 Task: Look for space in 'Afak, Iraq from 2nd June, 2023 to 9th June, 2023 for 5 adults in price range Rs.7000 to Rs.13000. Place can be shared room with 2 bedrooms having 5 beds and 2 bathrooms. Property type can be house, flat, guest house. Amenities needed are: wifi, washing machine. Booking option can be shelf check-in. Required host language is English.
Action: Mouse moved to (540, 107)
Screenshot: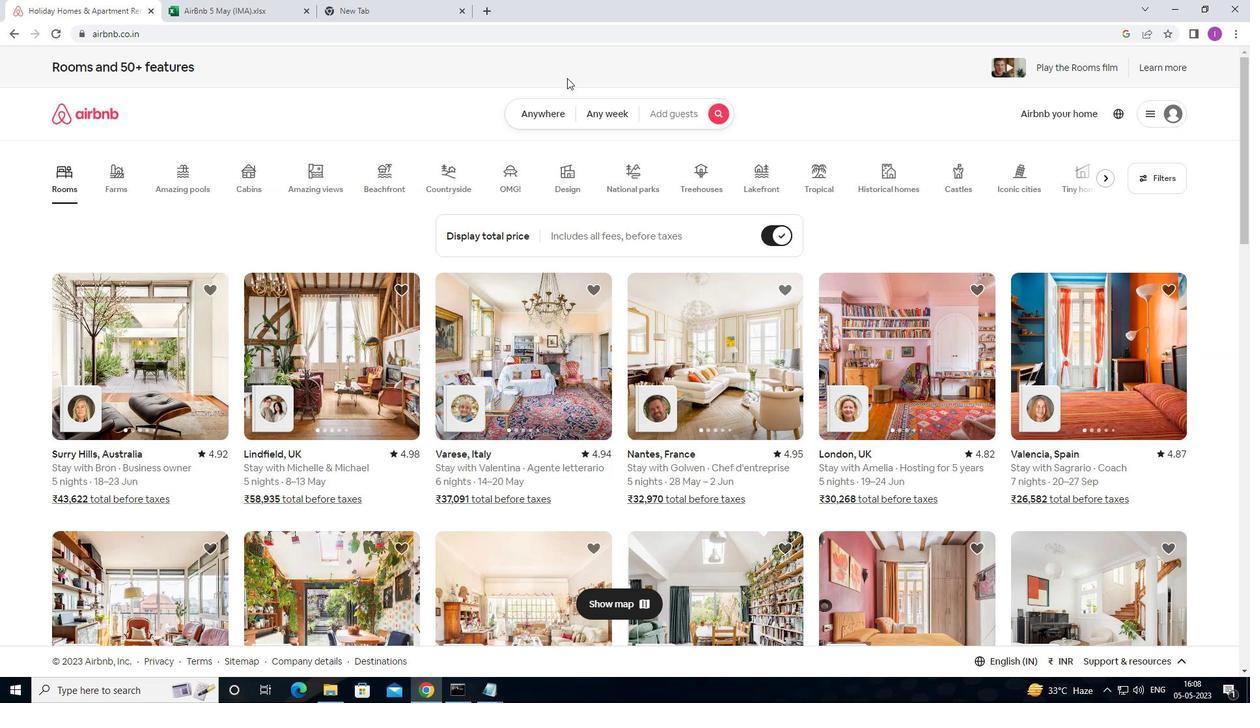 
Action: Mouse pressed left at (540, 107)
Screenshot: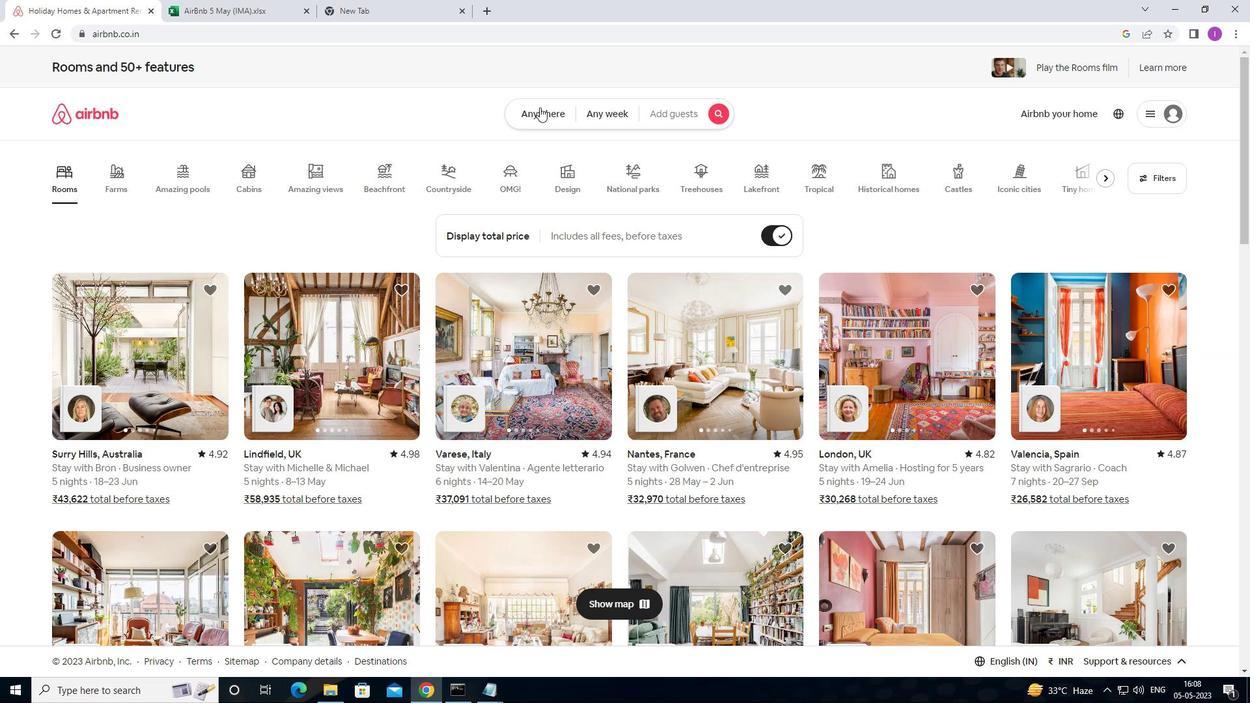 
Action: Mouse moved to (419, 174)
Screenshot: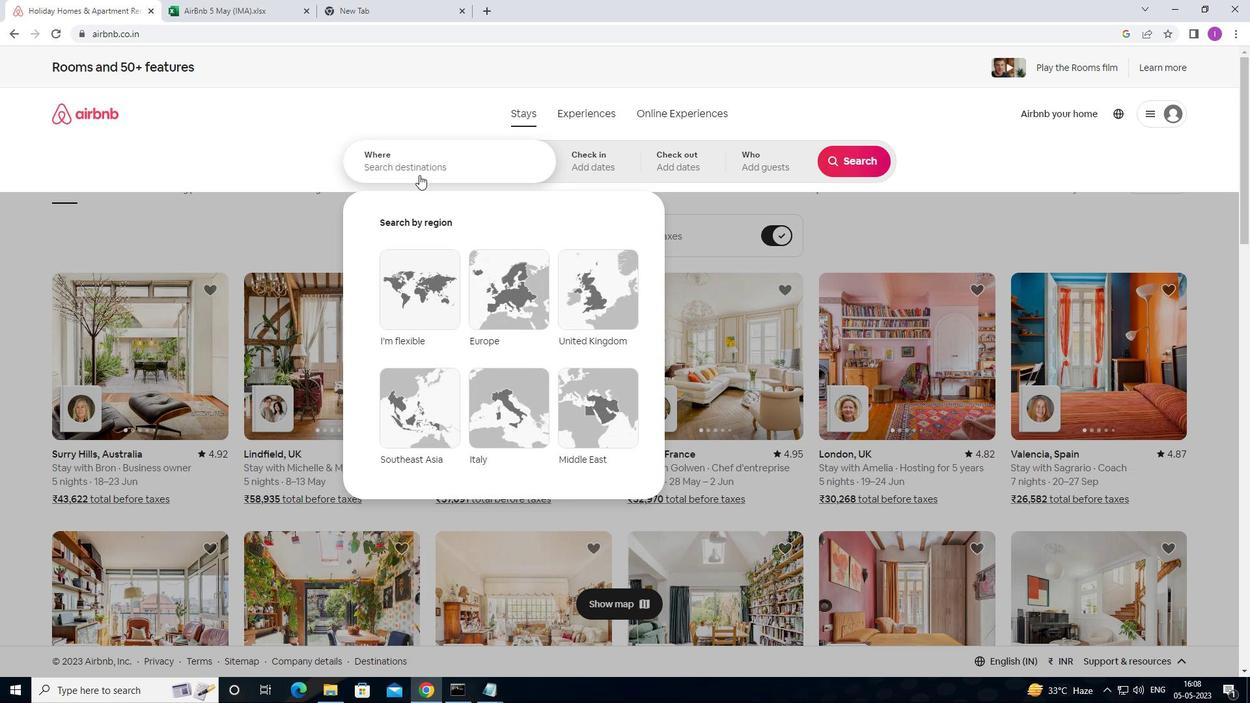 
Action: Mouse pressed left at (419, 174)
Screenshot: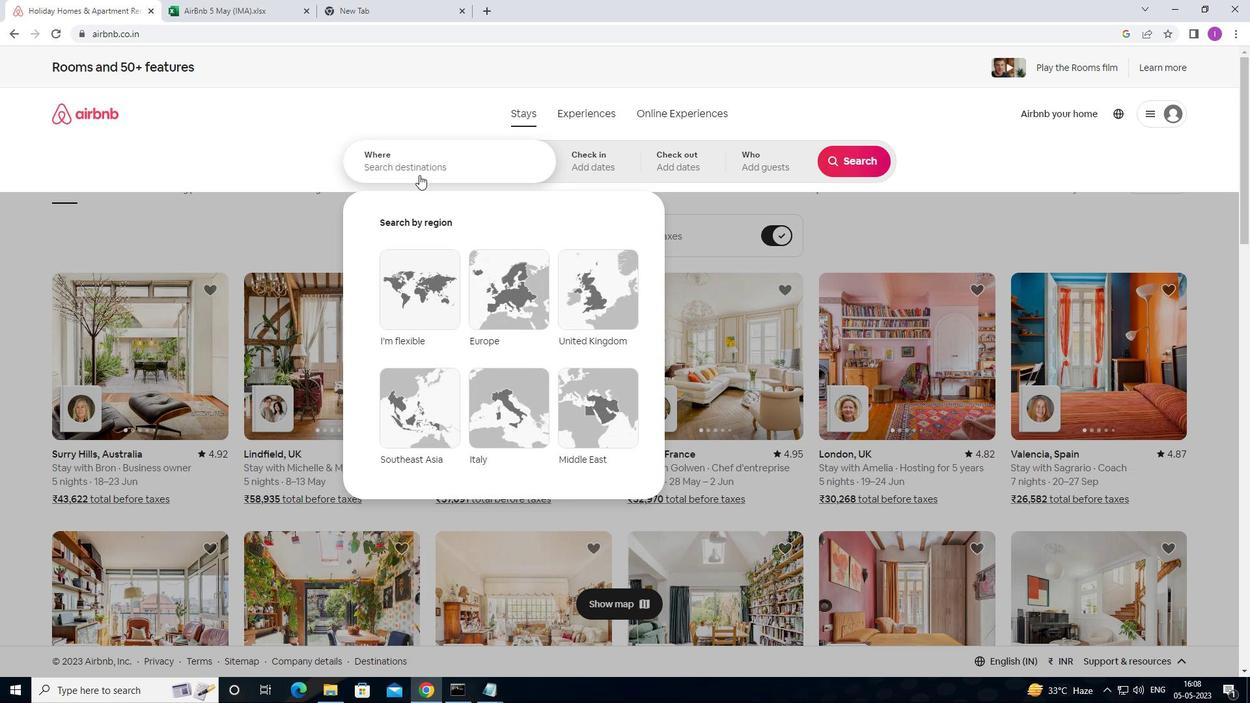 
Action: Mouse moved to (839, 31)
Screenshot: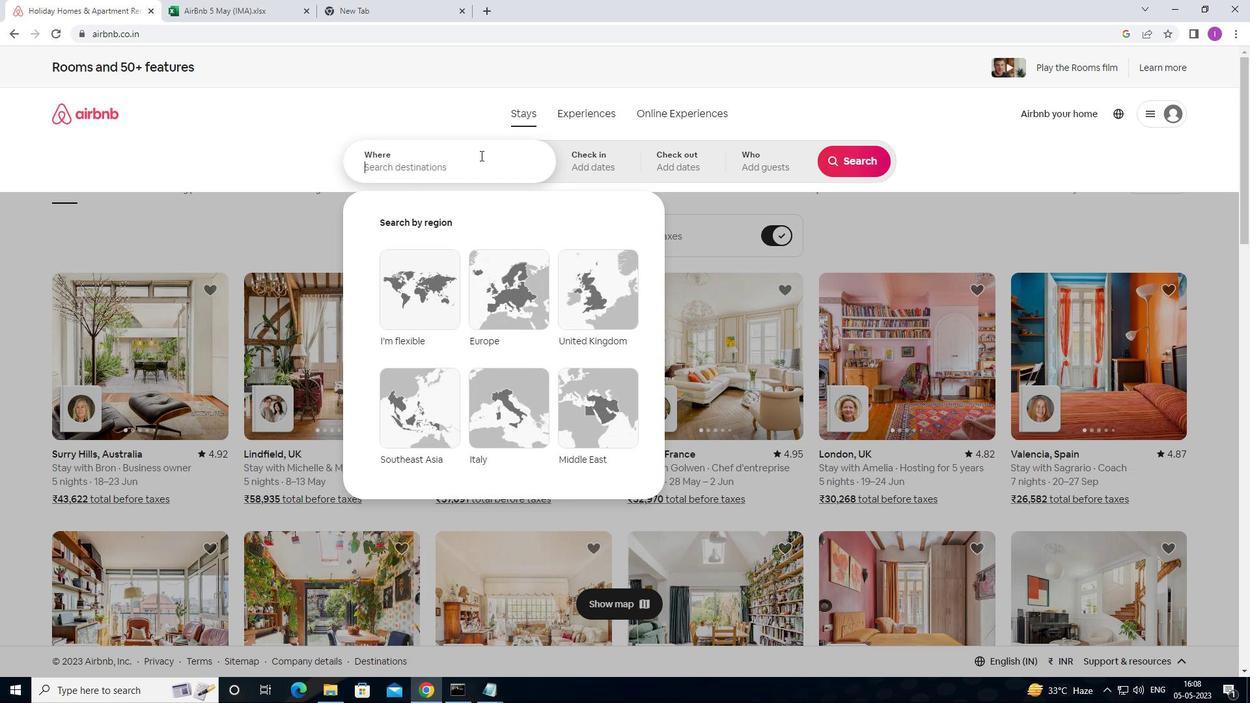 
Action: Key pressed <Key.shift>AFAK,<Key.shift><Key.shift><Key.shift><Key.shift><Key.shift><Key.shift><Key.shift><Key.shift>IRAQ
Screenshot: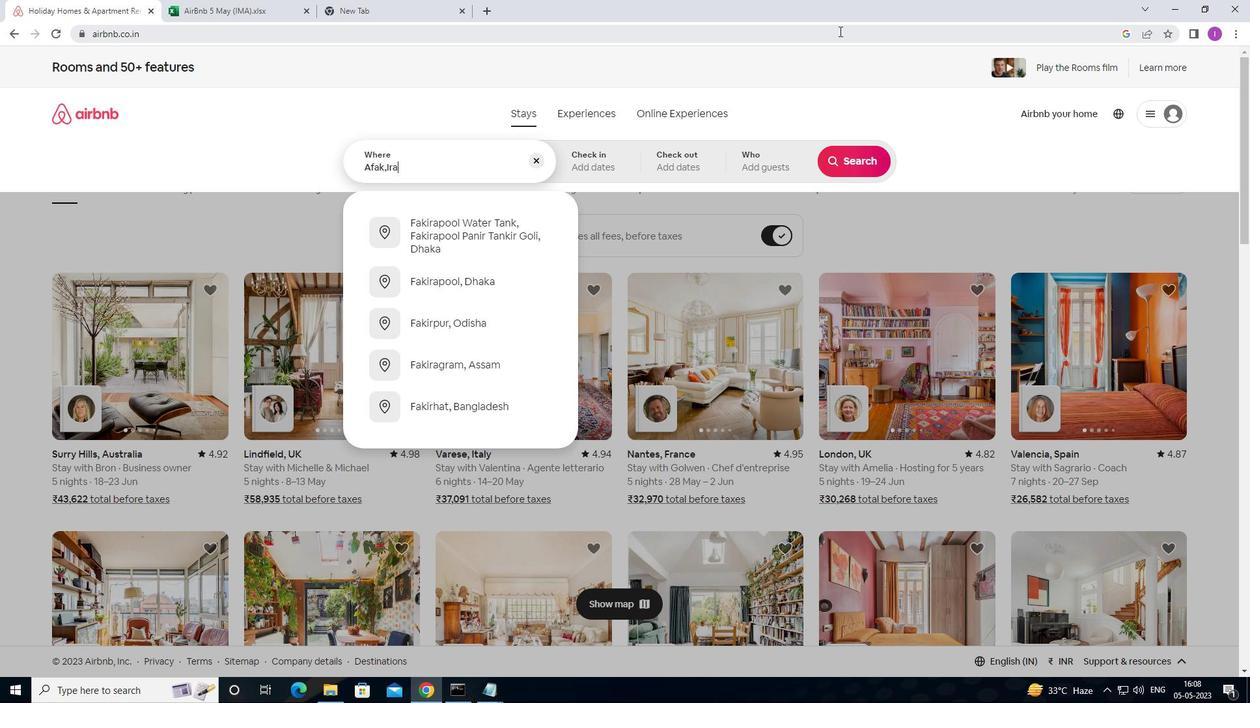 
Action: Mouse moved to (525, 214)
Screenshot: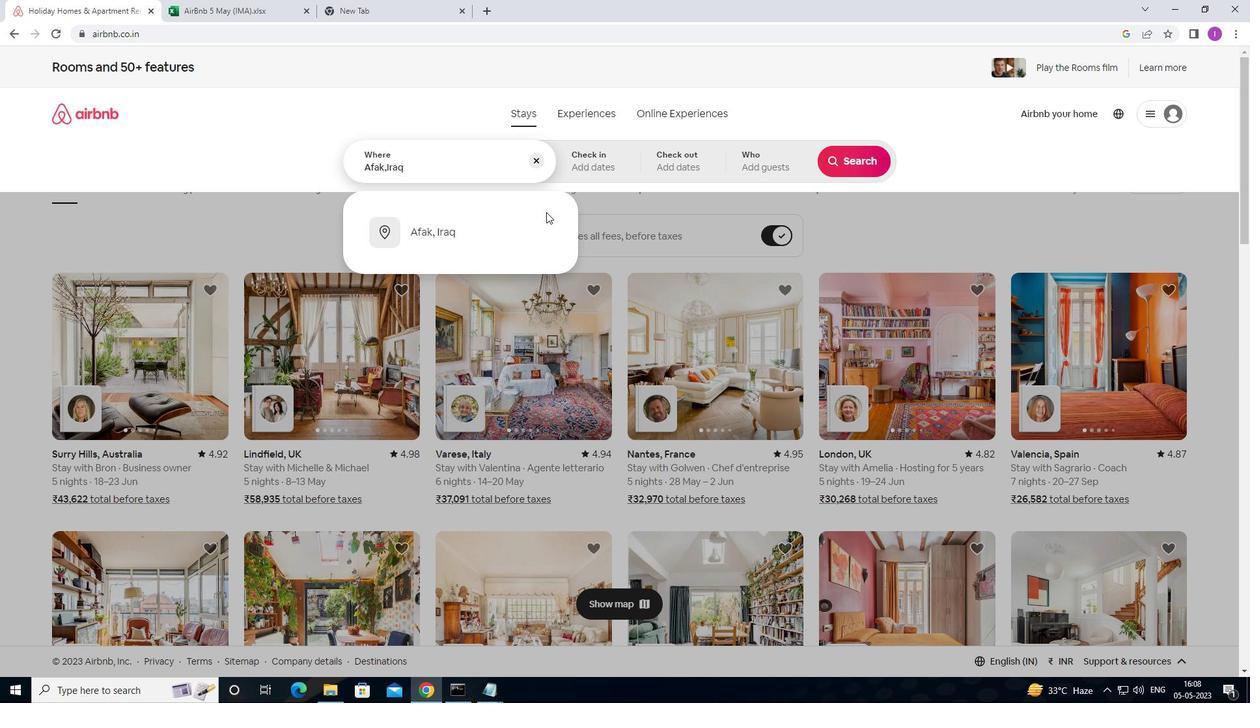 
Action: Mouse pressed left at (525, 214)
Screenshot: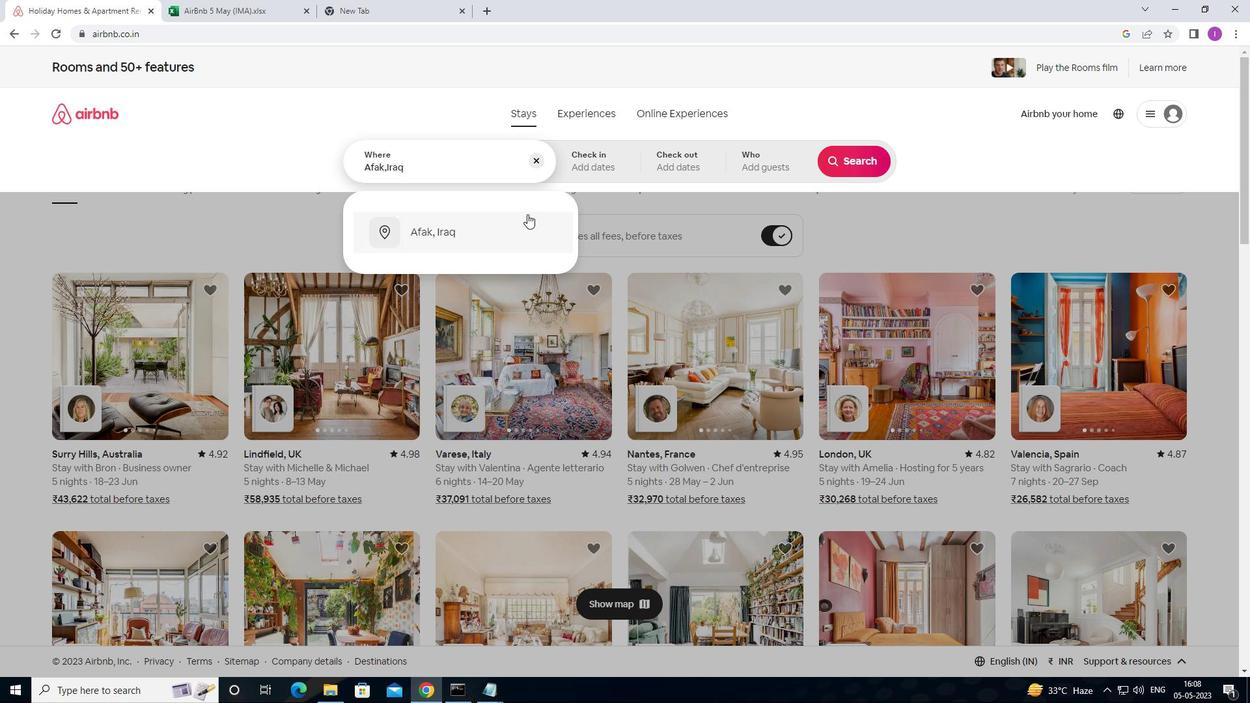 
Action: Mouse moved to (807, 322)
Screenshot: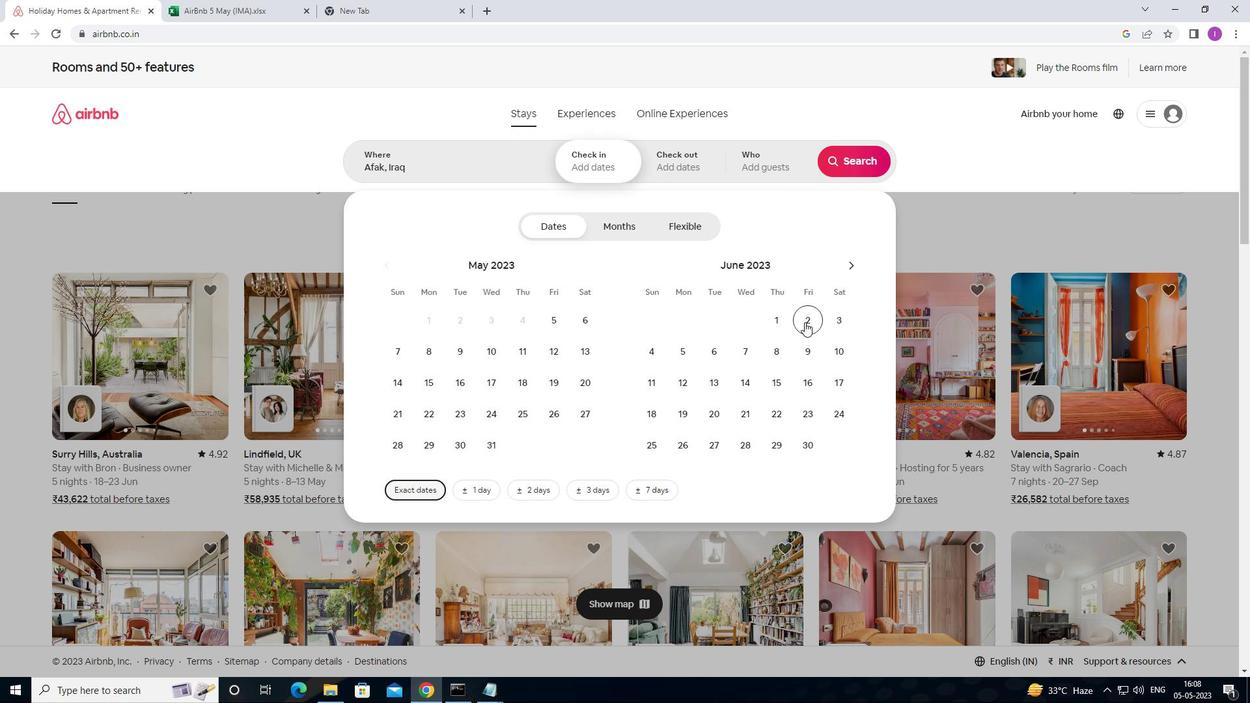 
Action: Mouse pressed left at (807, 322)
Screenshot: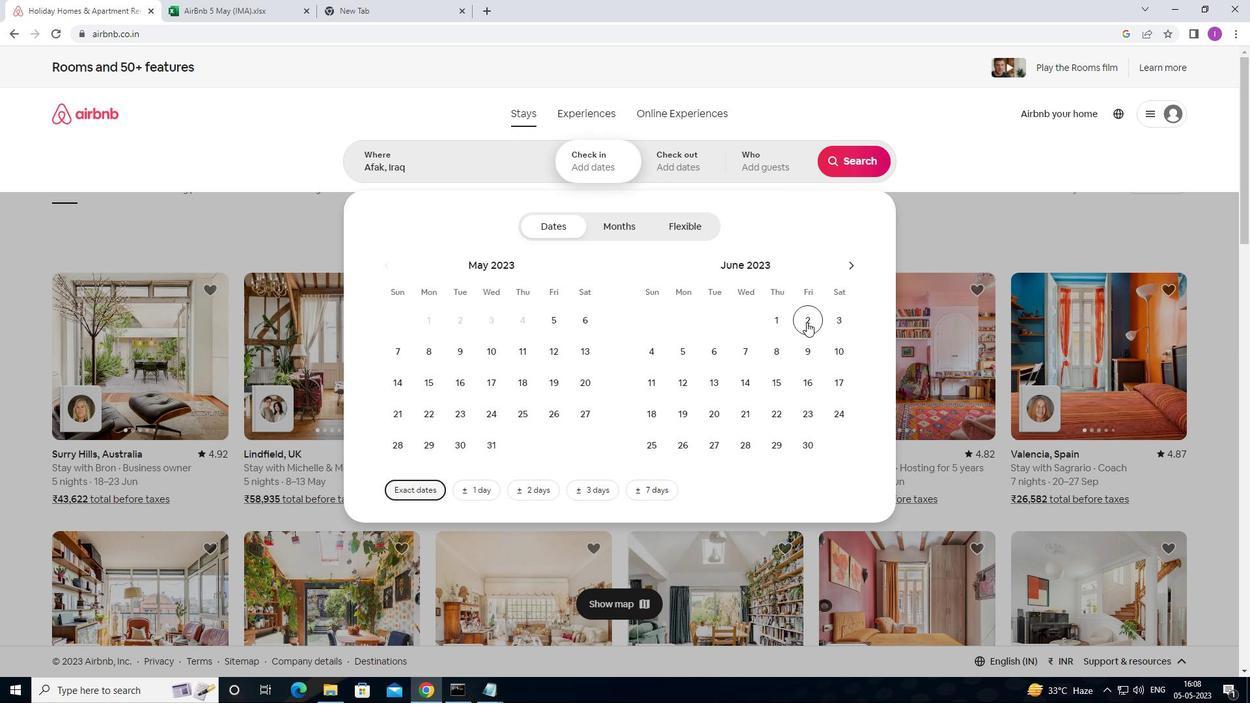 
Action: Mouse moved to (802, 347)
Screenshot: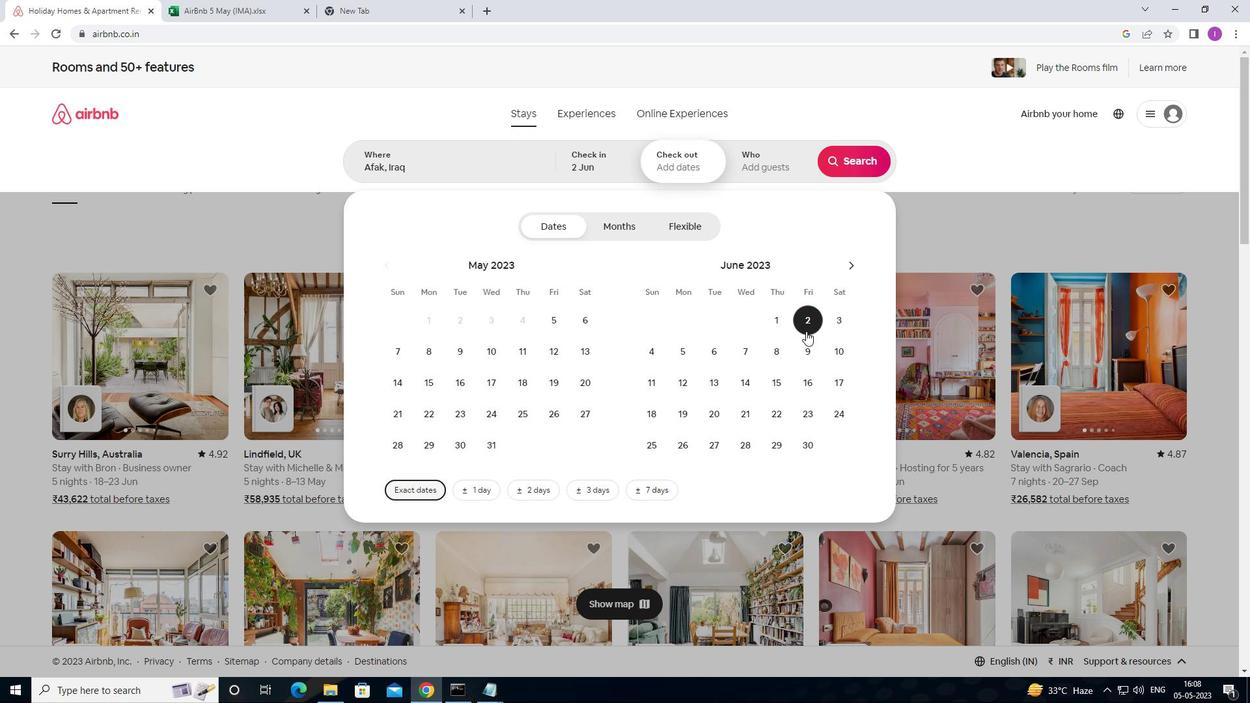 
Action: Mouse pressed left at (802, 347)
Screenshot: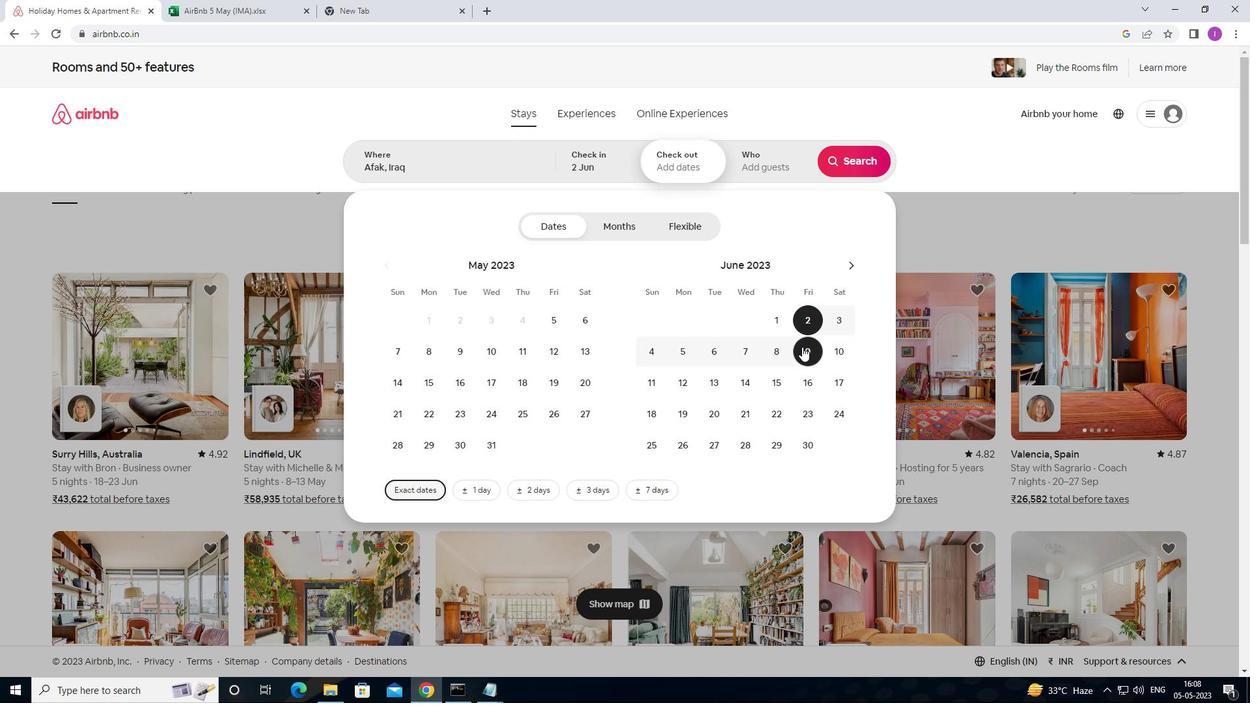 
Action: Mouse moved to (771, 163)
Screenshot: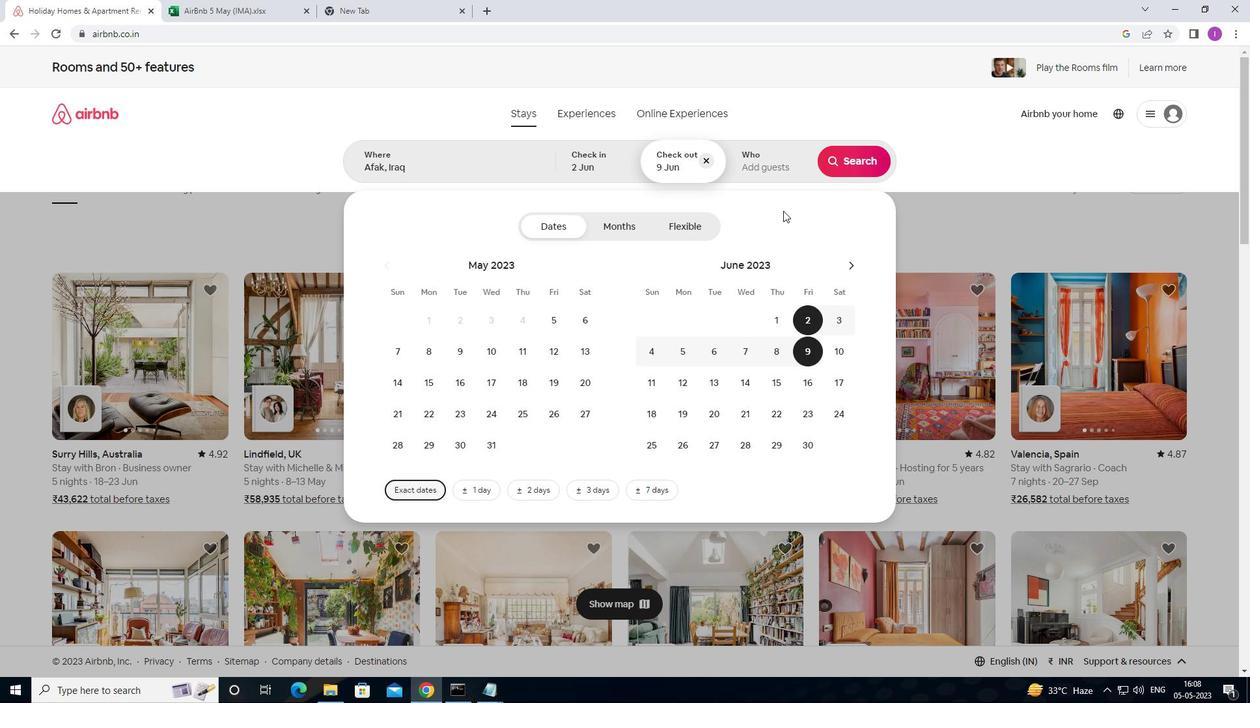 
Action: Mouse pressed left at (771, 163)
Screenshot: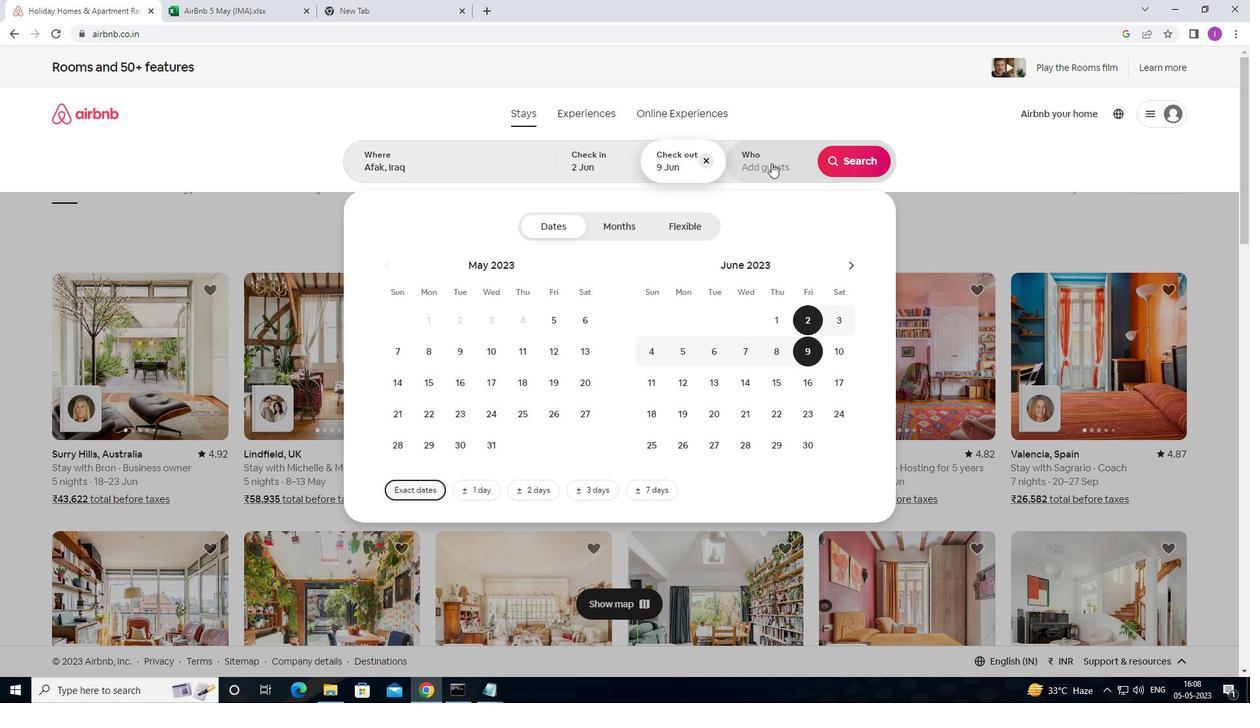 
Action: Mouse moved to (862, 234)
Screenshot: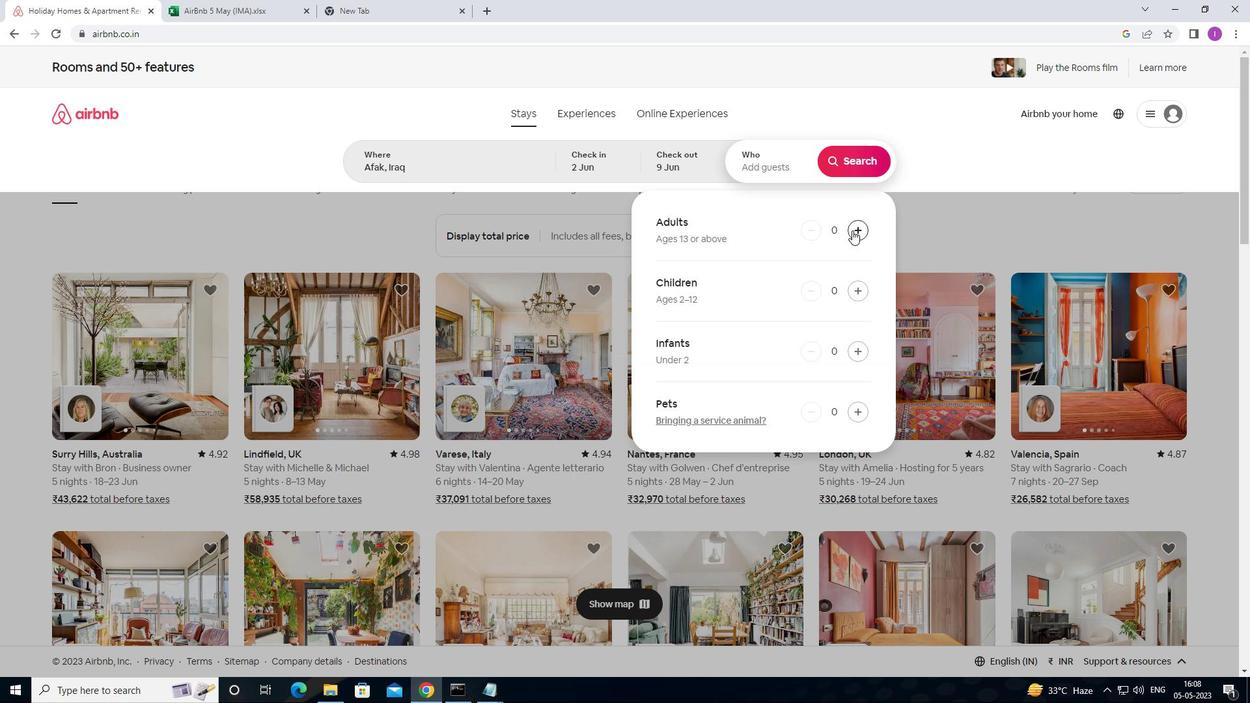 
Action: Mouse pressed left at (862, 234)
Screenshot: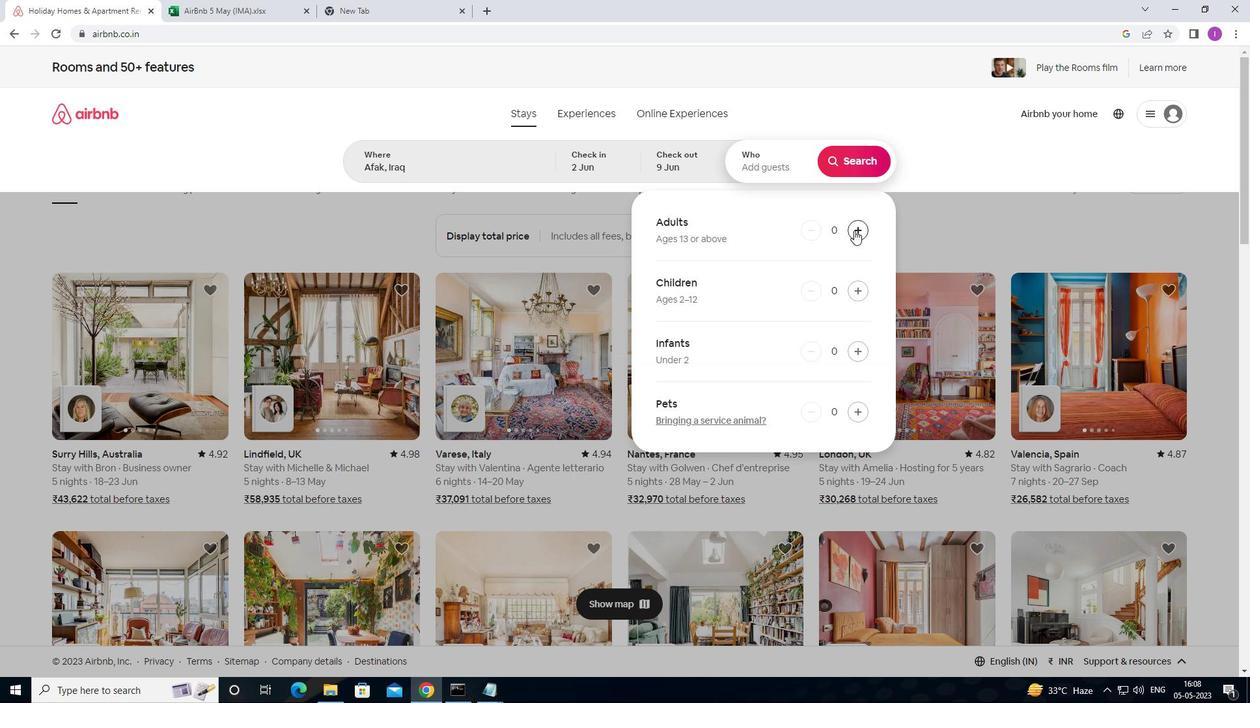 
Action: Mouse moved to (863, 234)
Screenshot: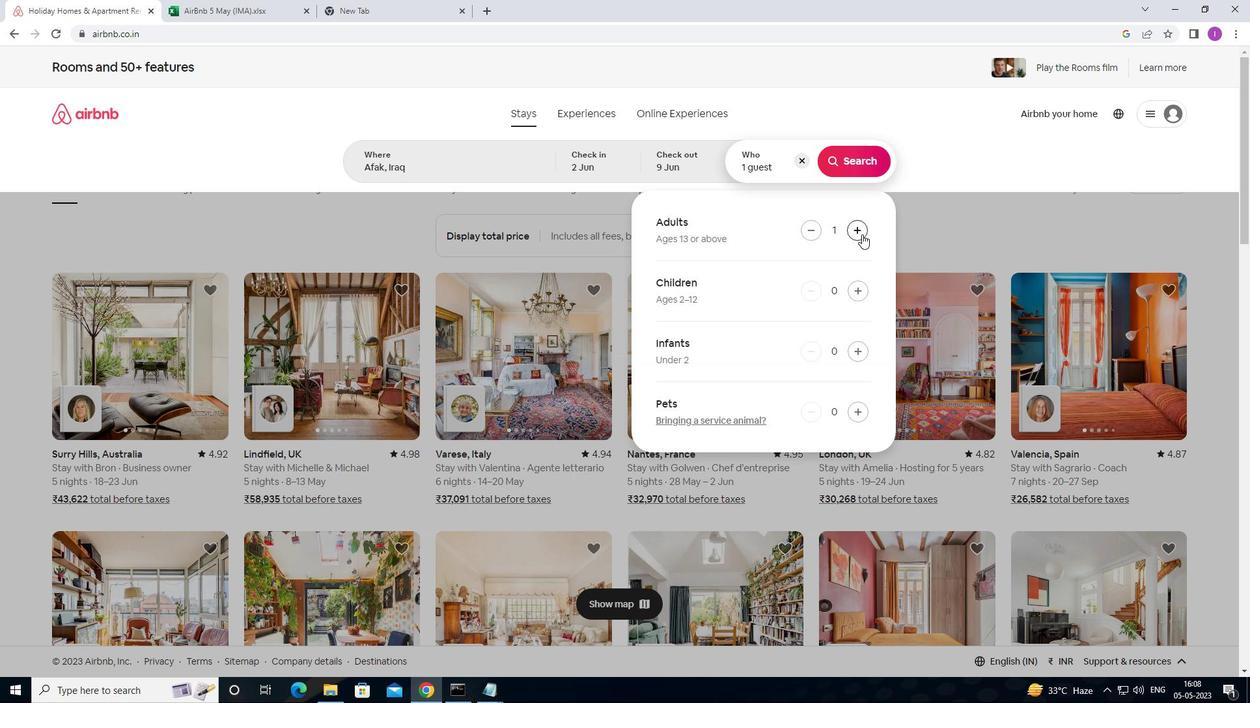 
Action: Mouse pressed left at (863, 234)
Screenshot: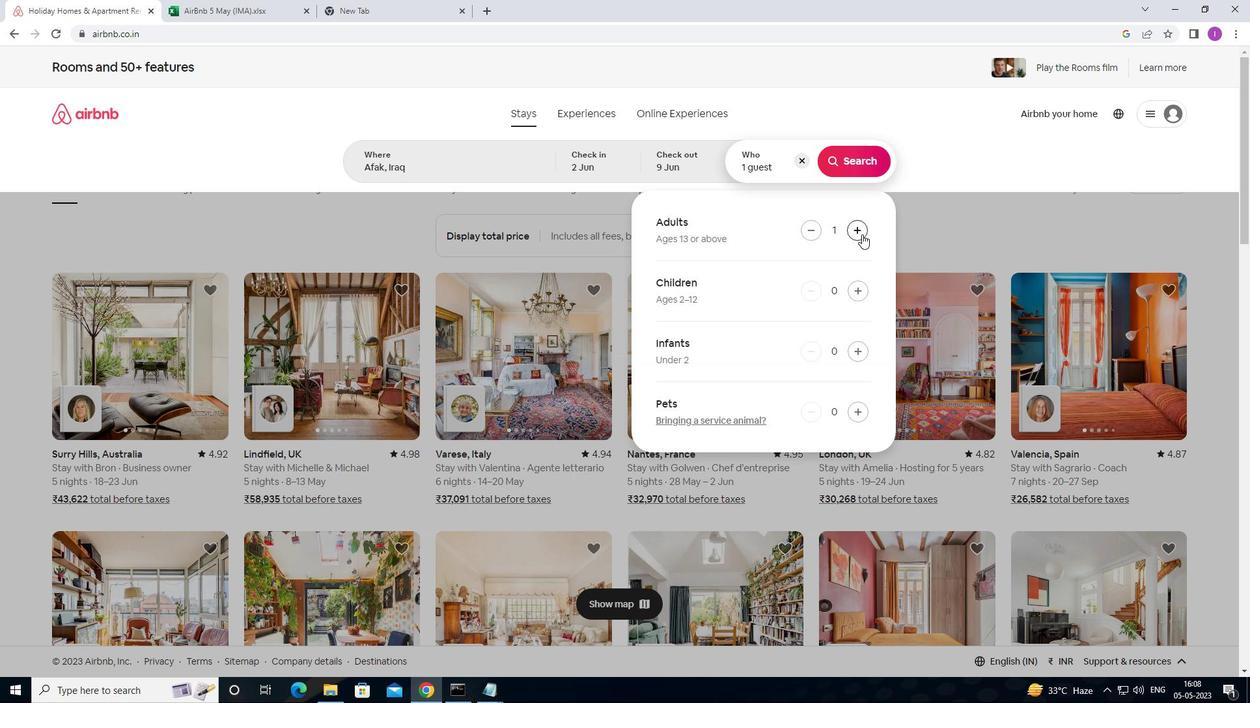 
Action: Mouse moved to (867, 231)
Screenshot: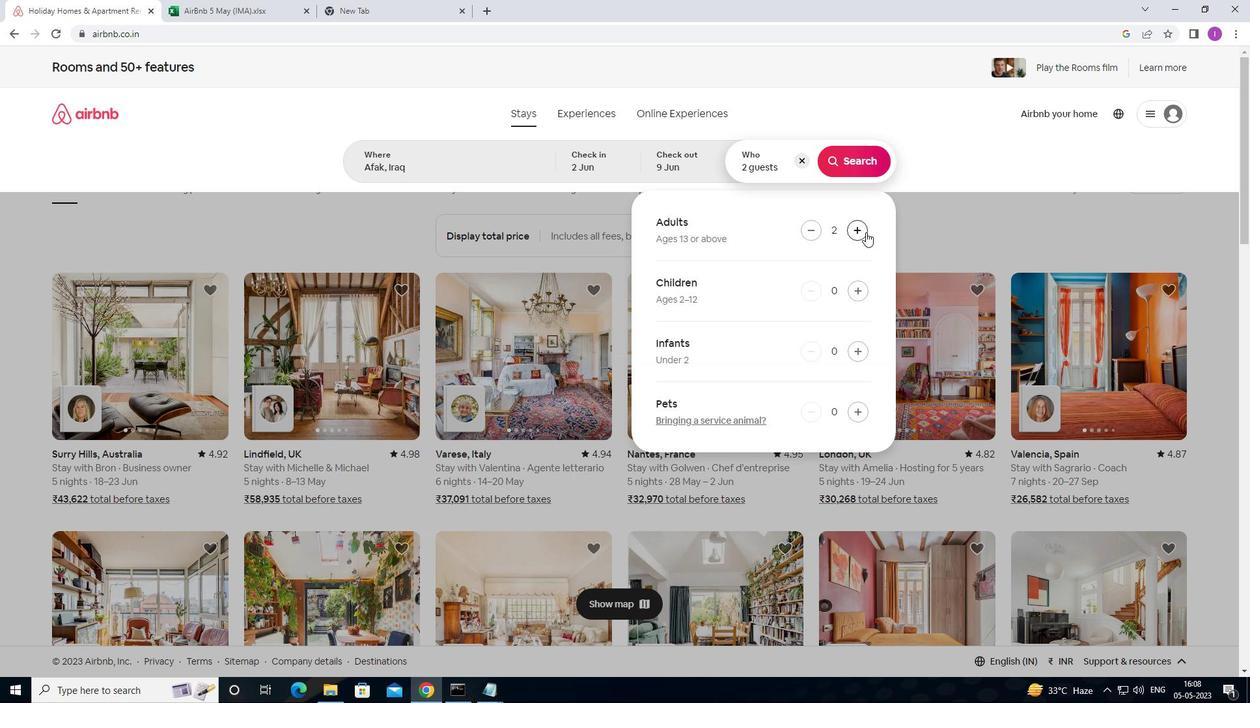 
Action: Mouse pressed left at (867, 231)
Screenshot: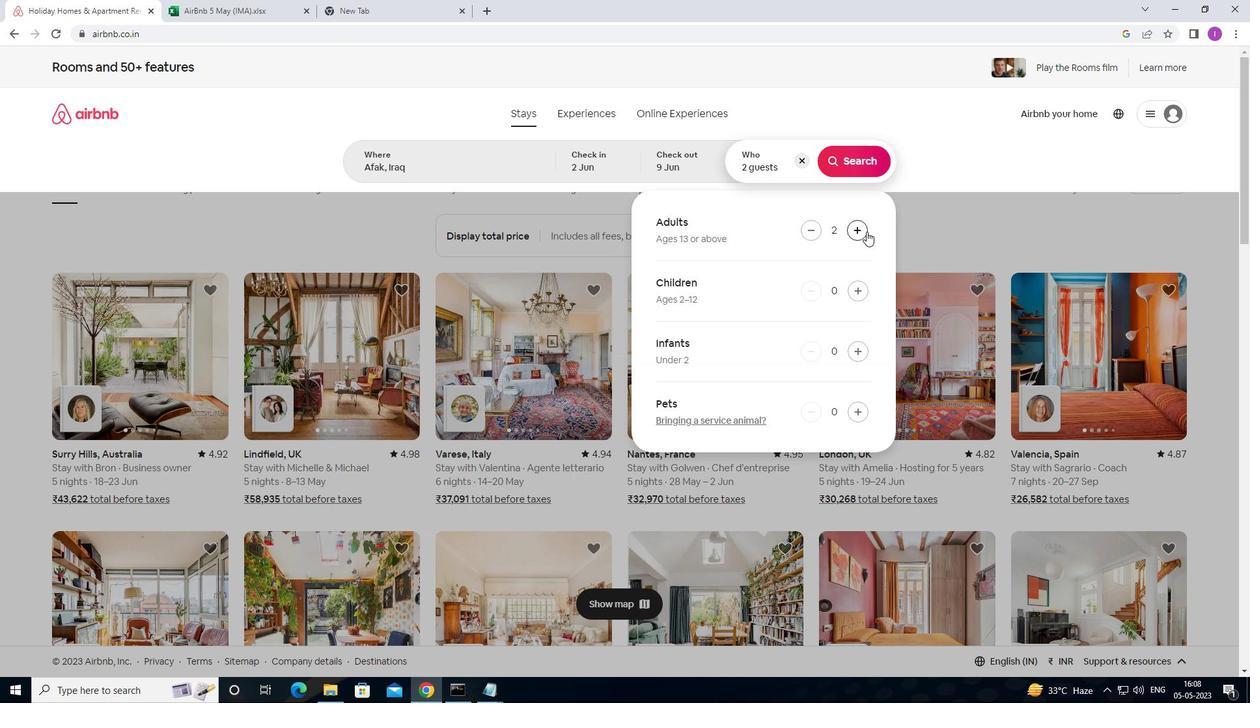 
Action: Mouse moved to (869, 230)
Screenshot: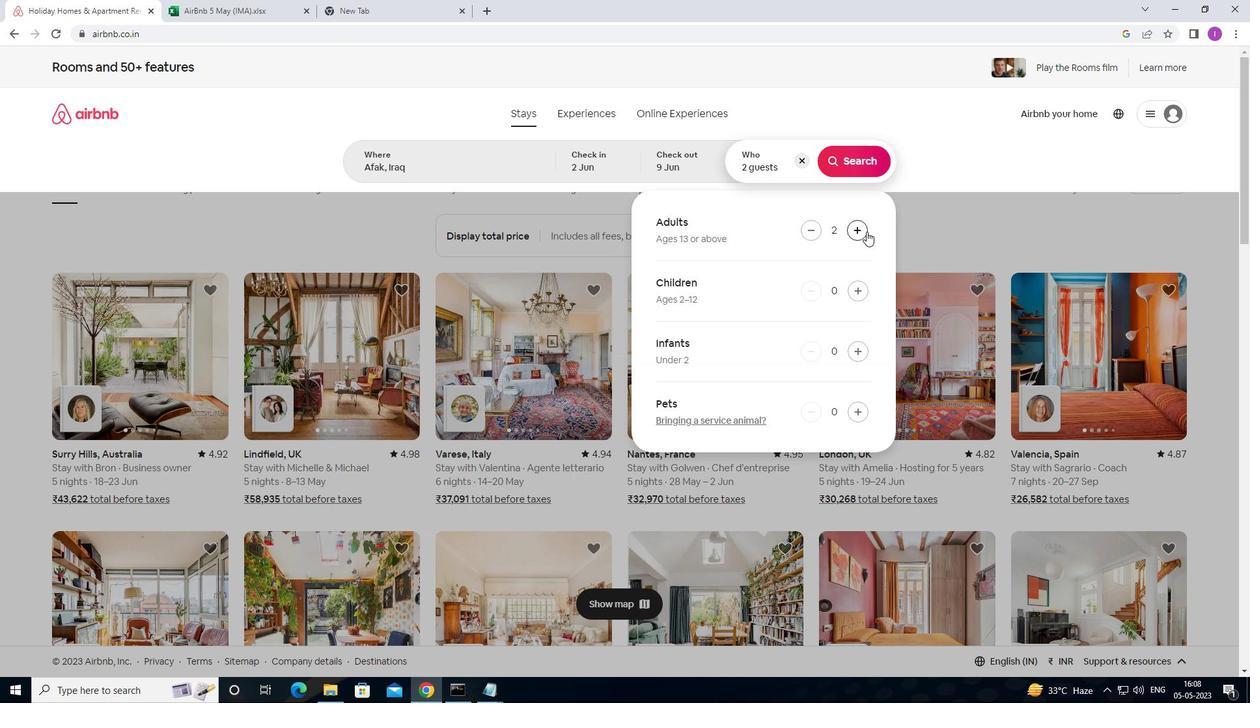 
Action: Mouse pressed left at (869, 230)
Screenshot: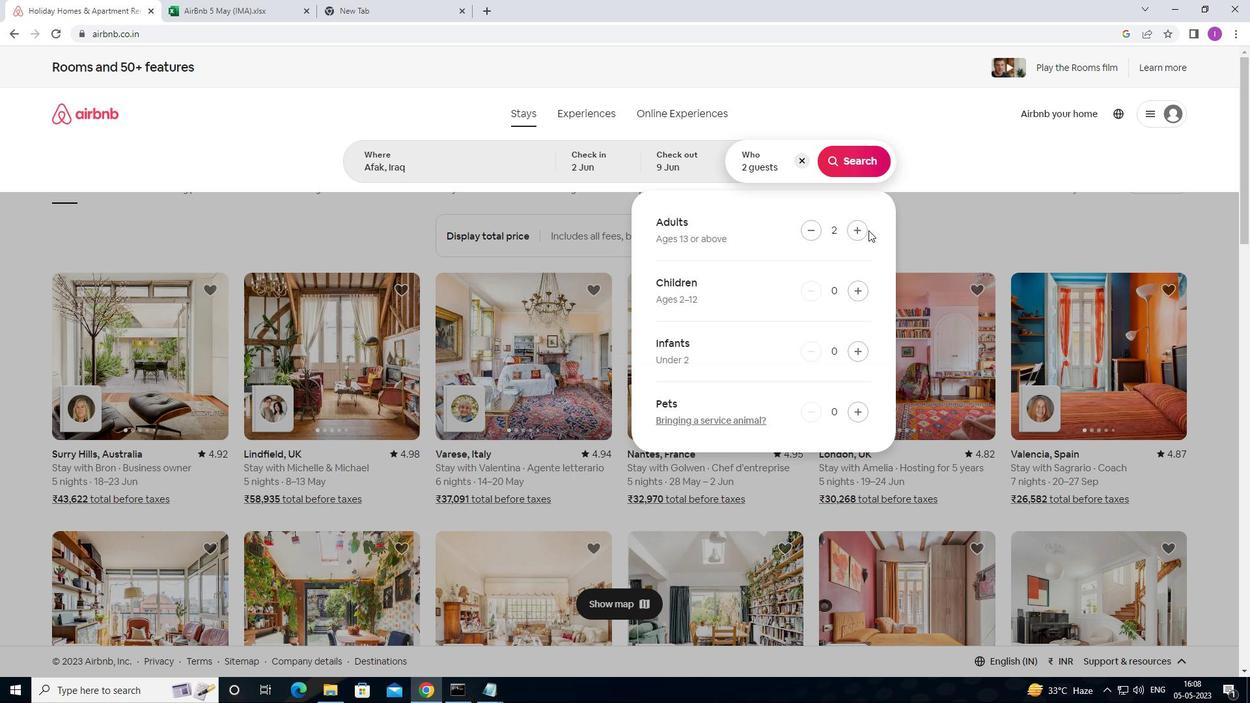 
Action: Mouse pressed left at (869, 230)
Screenshot: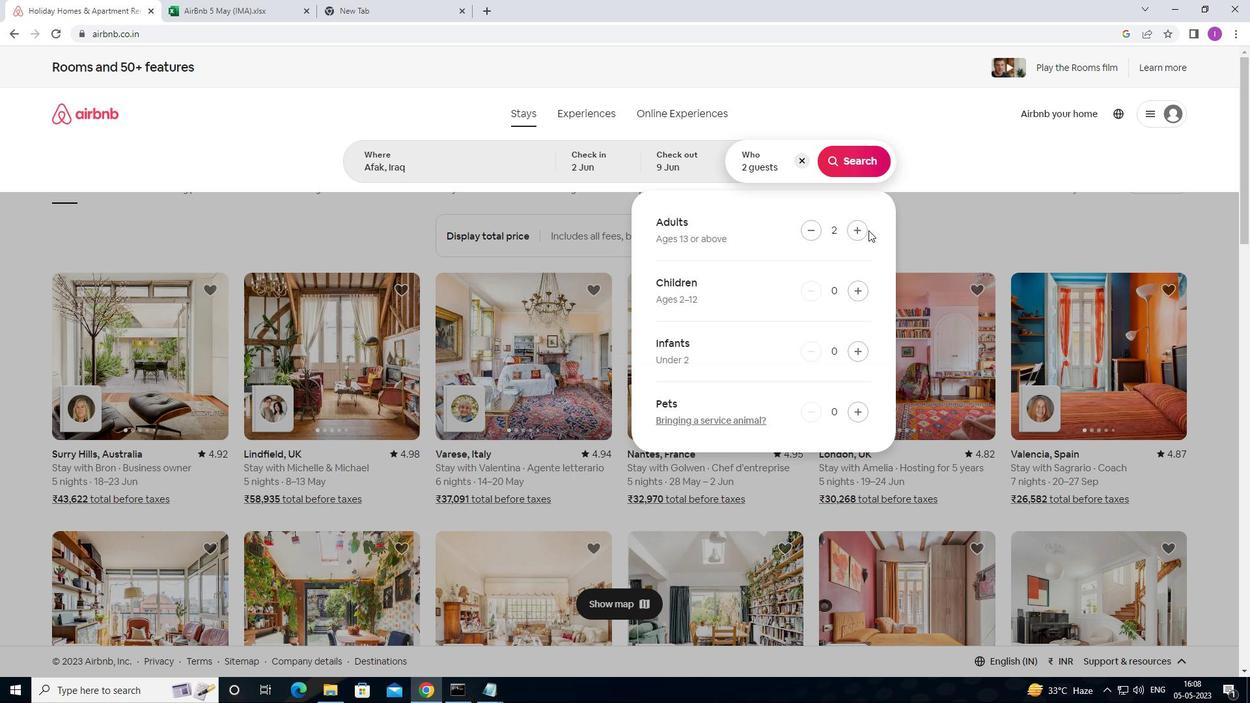 
Action: Mouse moved to (861, 226)
Screenshot: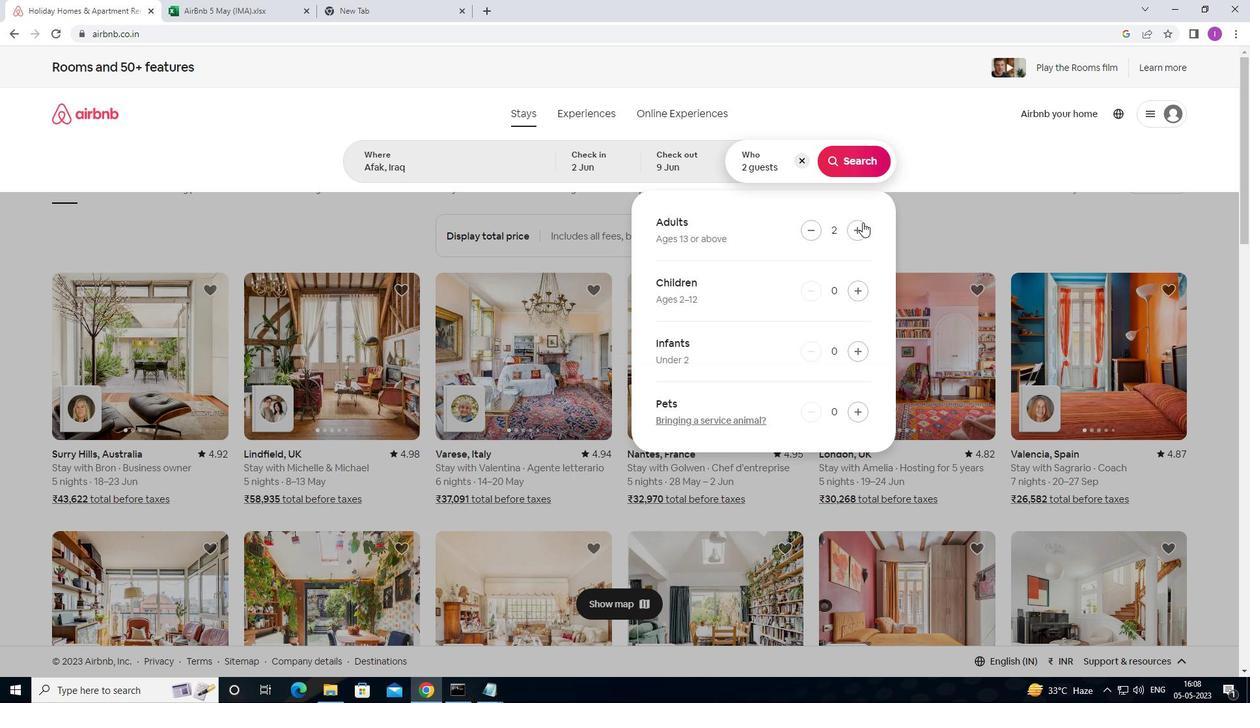 
Action: Mouse pressed left at (861, 226)
Screenshot: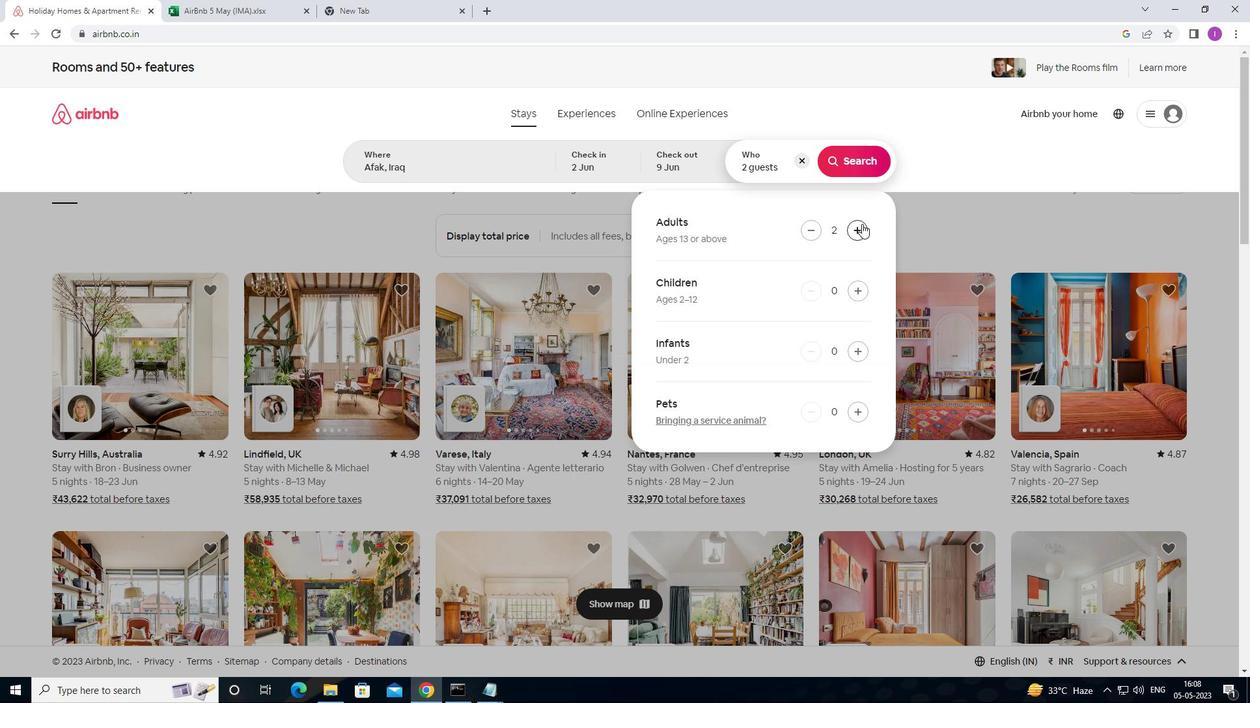 
Action: Mouse pressed left at (861, 226)
Screenshot: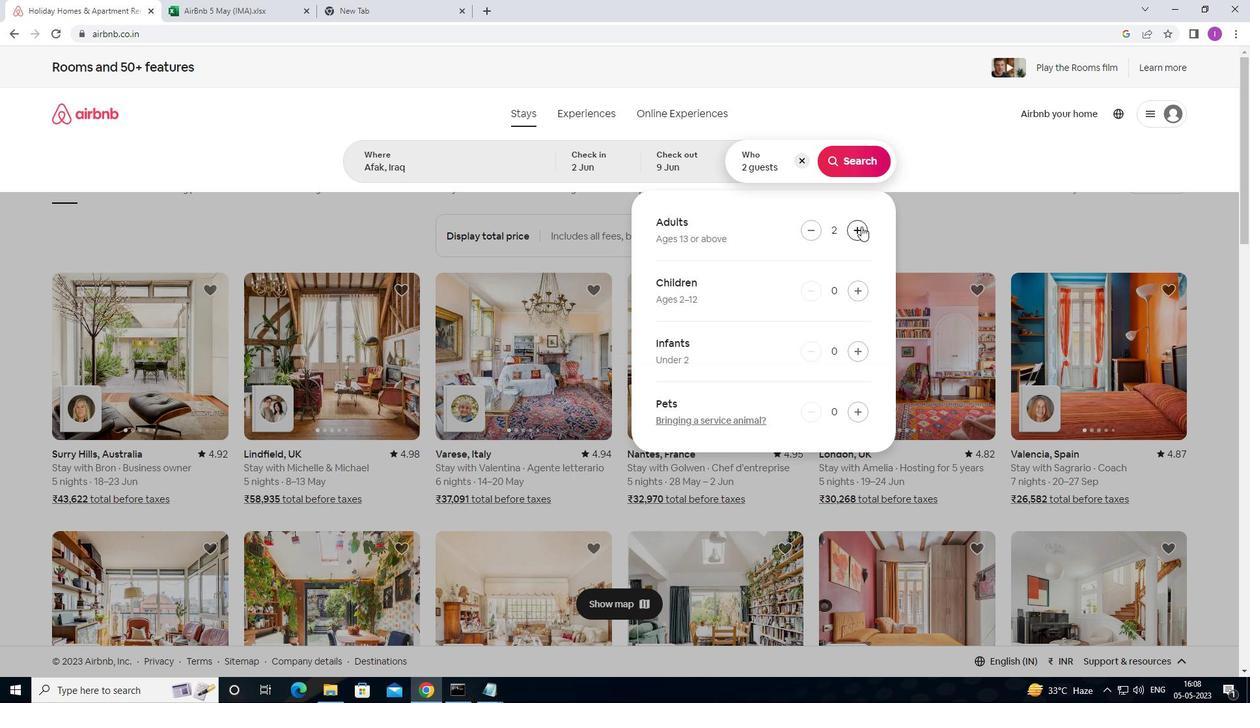 
Action: Mouse pressed left at (861, 226)
Screenshot: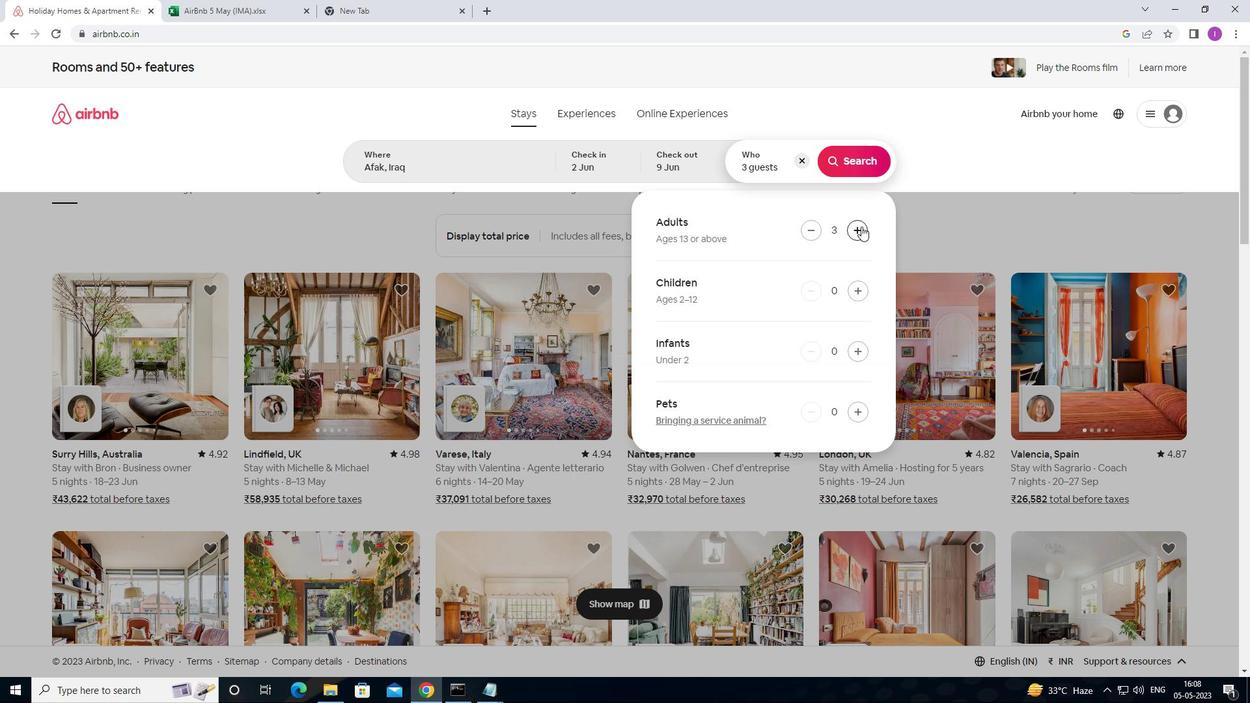 
Action: Mouse moved to (861, 170)
Screenshot: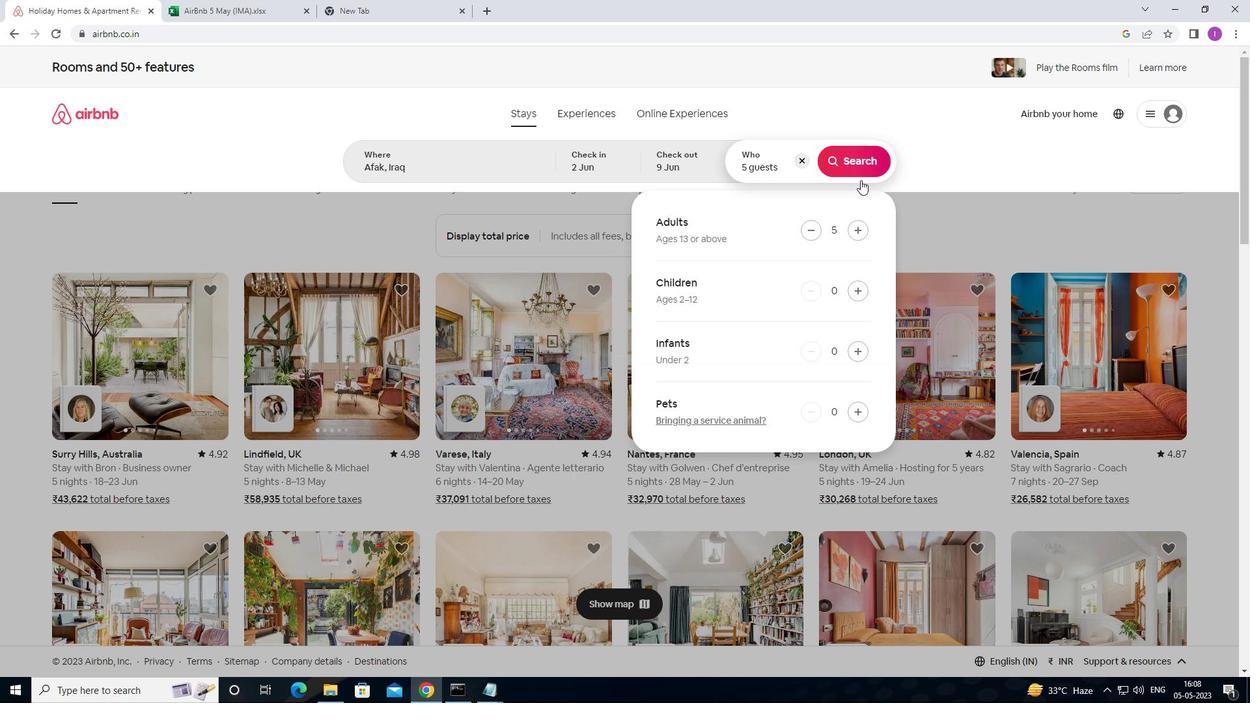 
Action: Mouse pressed left at (861, 170)
Screenshot: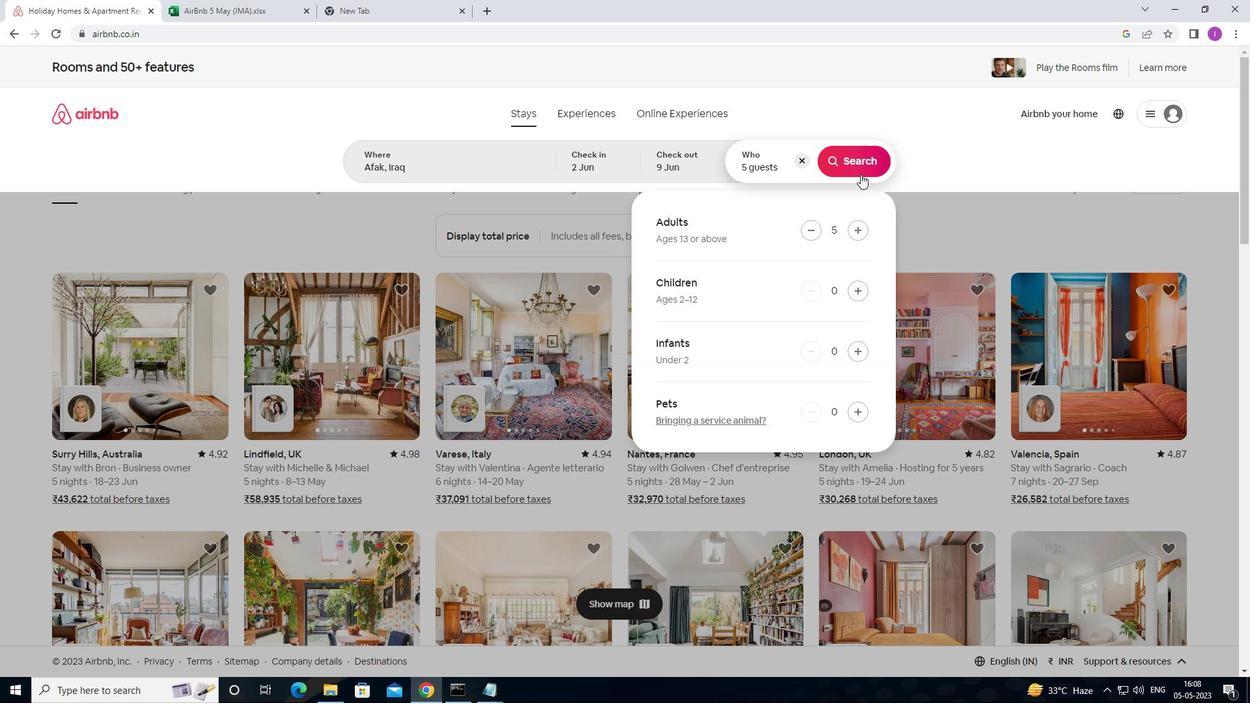 
Action: Mouse moved to (1208, 119)
Screenshot: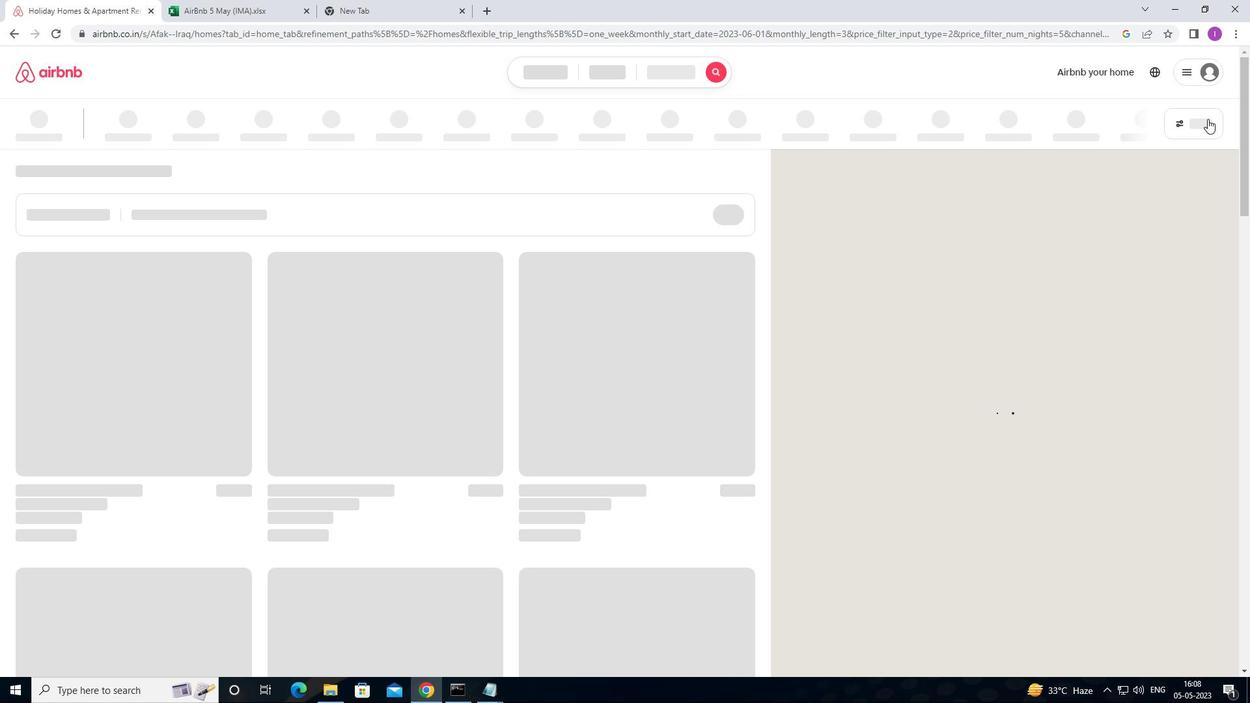 
Action: Mouse pressed left at (1208, 119)
Screenshot: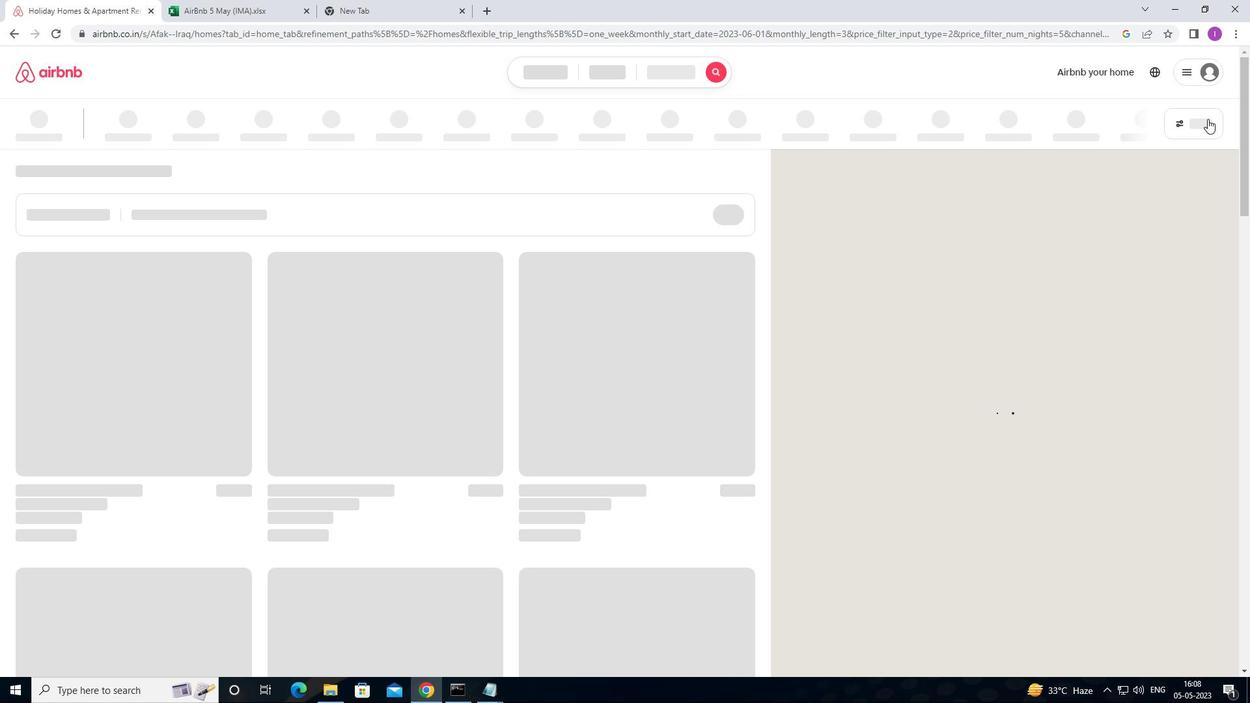 
Action: Mouse moved to (1177, 132)
Screenshot: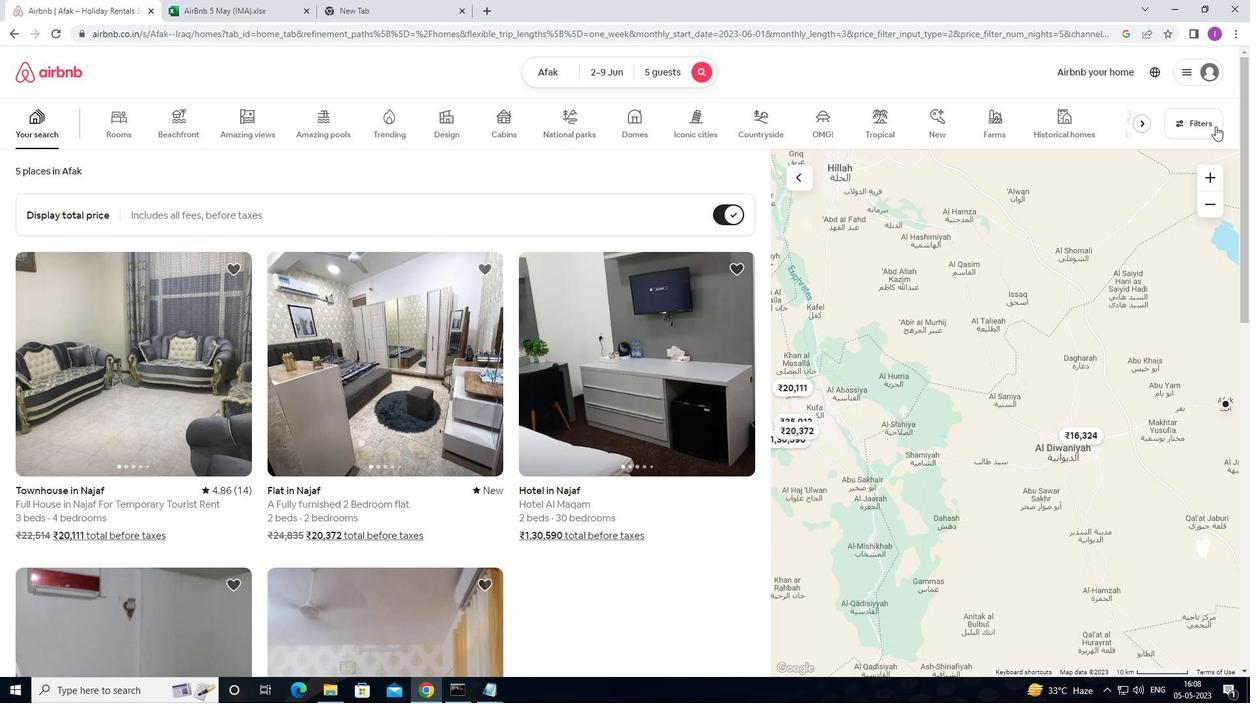 
Action: Mouse pressed left at (1177, 132)
Screenshot: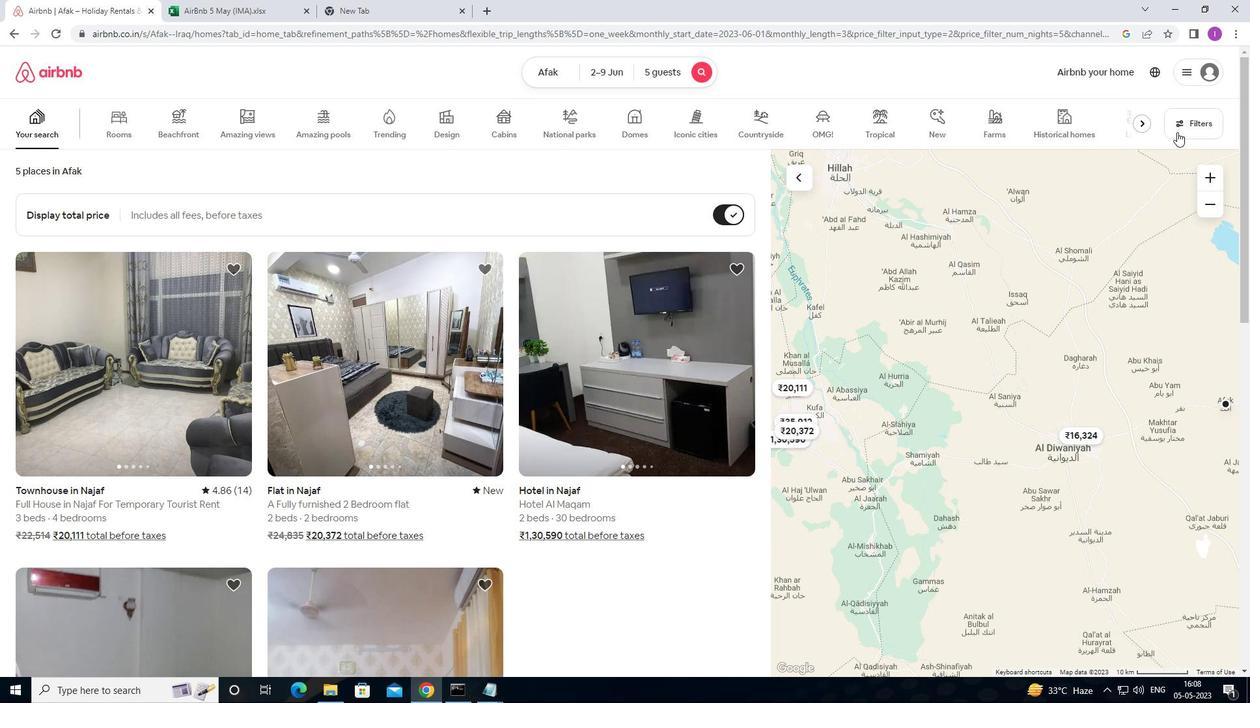 
Action: Mouse moved to (465, 441)
Screenshot: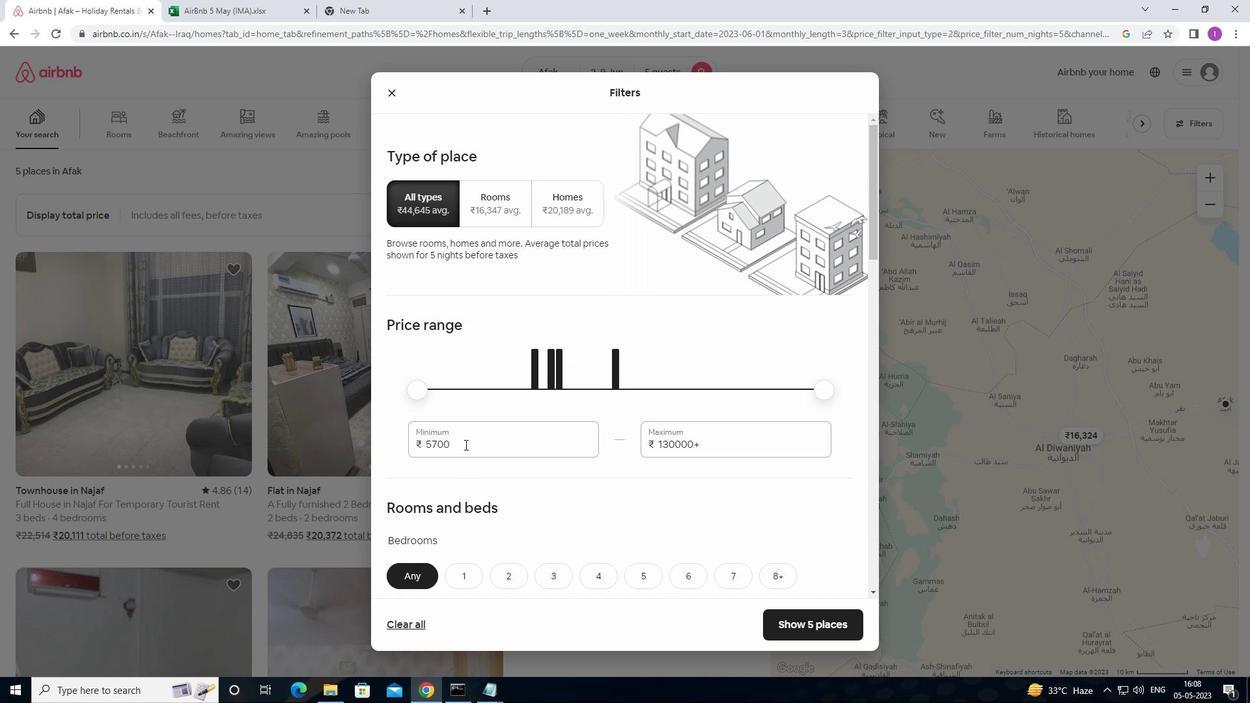 
Action: Mouse pressed left at (465, 441)
Screenshot: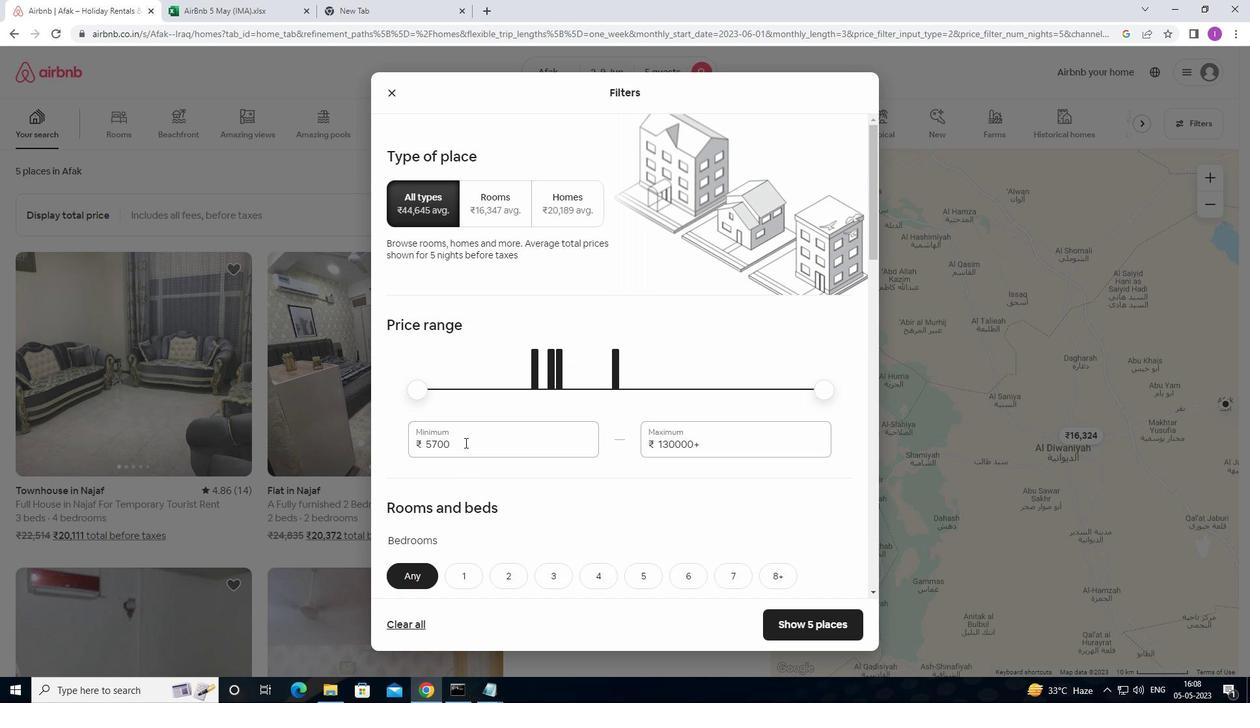 
Action: Mouse moved to (420, 448)
Screenshot: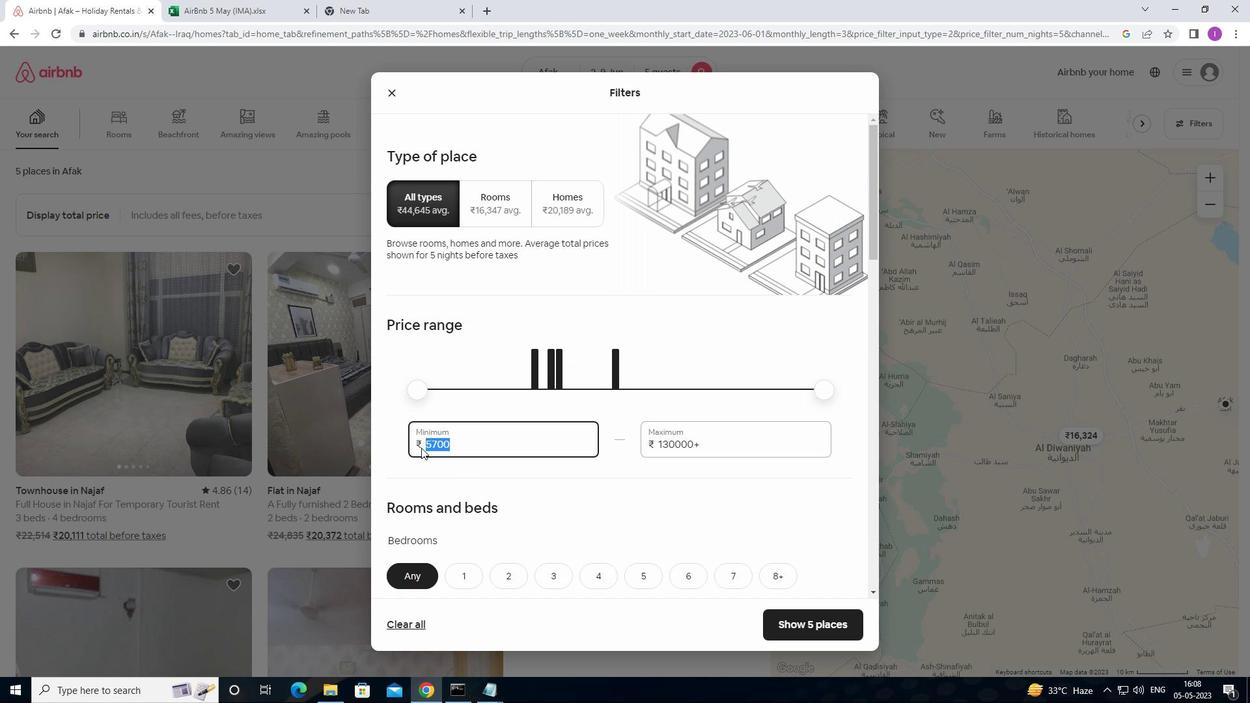 
Action: Key pressed 7
Screenshot: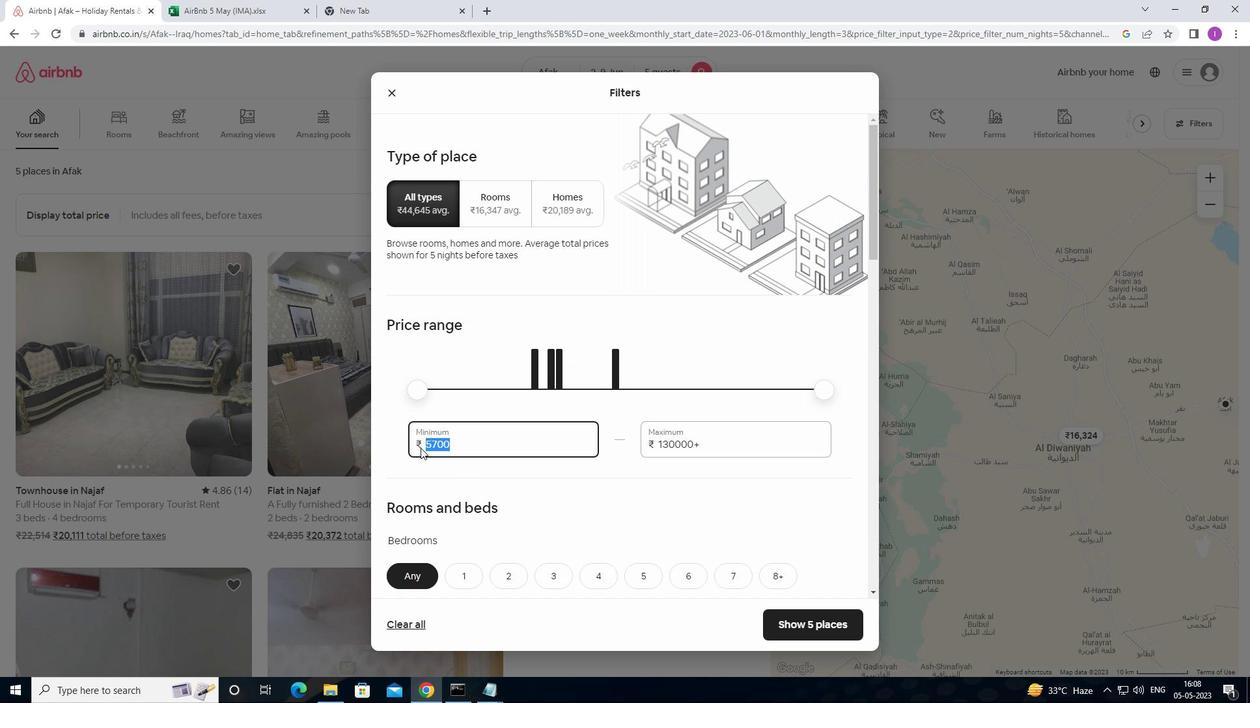 
Action: Mouse moved to (421, 447)
Screenshot: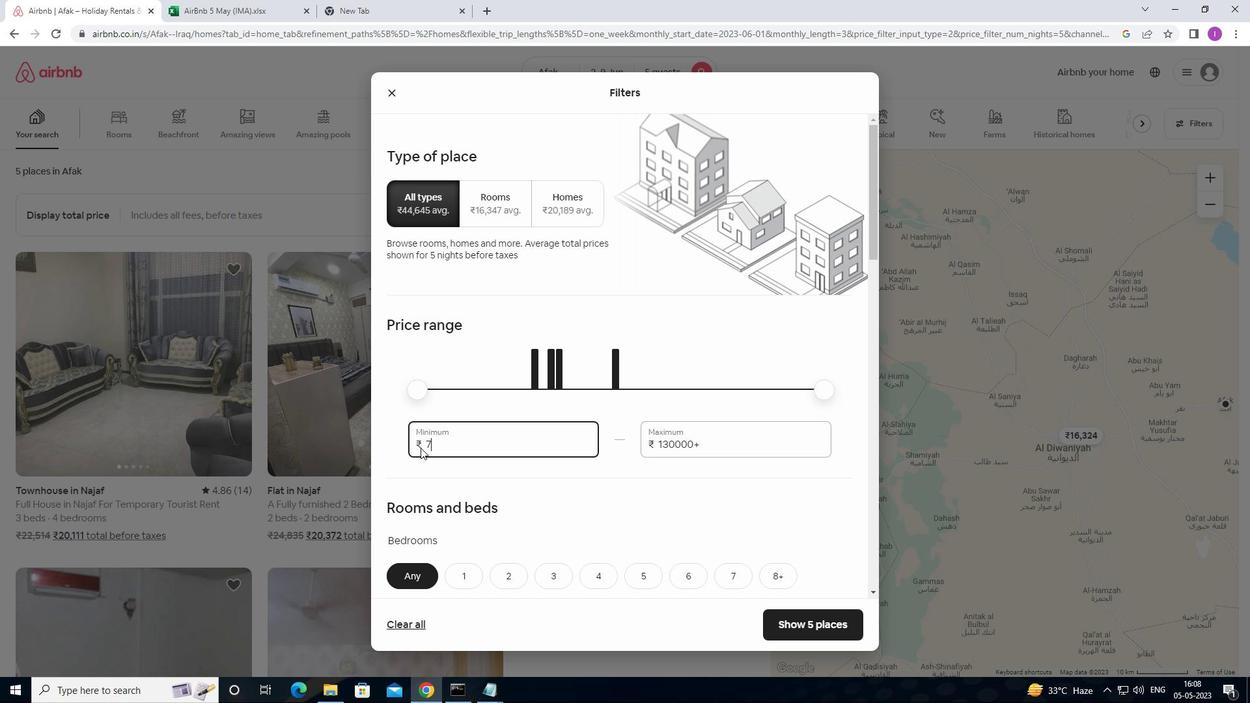 
Action: Key pressed 0
Screenshot: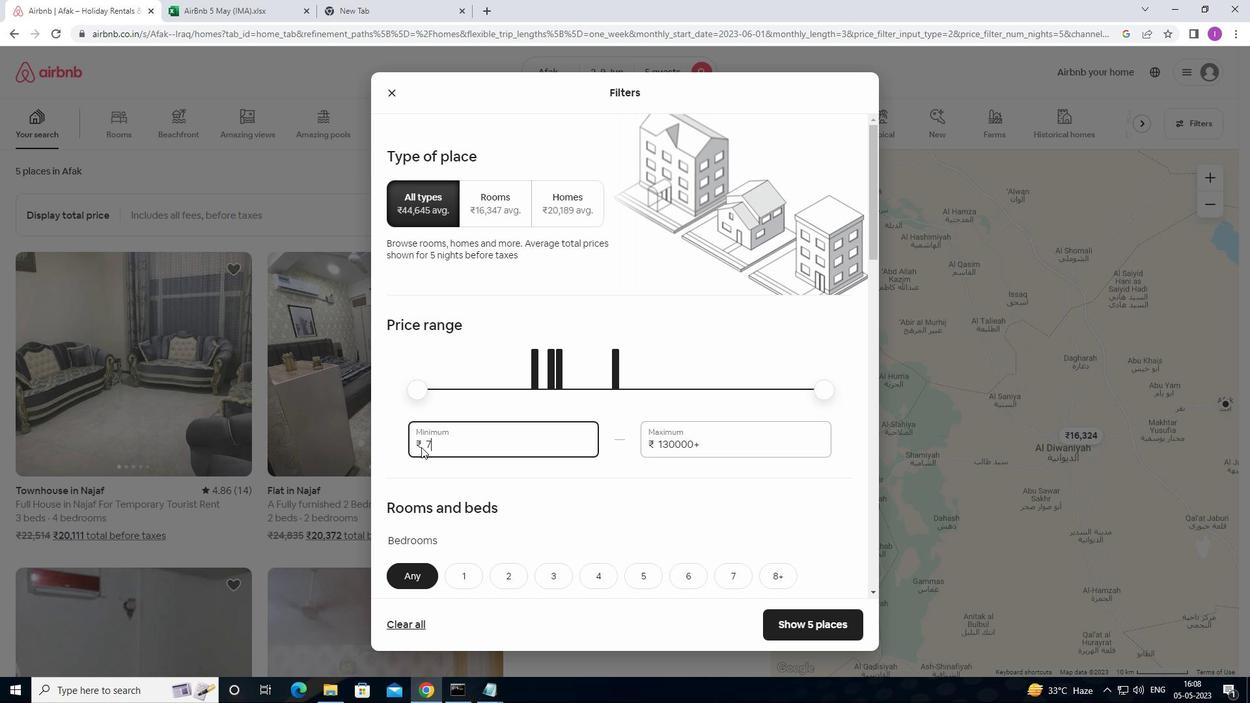 
Action: Mouse moved to (422, 444)
Screenshot: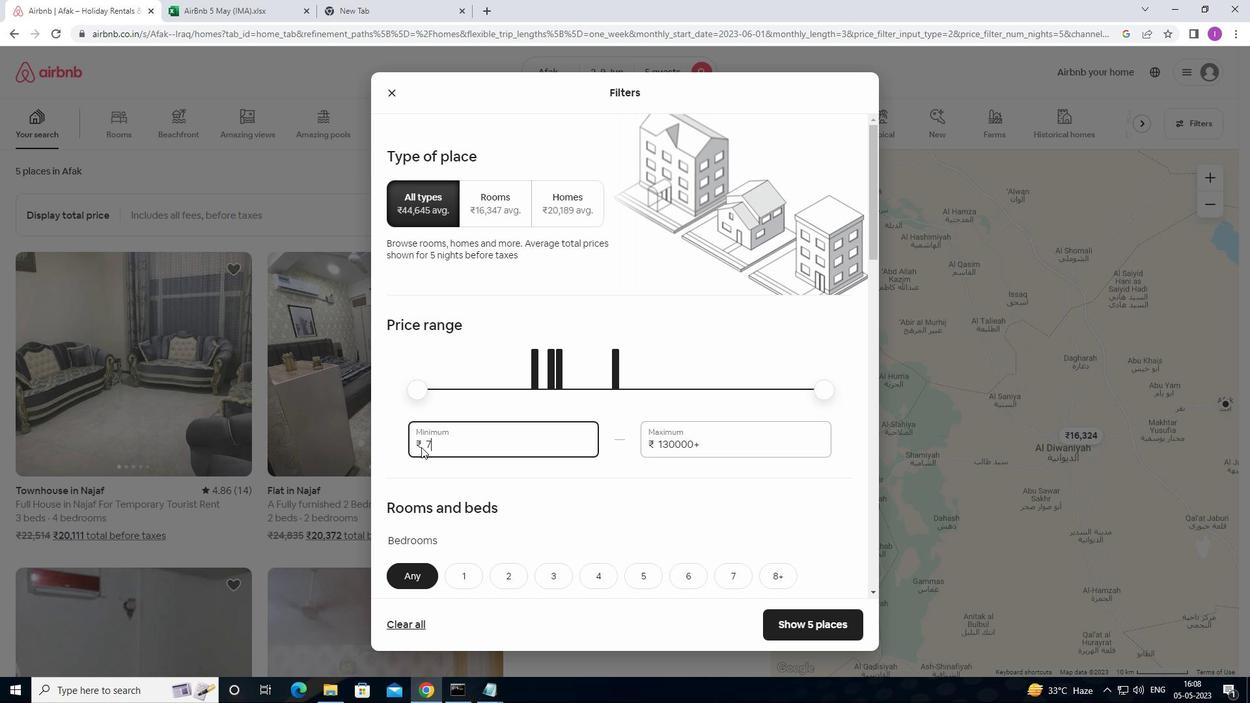 
Action: Key pressed 0
Screenshot: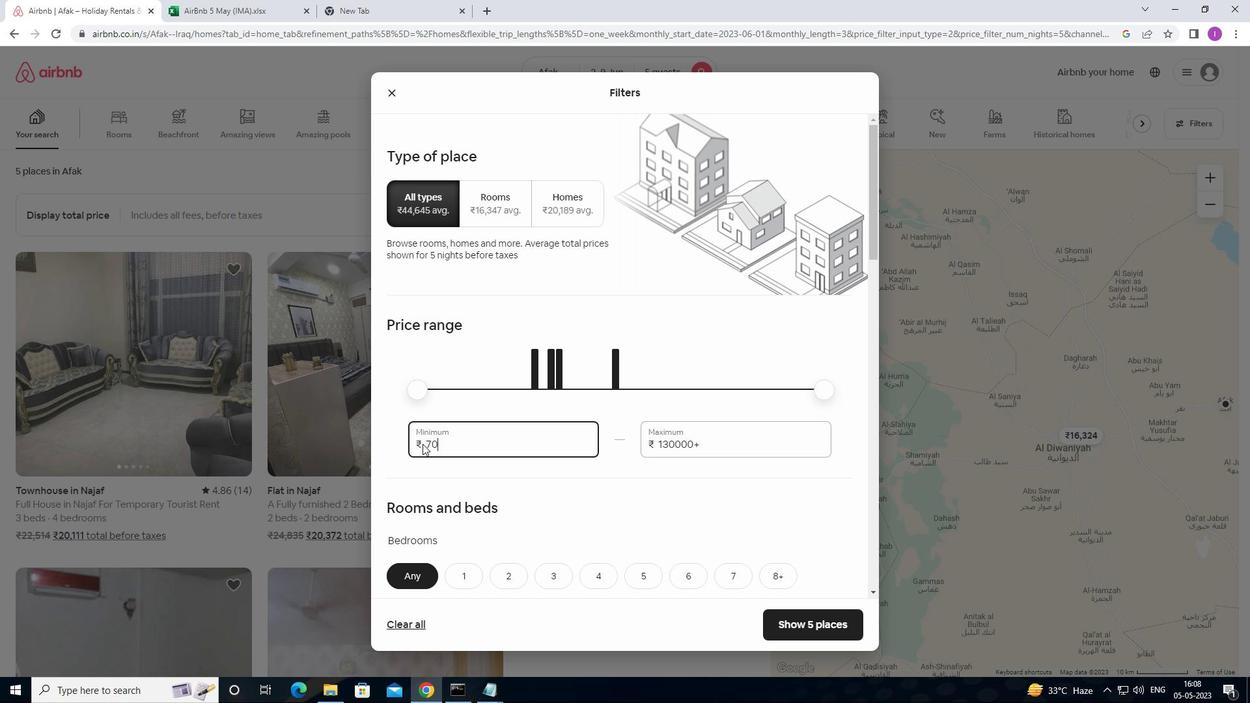 
Action: Mouse moved to (424, 442)
Screenshot: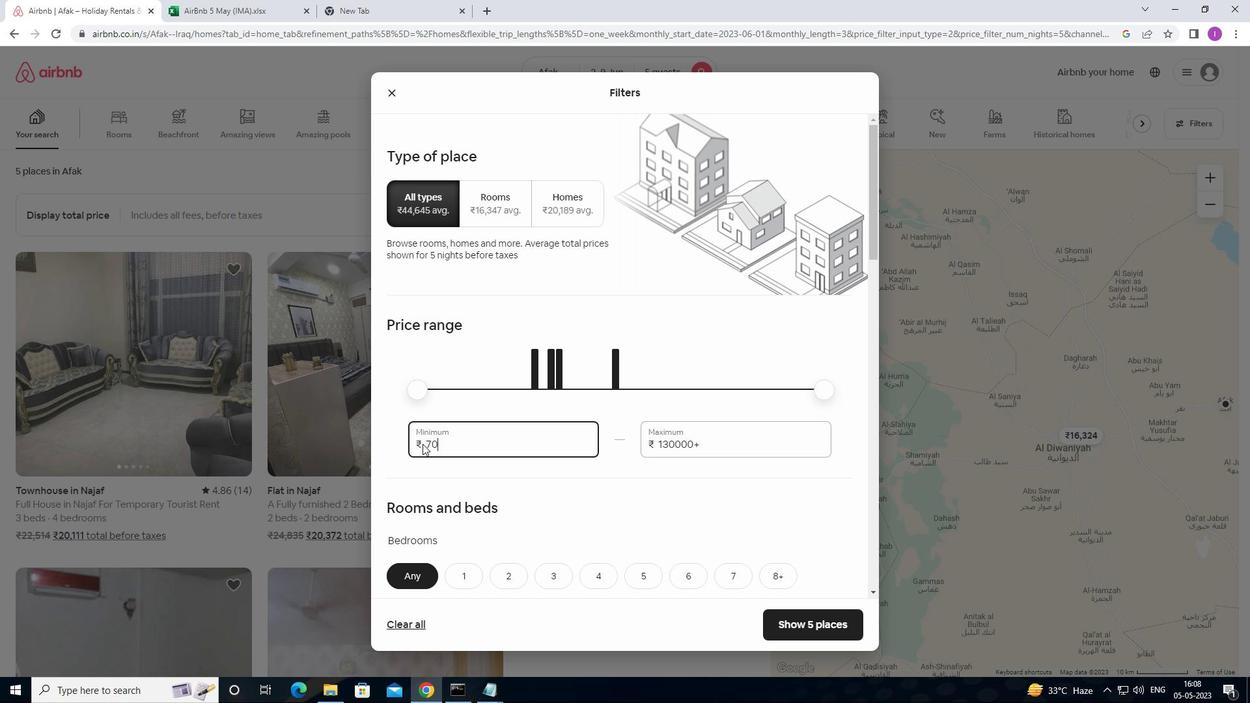 
Action: Key pressed 0
Screenshot: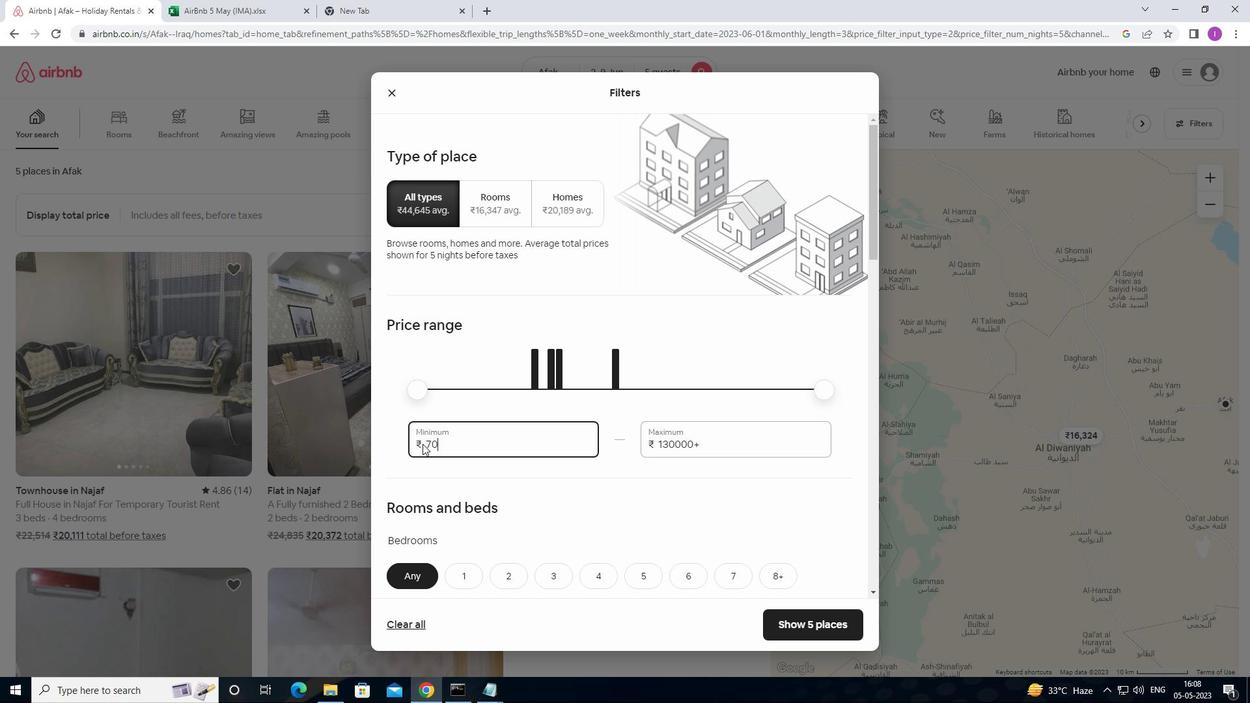 
Action: Mouse moved to (729, 447)
Screenshot: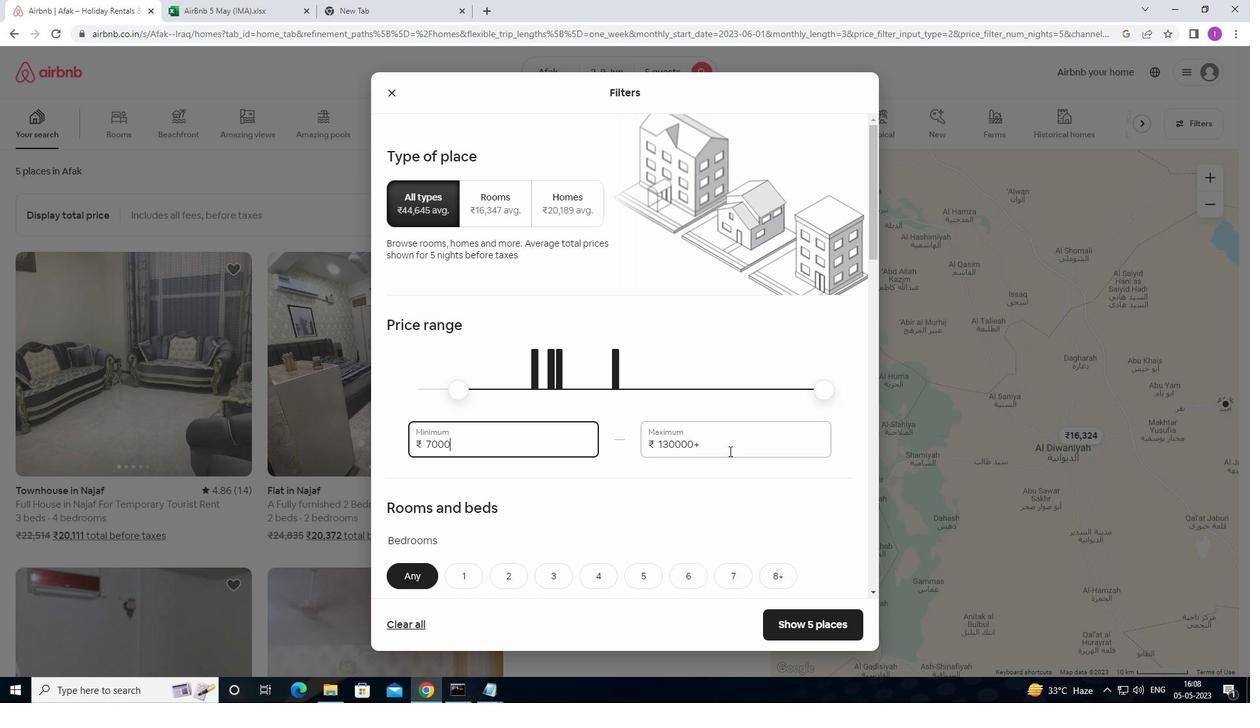 
Action: Mouse pressed left at (729, 447)
Screenshot: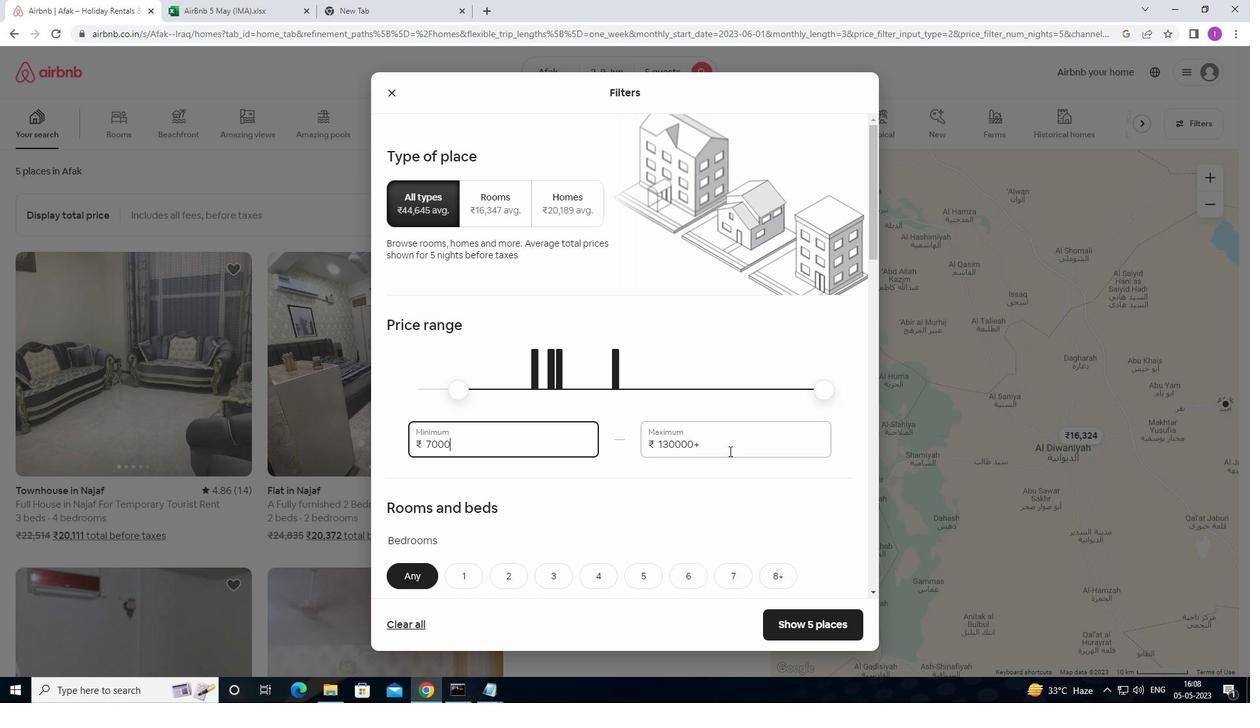 
Action: Mouse moved to (623, 447)
Screenshot: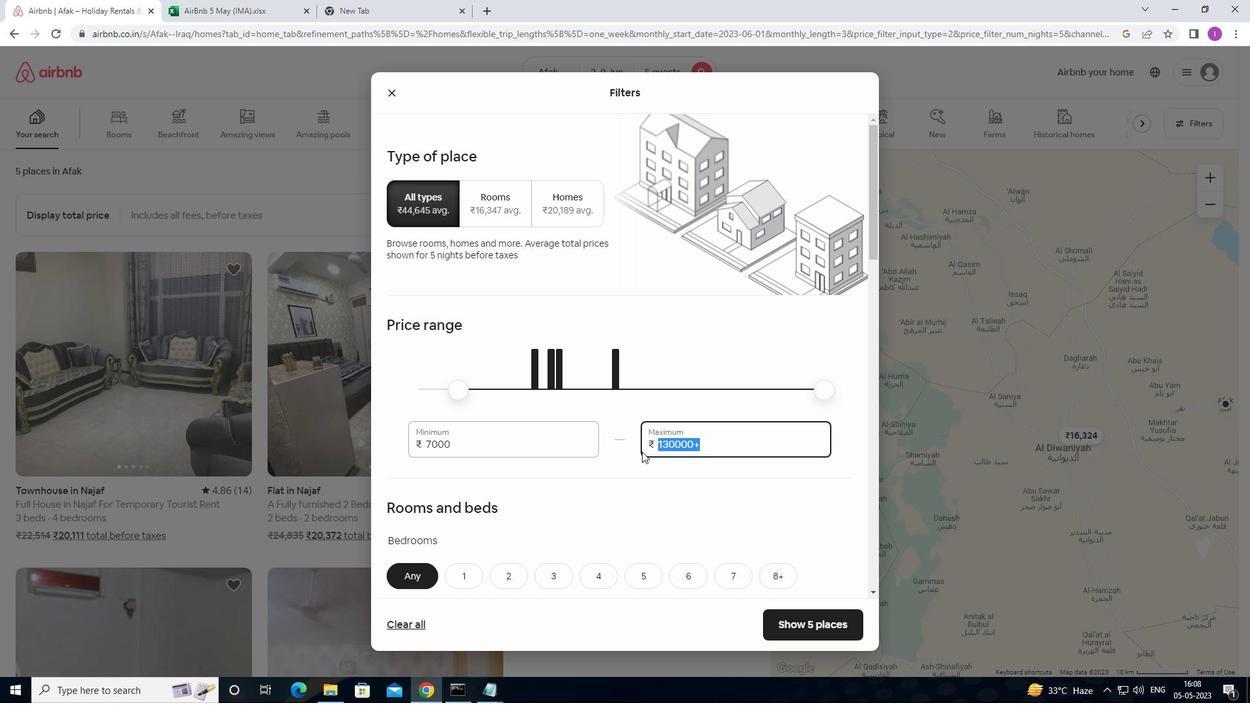 
Action: Key pressed 1
Screenshot: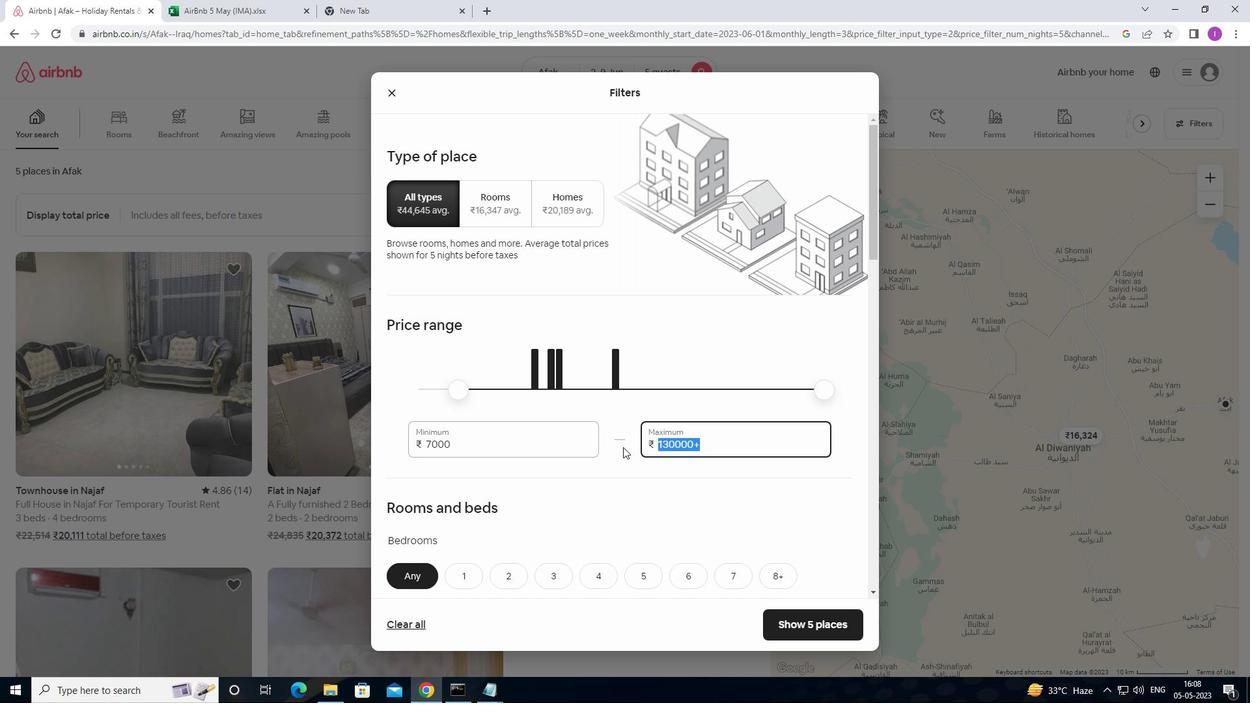 
Action: Mouse moved to (622, 446)
Screenshot: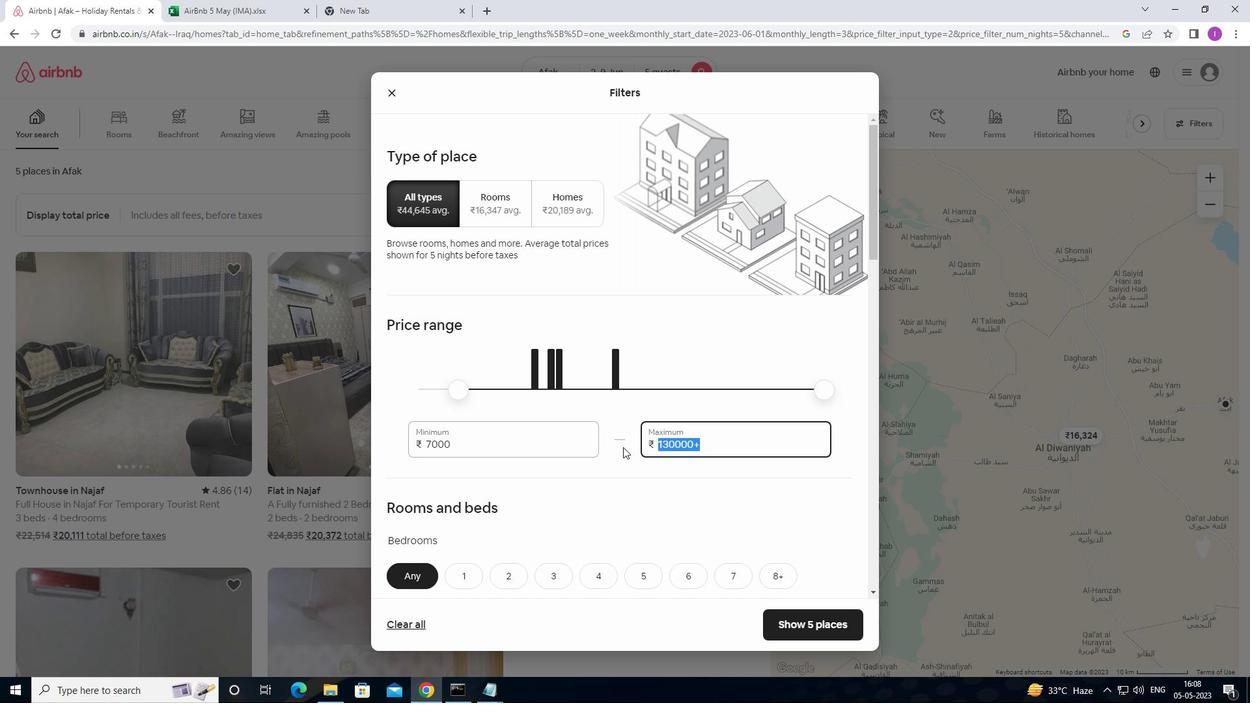 
Action: Key pressed 3000
Screenshot: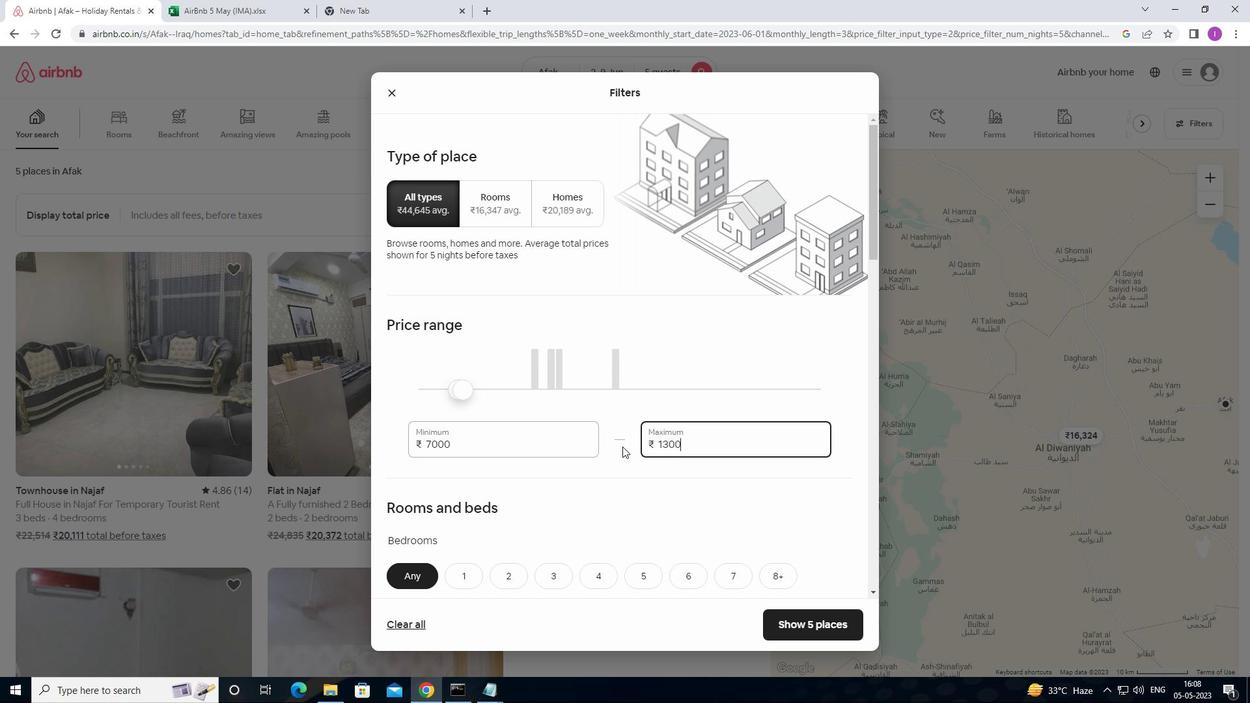 
Action: Mouse moved to (632, 443)
Screenshot: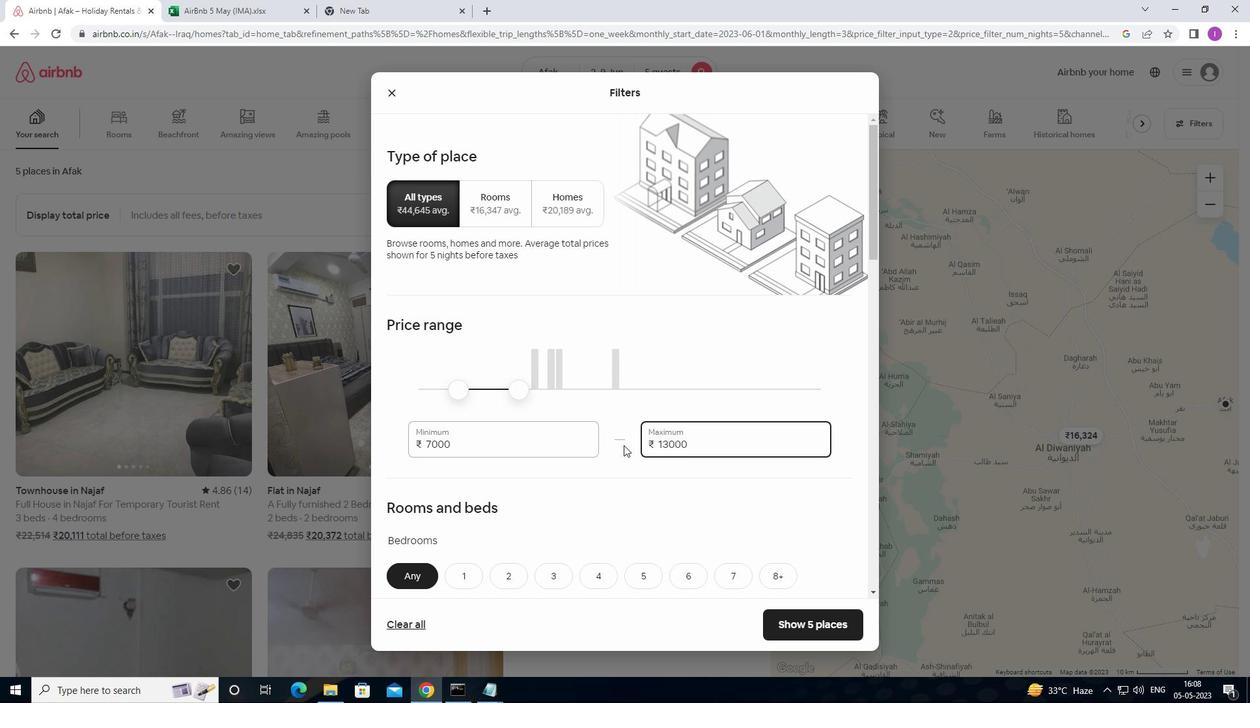 
Action: Mouse scrolled (632, 442) with delta (0, 0)
Screenshot: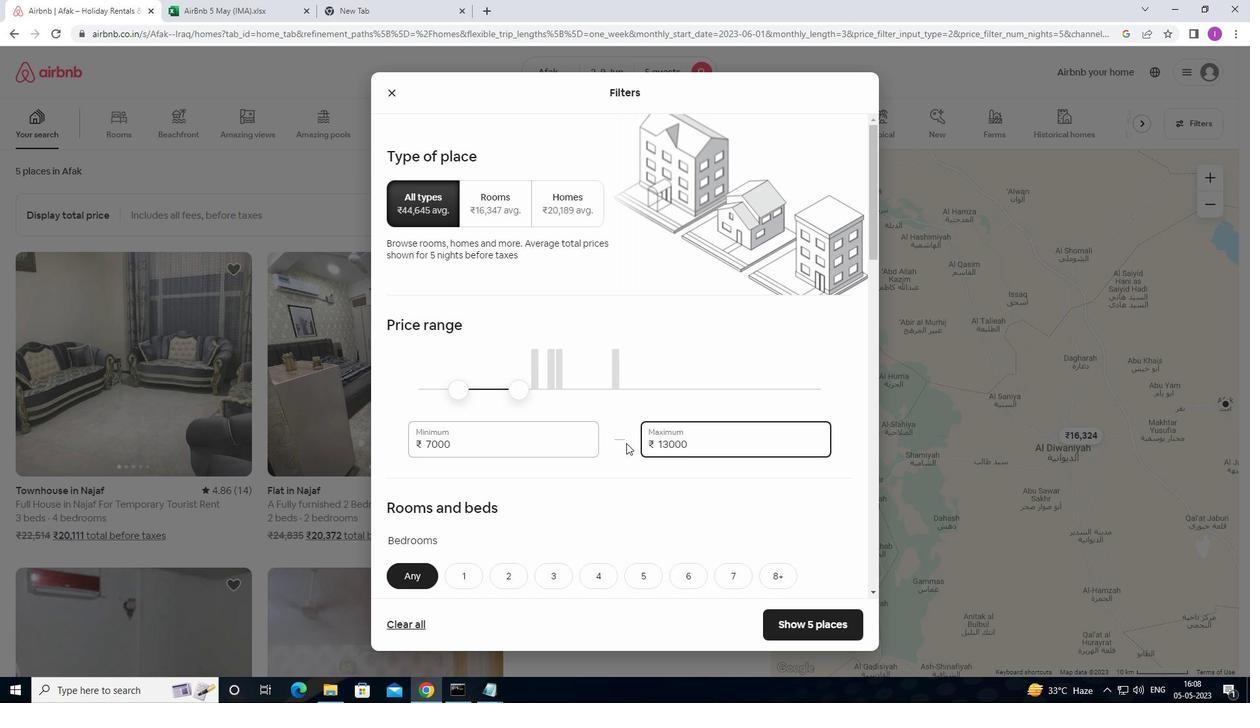 
Action: Mouse moved to (633, 448)
Screenshot: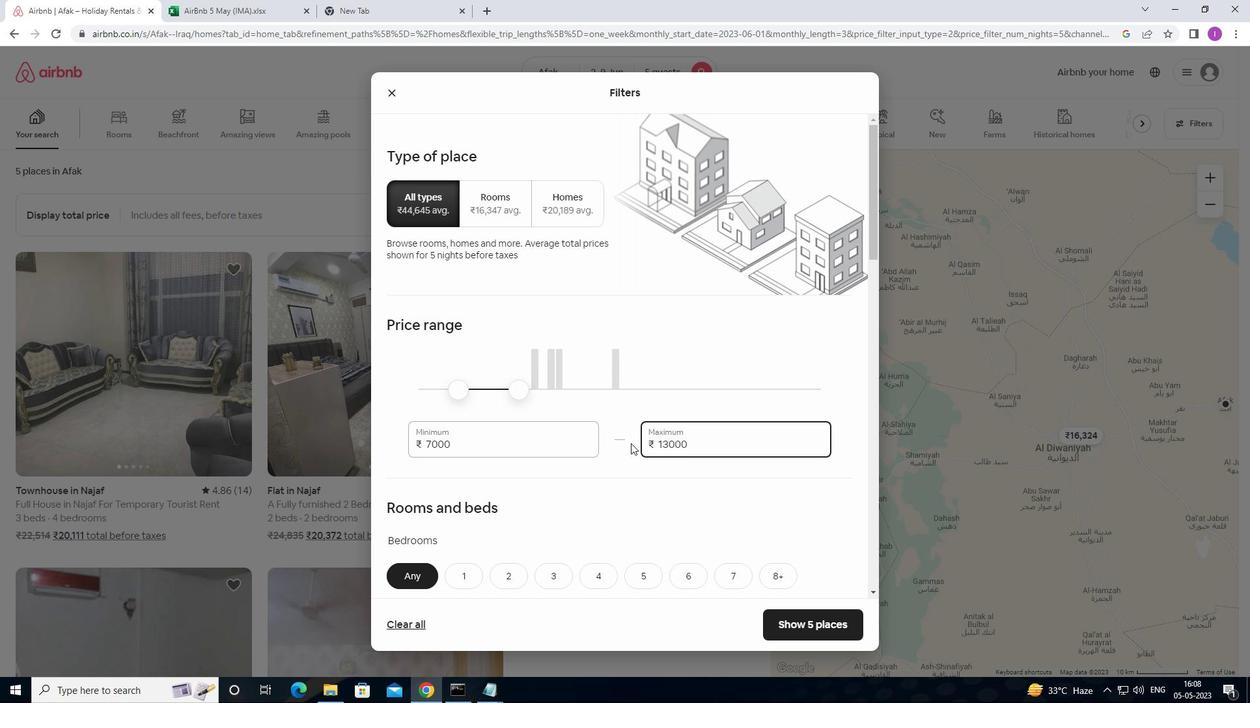 
Action: Mouse scrolled (633, 448) with delta (0, 0)
Screenshot: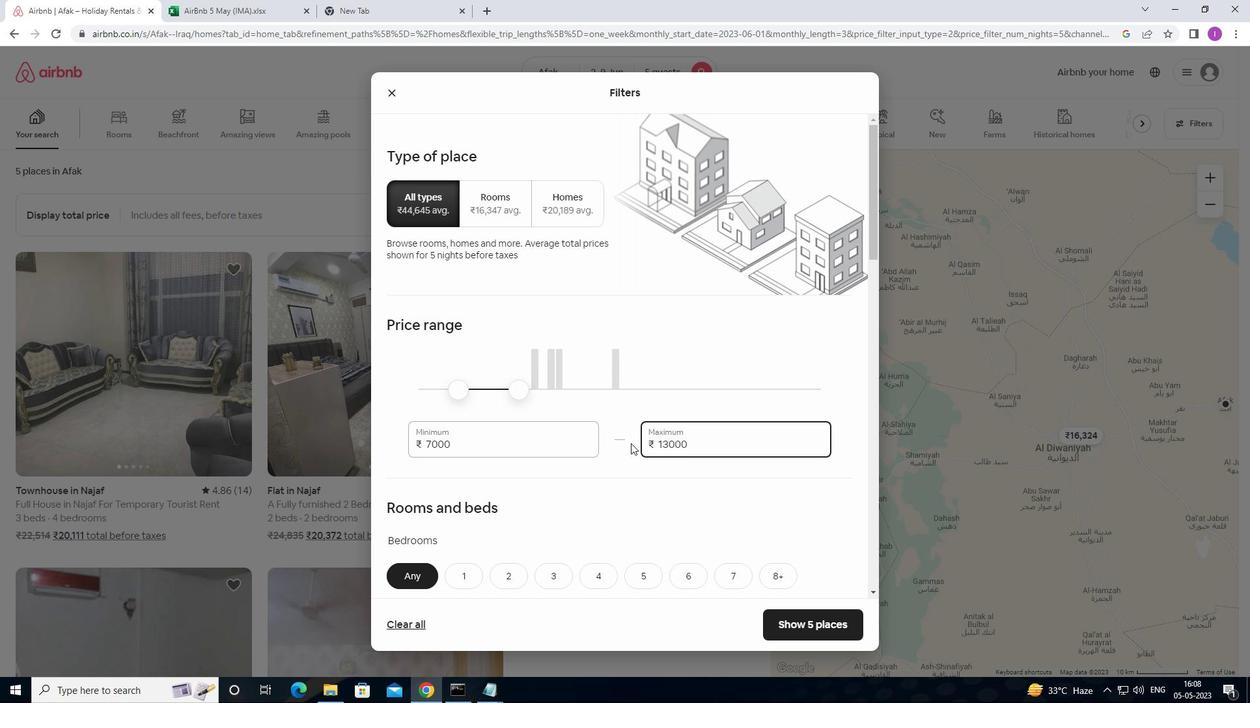 
Action: Mouse moved to (508, 448)
Screenshot: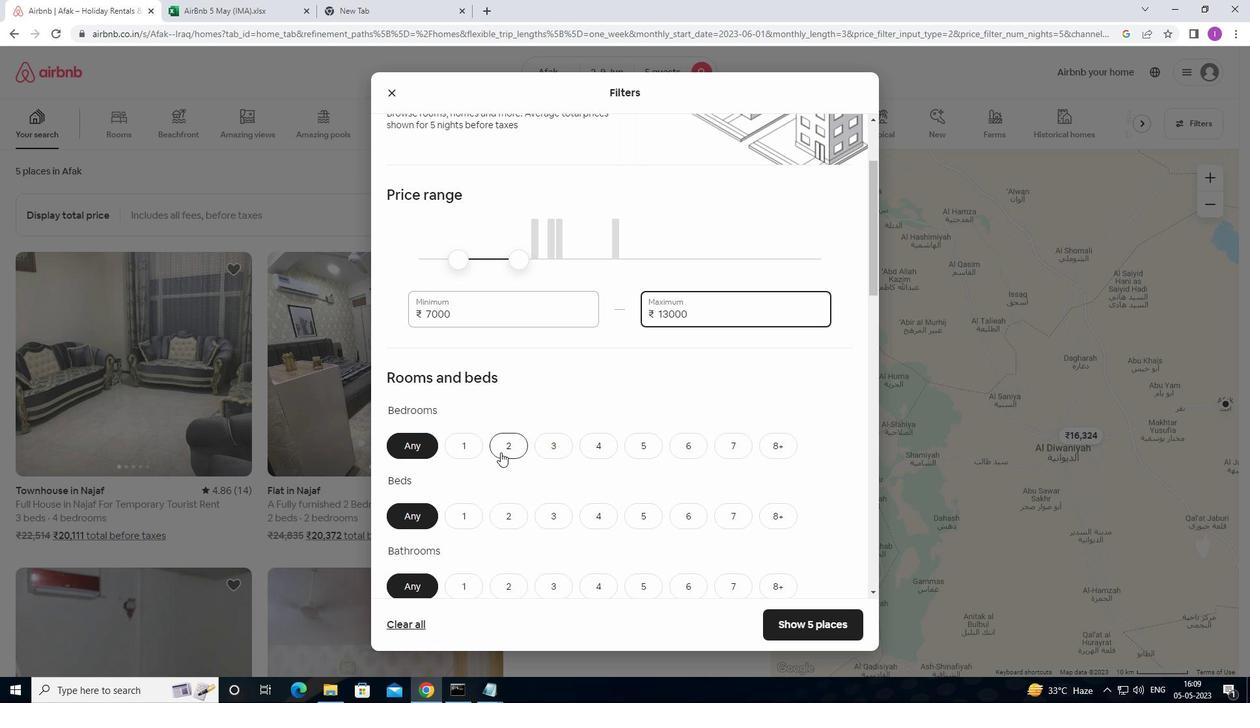 
Action: Mouse pressed left at (508, 448)
Screenshot: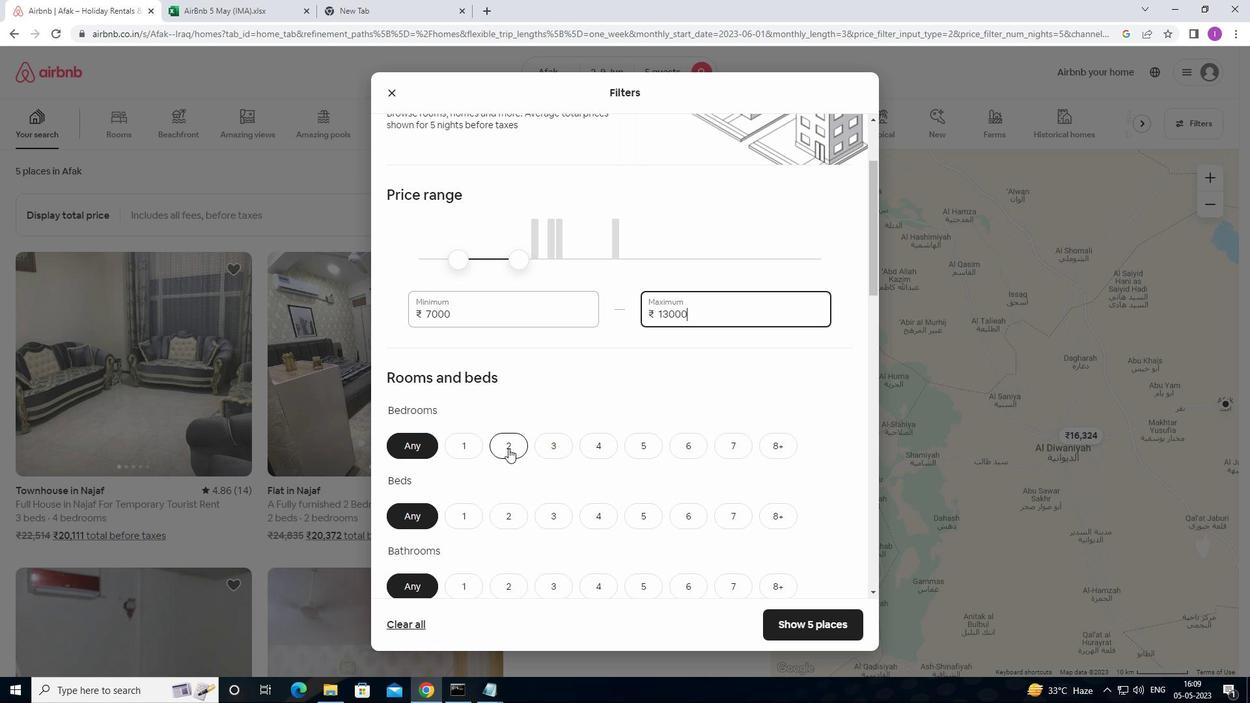 
Action: Mouse moved to (633, 520)
Screenshot: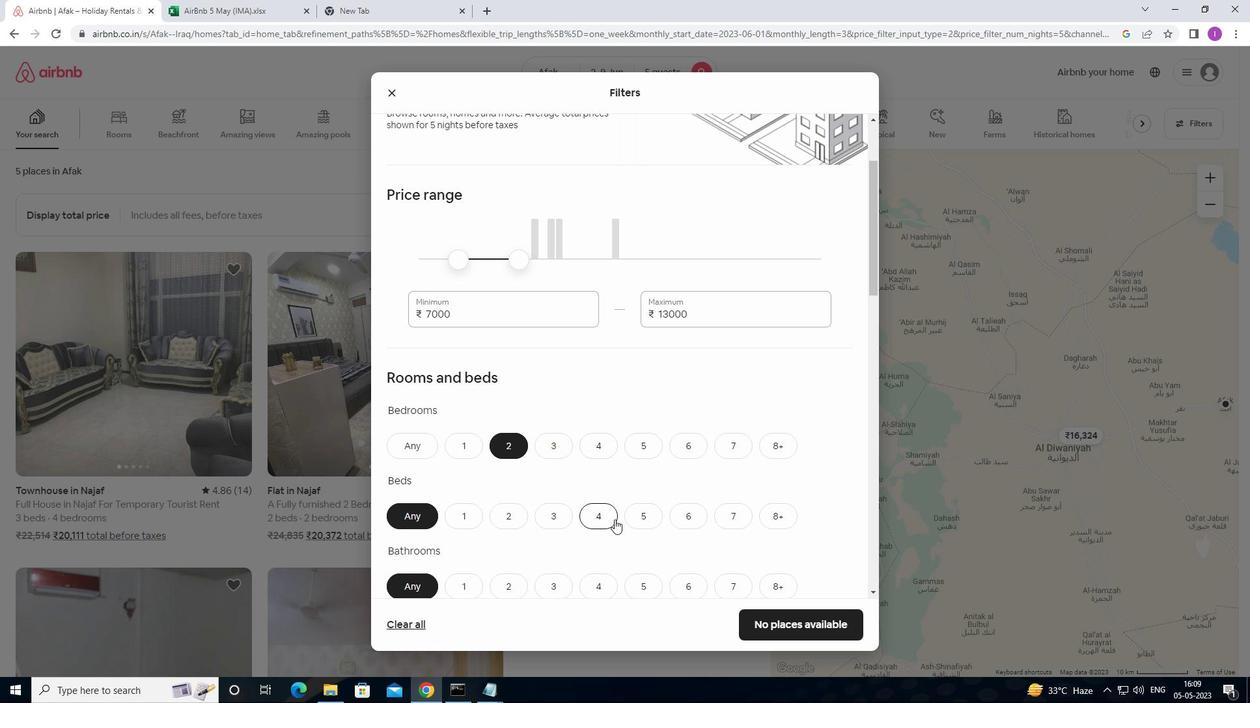 
Action: Mouse pressed left at (633, 520)
Screenshot: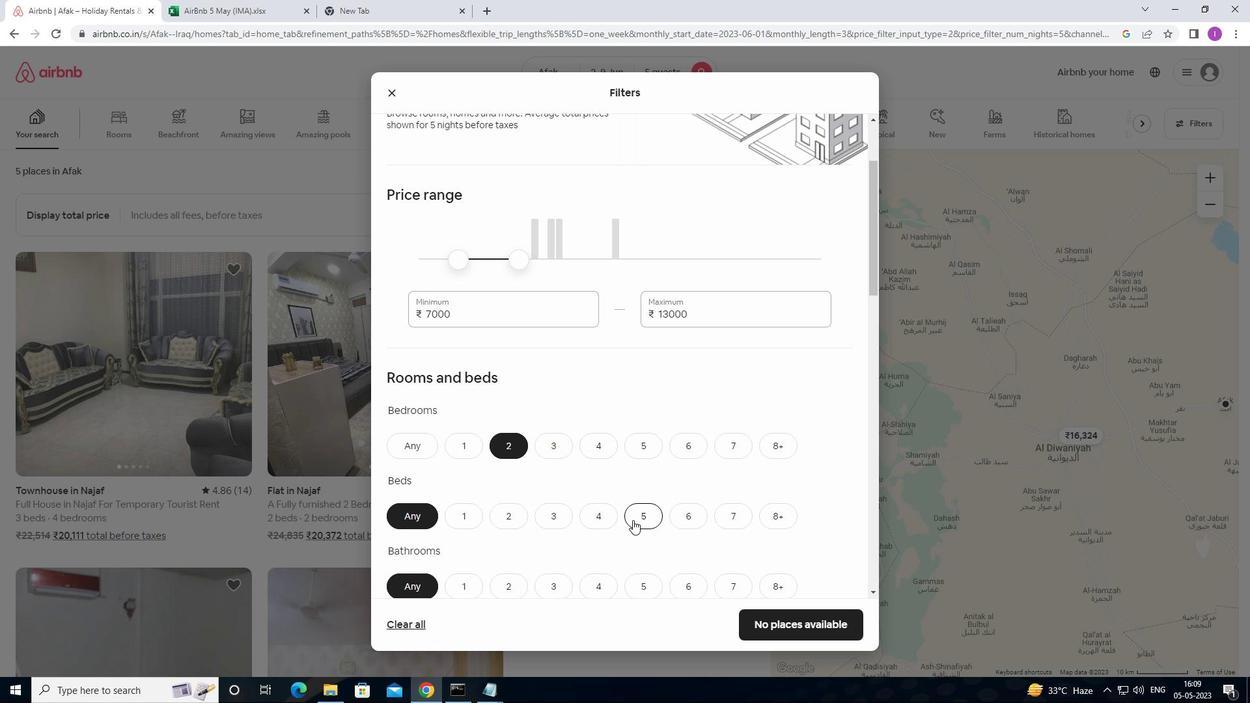 
Action: Mouse moved to (539, 582)
Screenshot: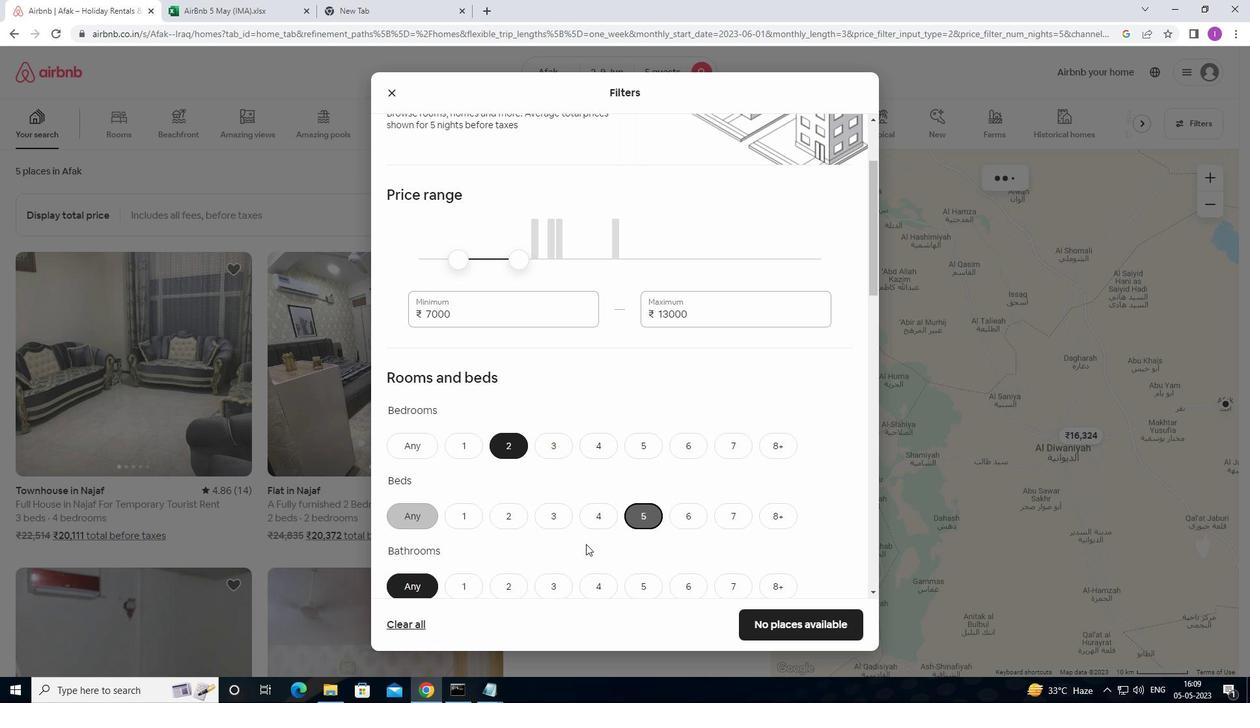 
Action: Mouse scrolled (539, 581) with delta (0, 0)
Screenshot: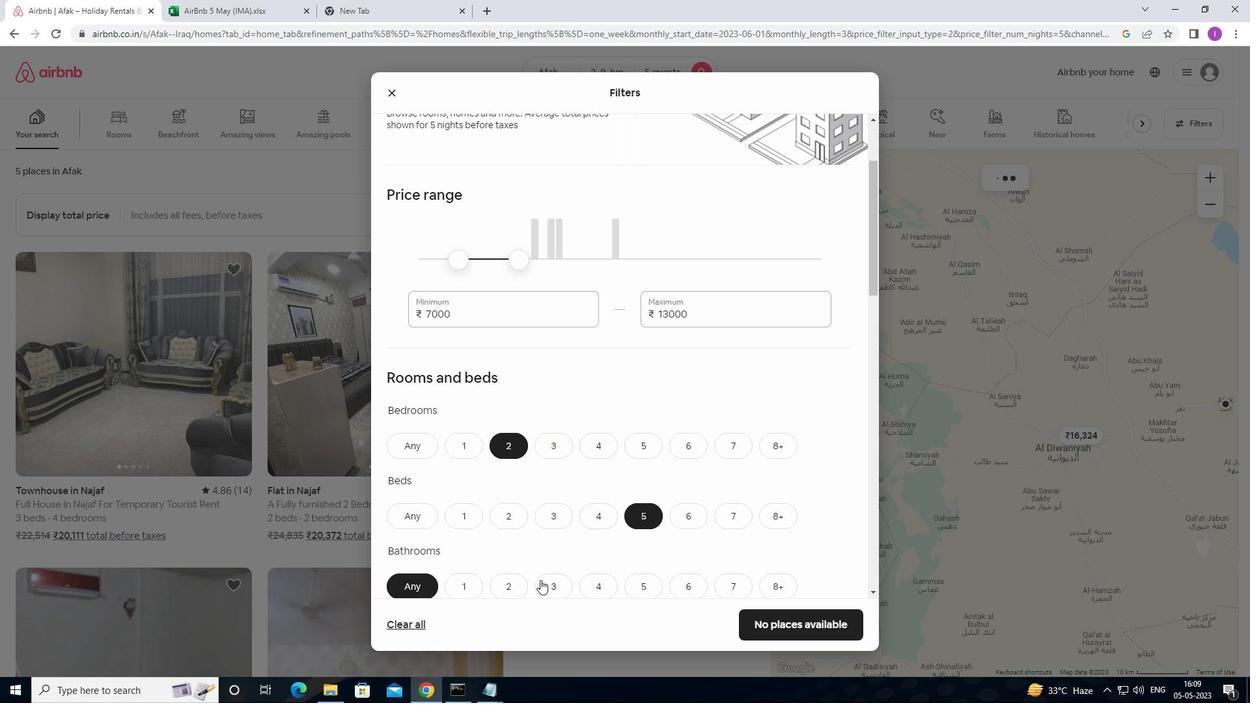 
Action: Mouse scrolled (539, 581) with delta (0, 0)
Screenshot: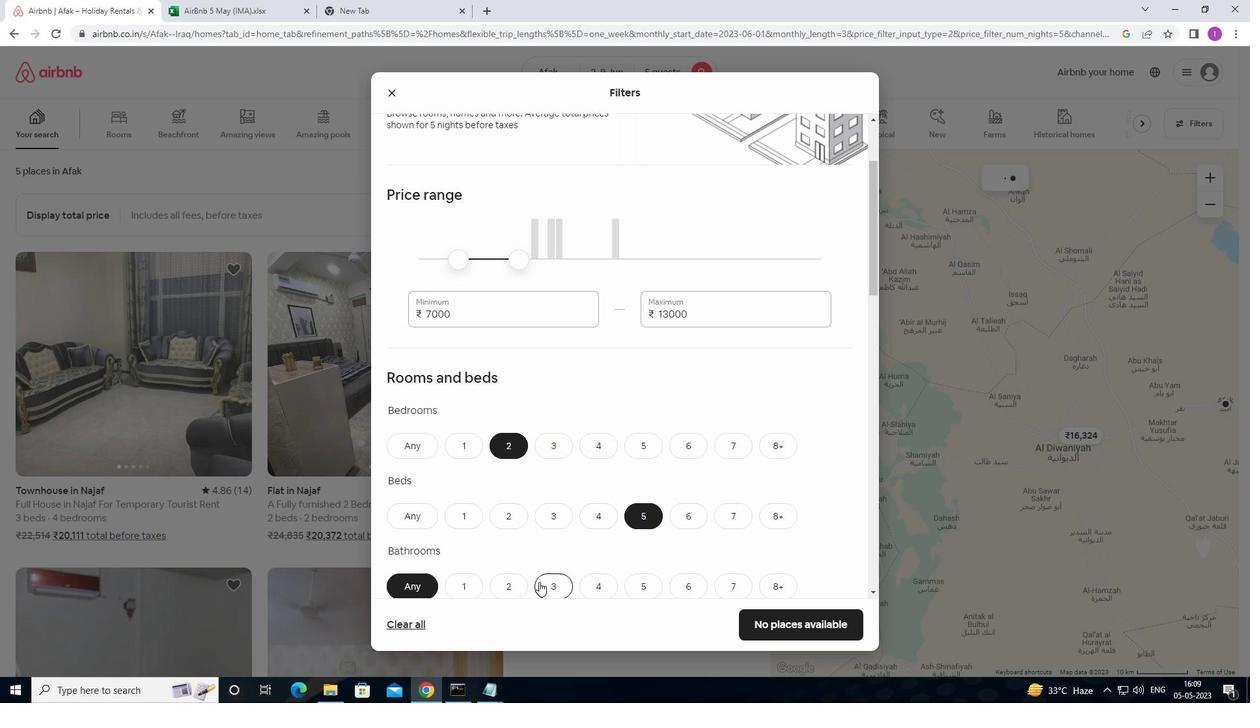 
Action: Mouse moved to (502, 463)
Screenshot: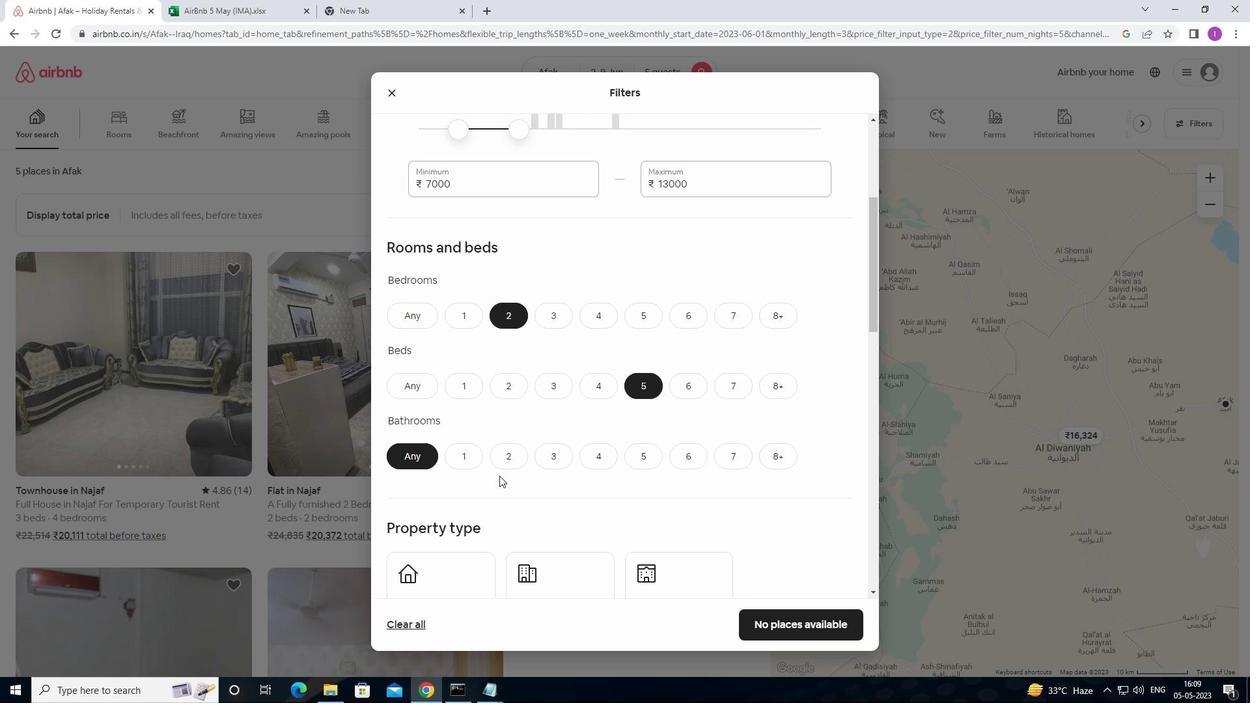 
Action: Mouse pressed left at (502, 463)
Screenshot: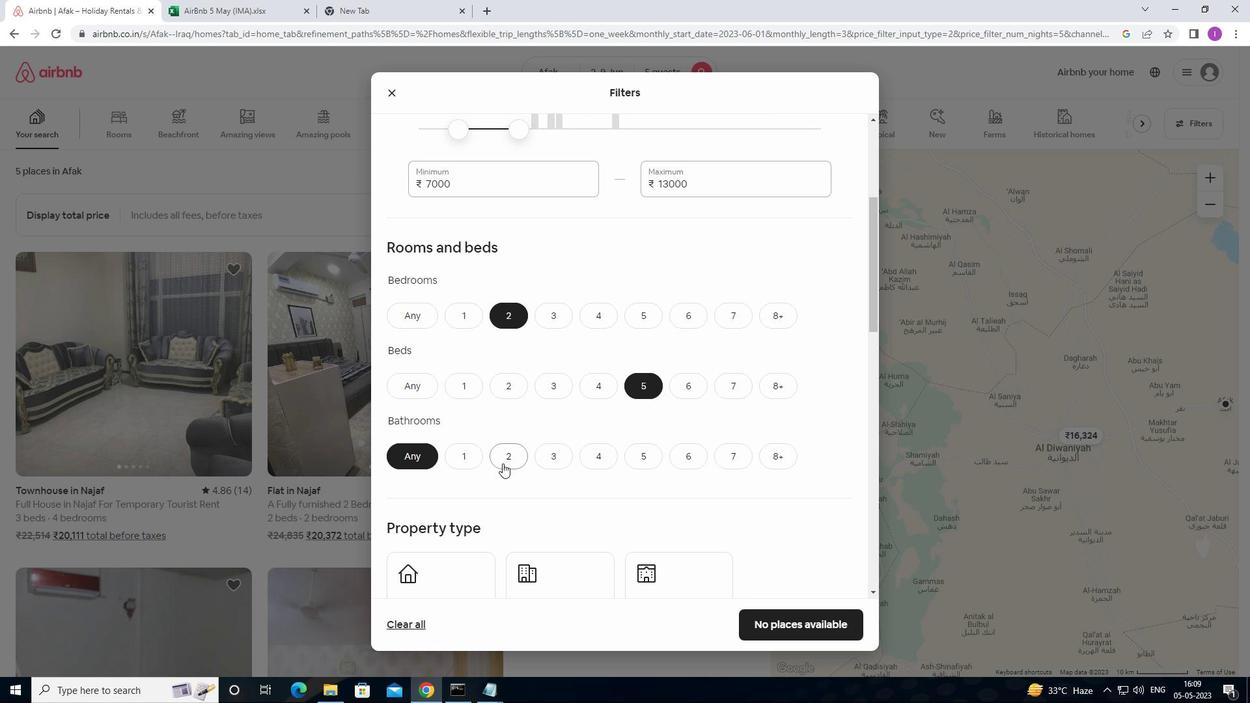 
Action: Mouse moved to (478, 542)
Screenshot: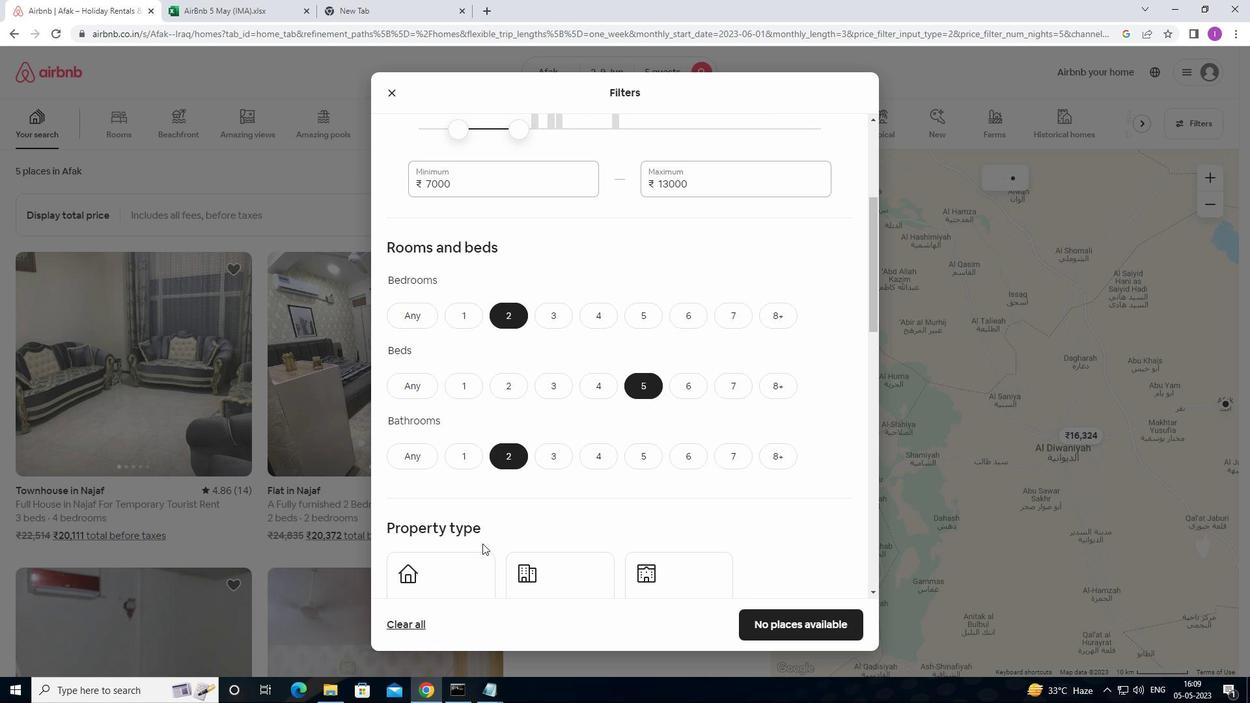 
Action: Mouse scrolled (478, 541) with delta (0, 0)
Screenshot: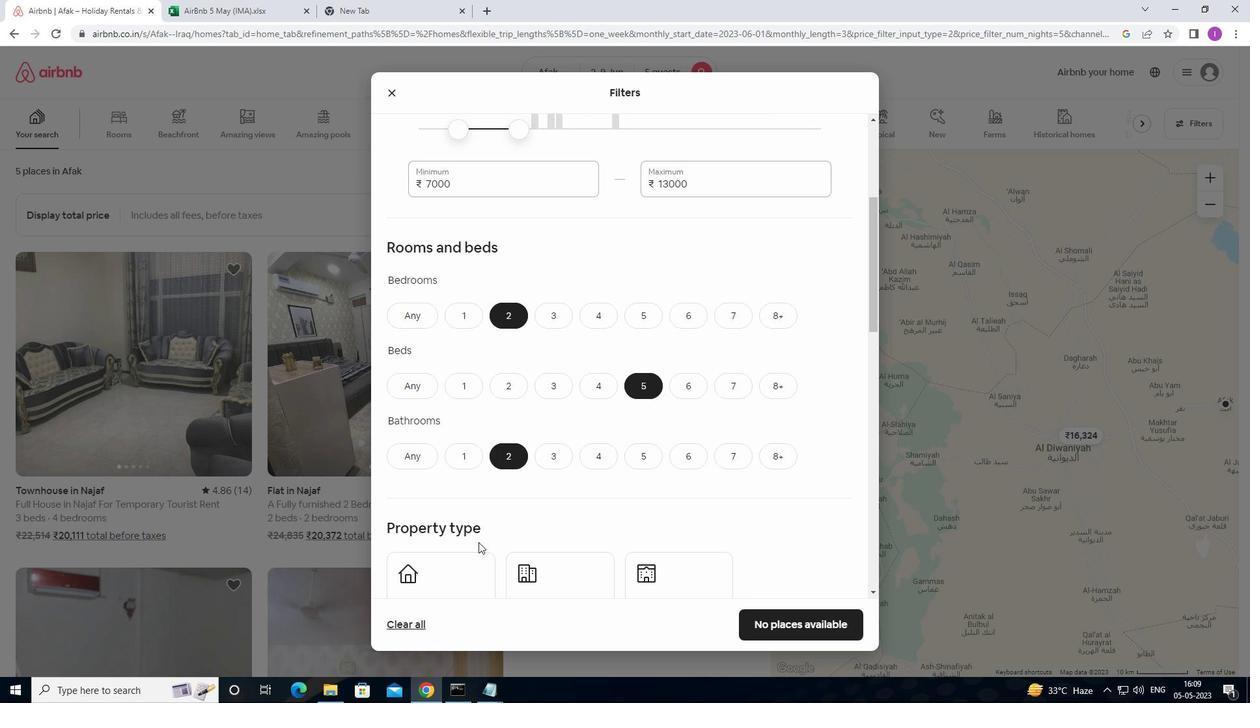 
Action: Mouse scrolled (478, 541) with delta (0, 0)
Screenshot: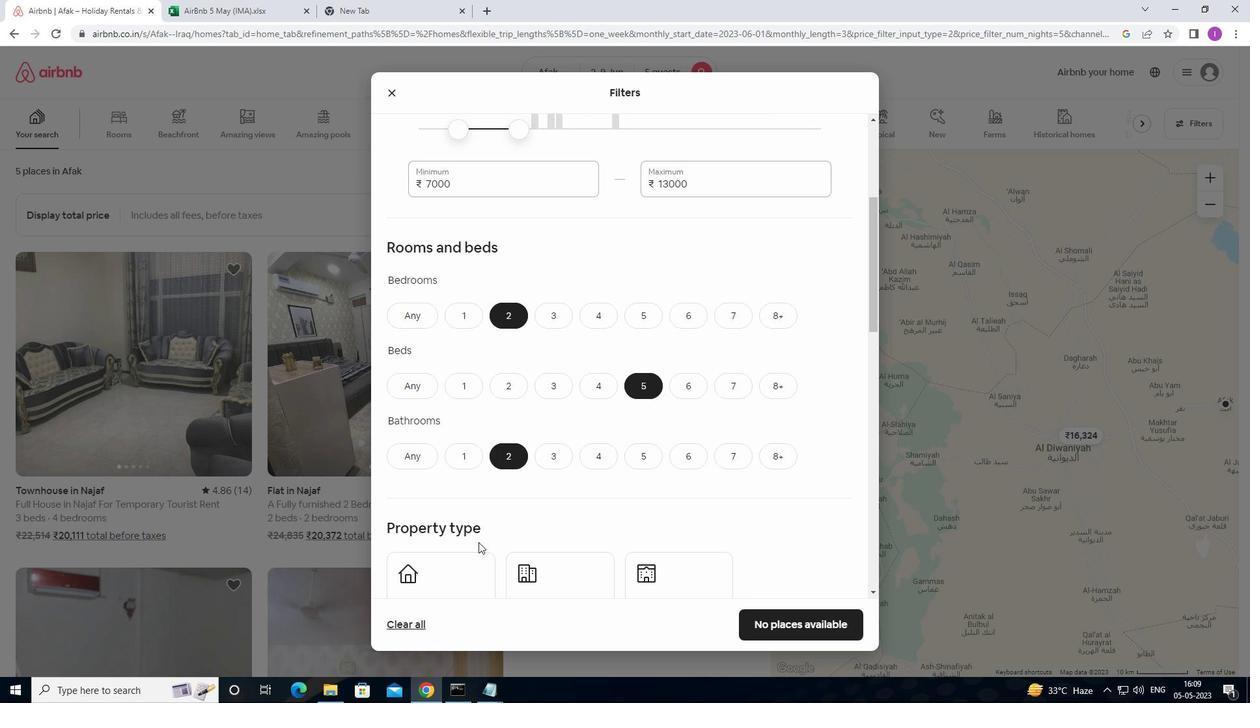 
Action: Mouse moved to (466, 485)
Screenshot: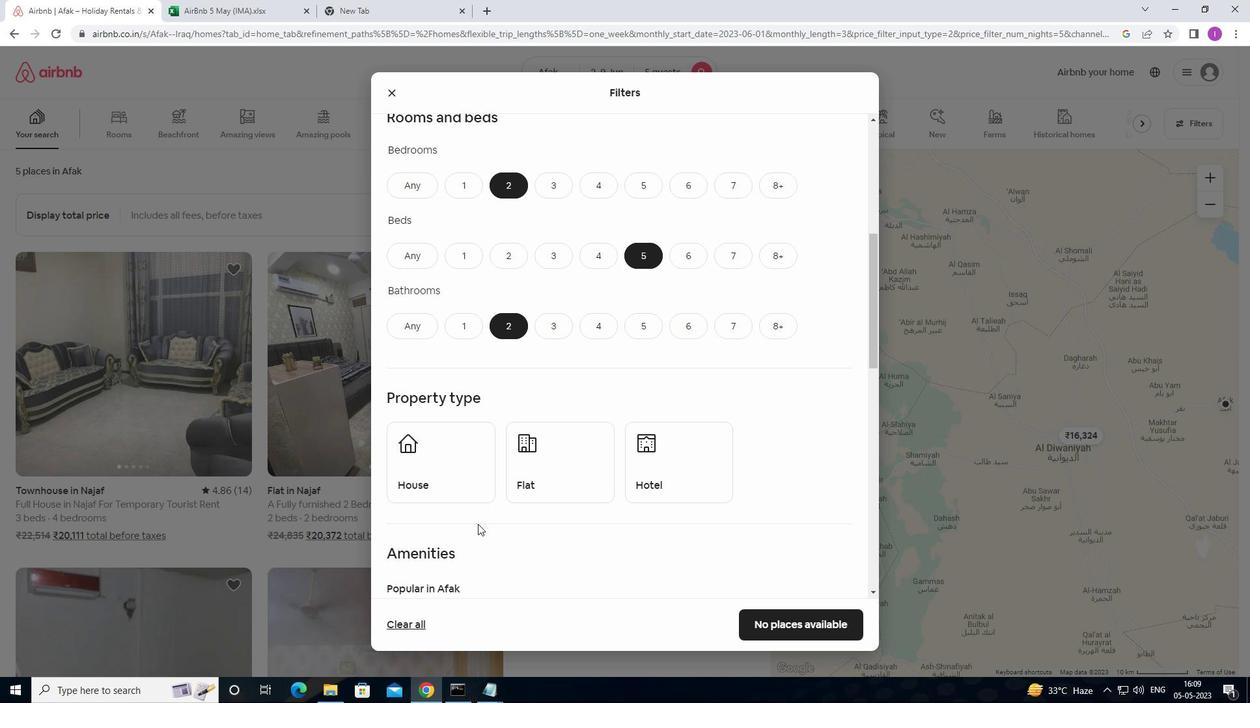 
Action: Mouse pressed left at (466, 485)
Screenshot: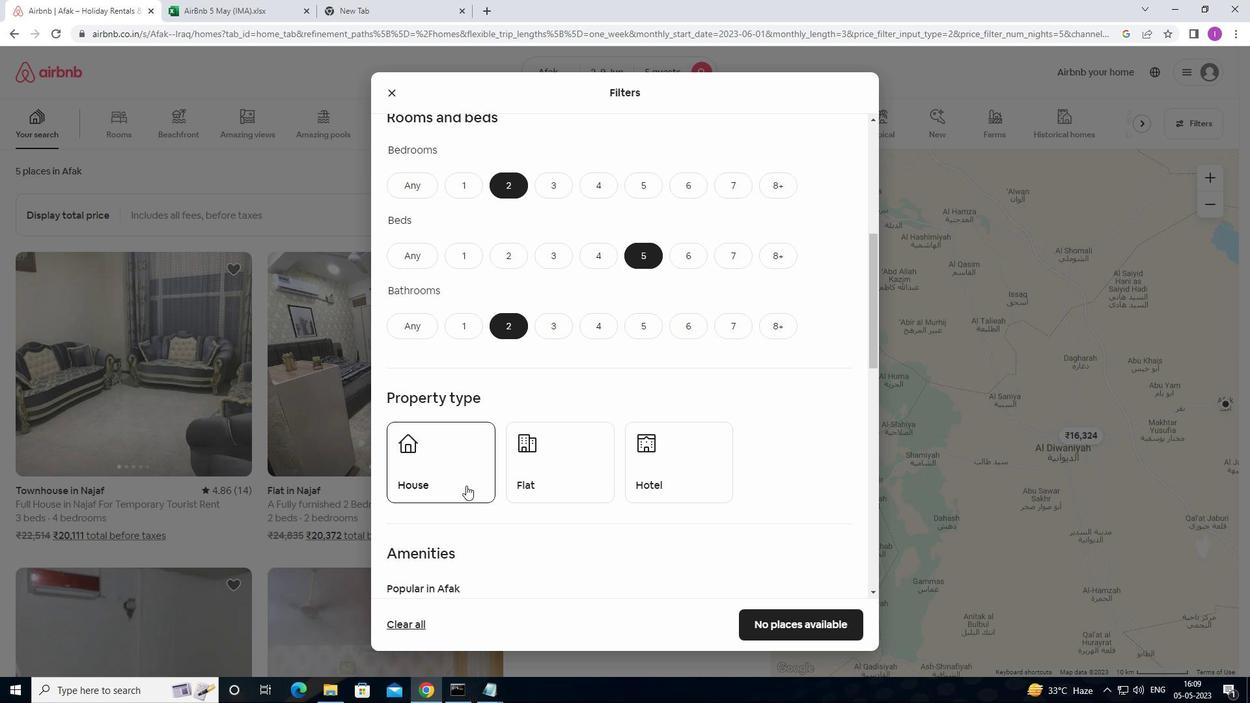 
Action: Mouse moved to (541, 484)
Screenshot: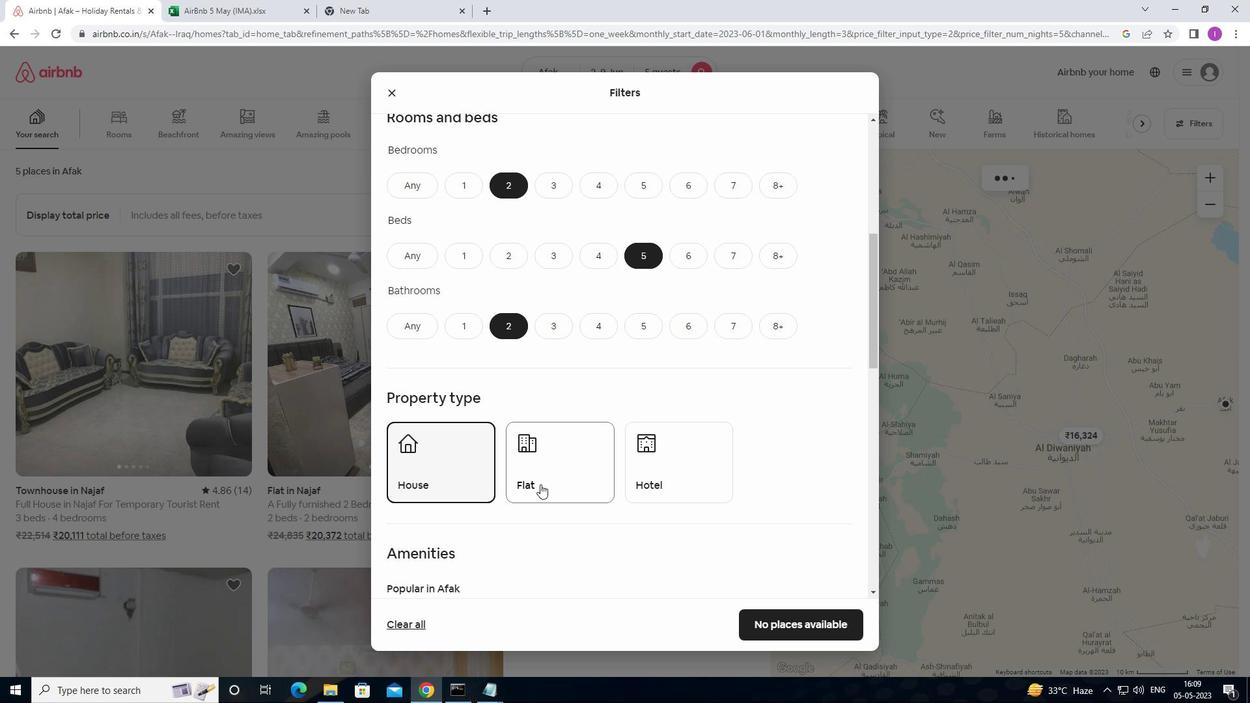 
Action: Mouse pressed left at (541, 484)
Screenshot: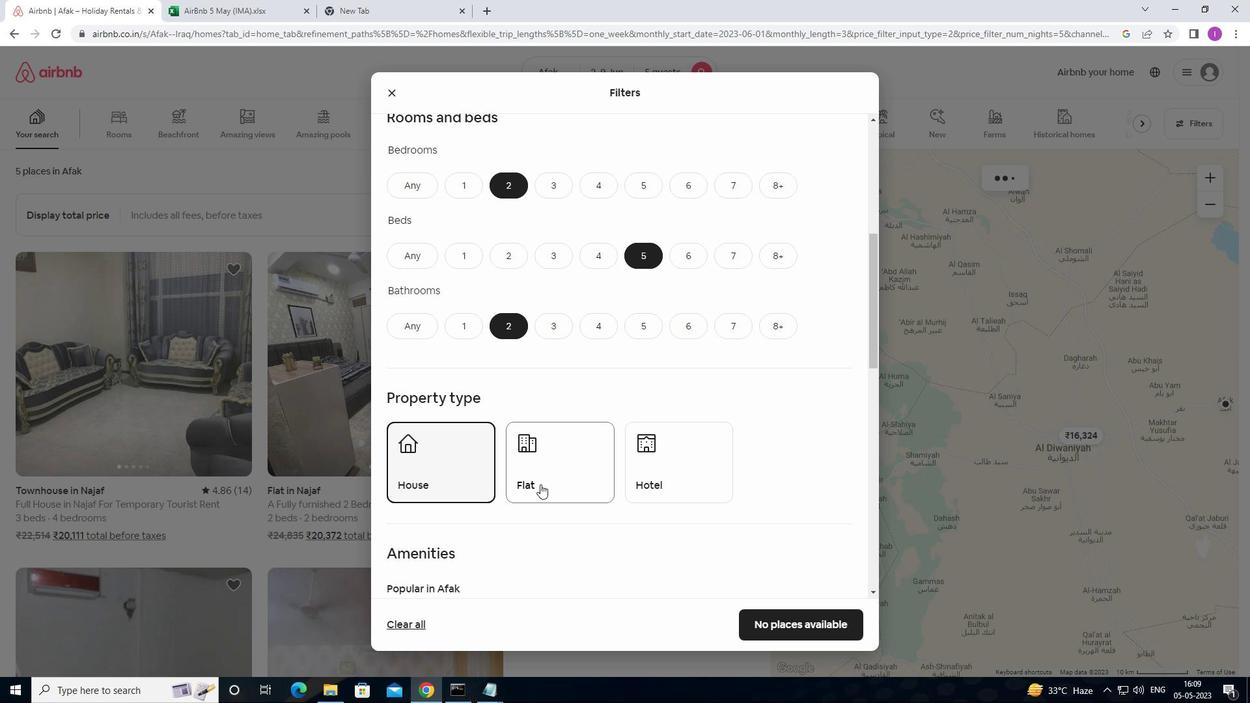 
Action: Mouse moved to (582, 549)
Screenshot: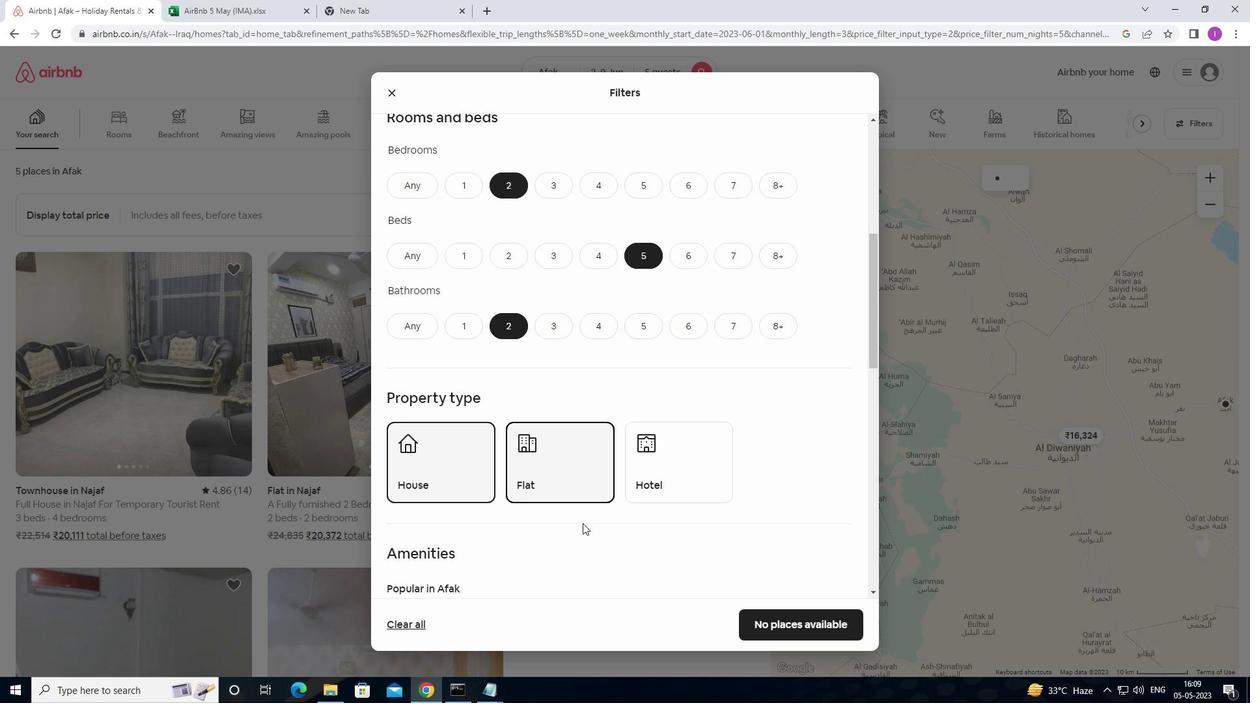 
Action: Mouse scrolled (582, 548) with delta (0, 0)
Screenshot: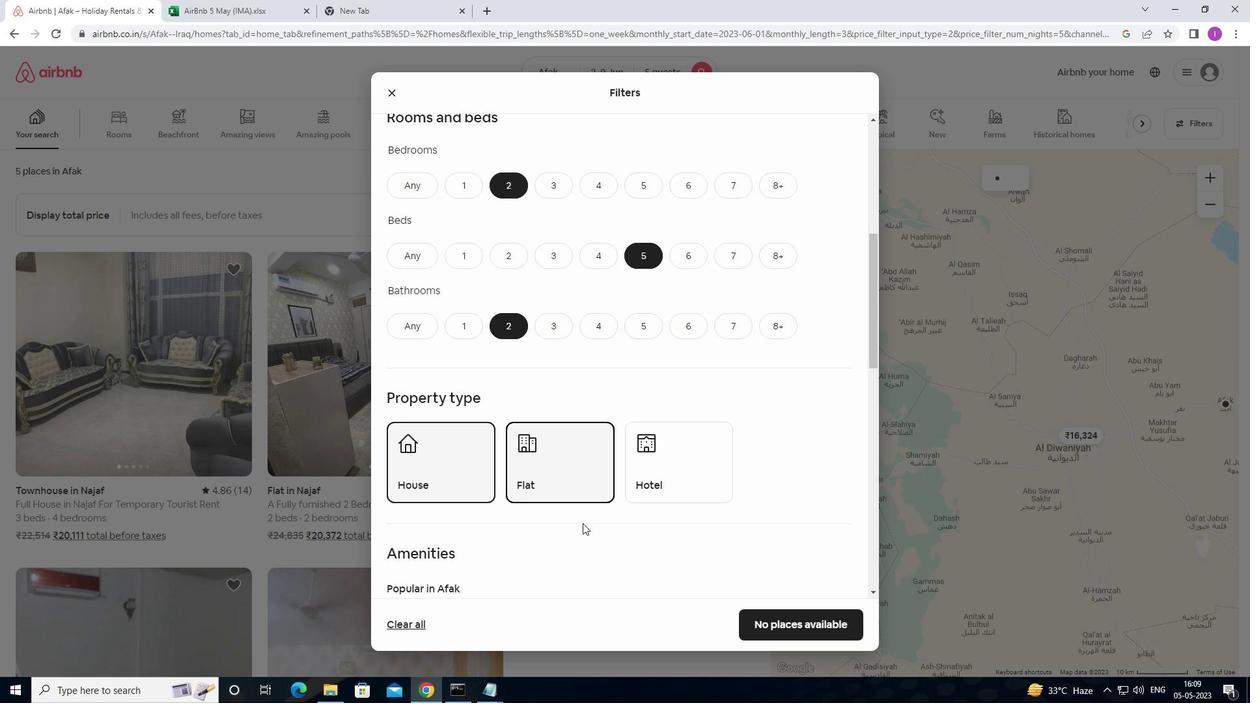 
Action: Mouse moved to (582, 551)
Screenshot: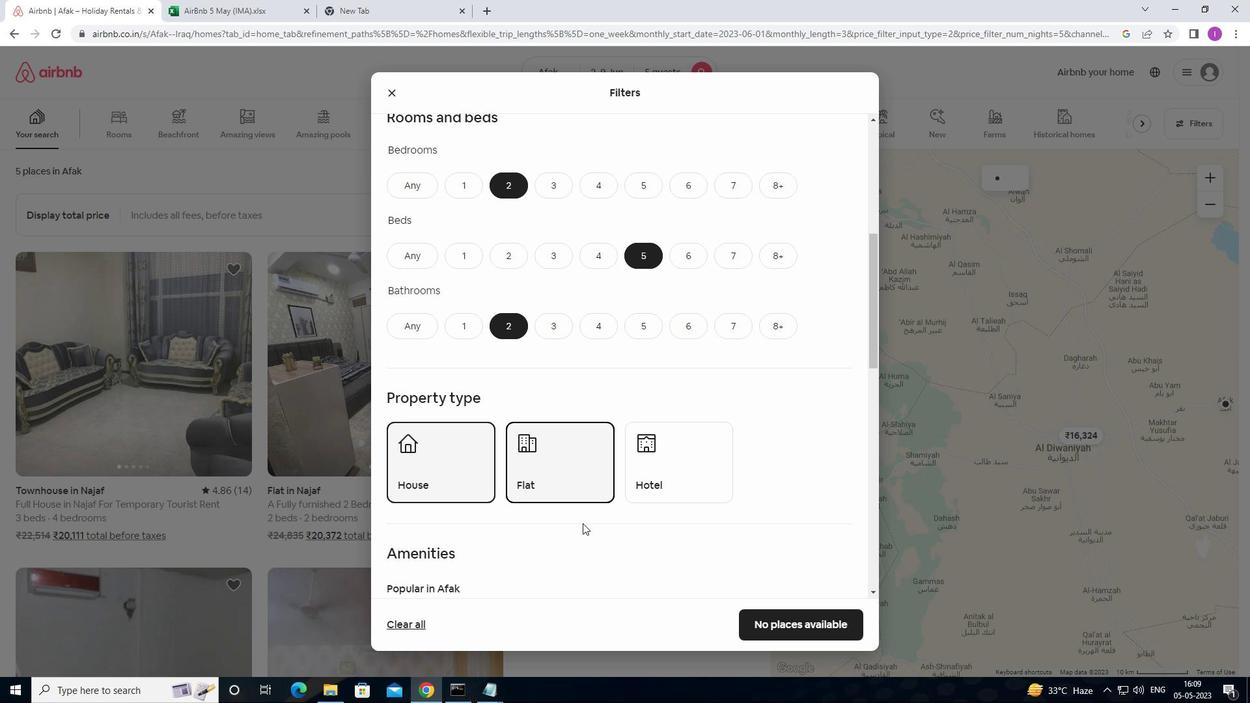 
Action: Mouse scrolled (582, 551) with delta (0, 0)
Screenshot: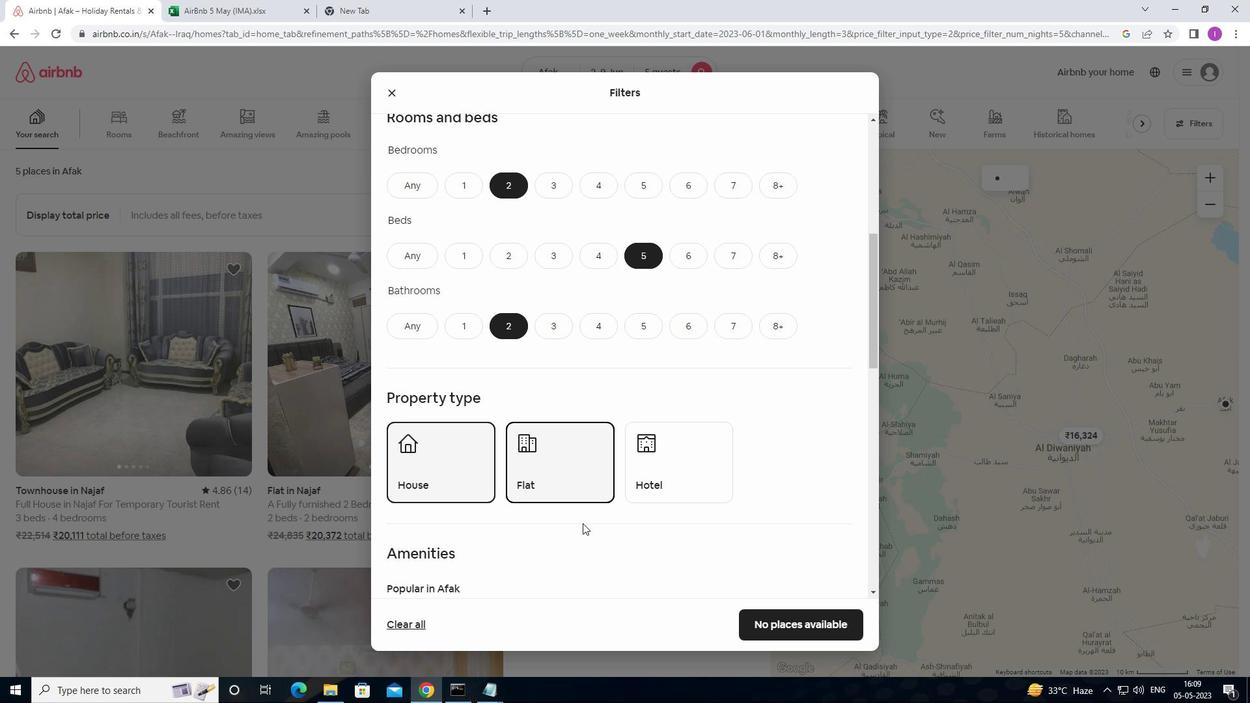 
Action: Mouse scrolled (582, 551) with delta (0, 0)
Screenshot: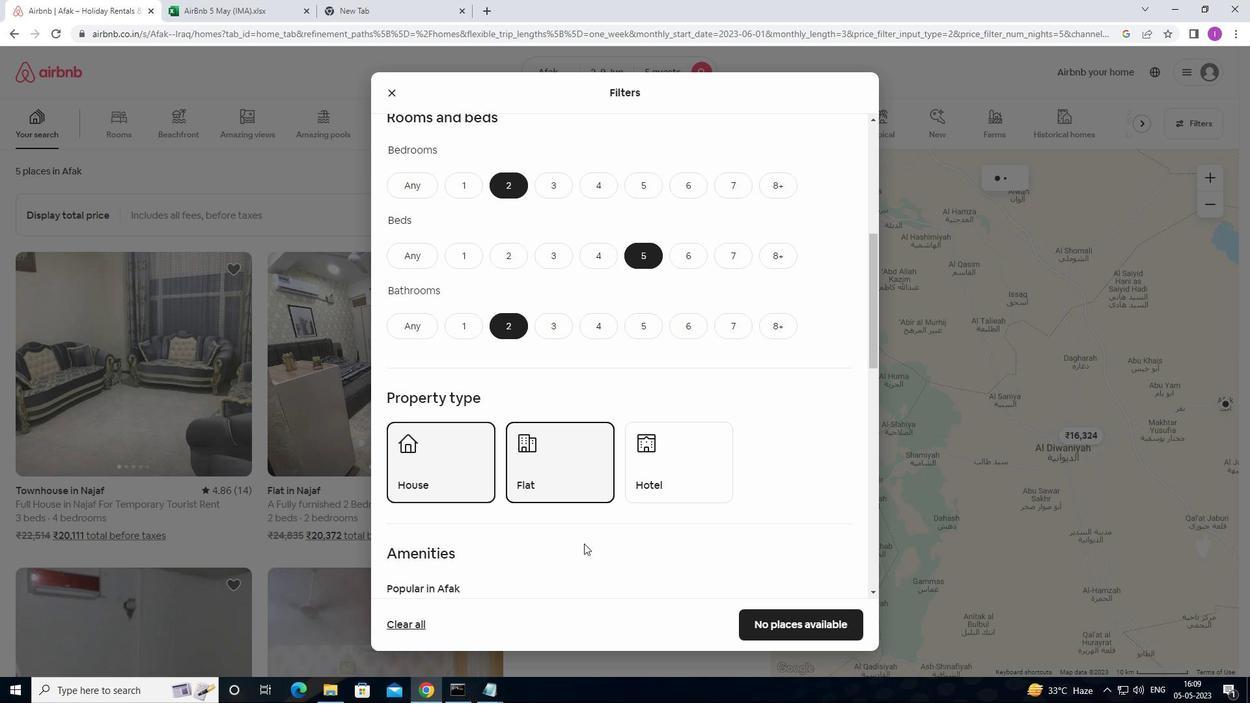 
Action: Mouse scrolled (582, 551) with delta (0, 0)
Screenshot: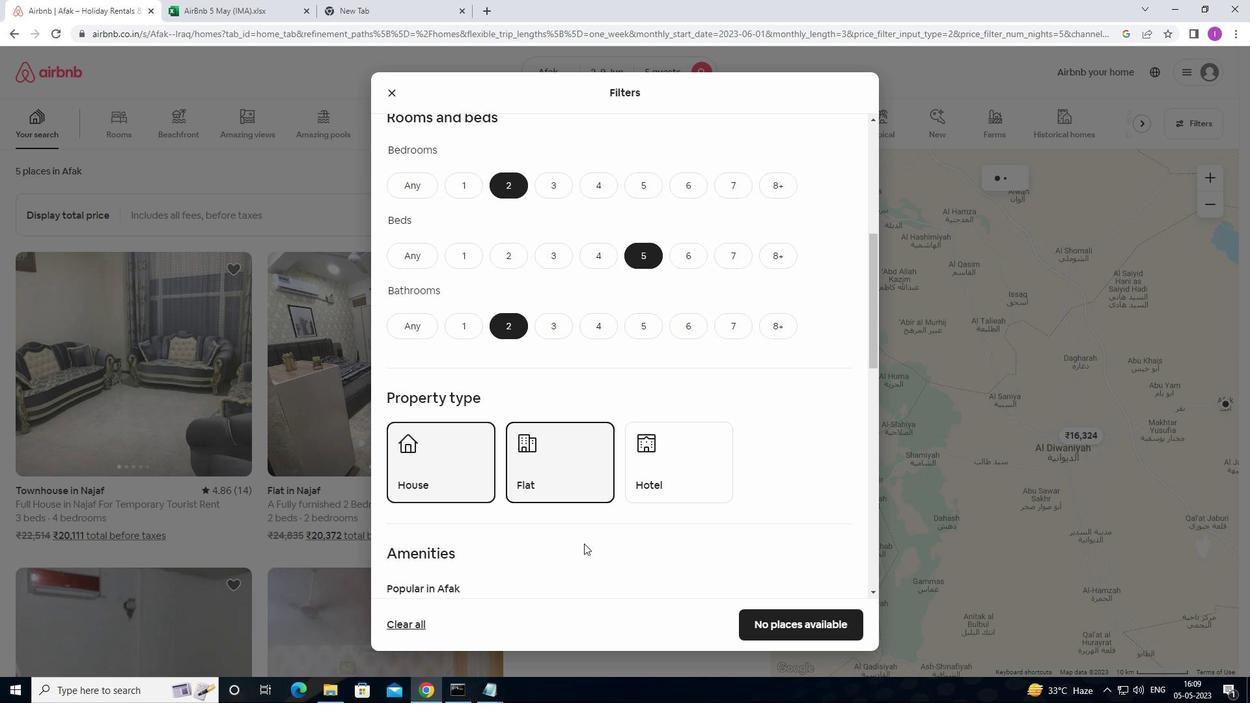 
Action: Mouse moved to (584, 547)
Screenshot: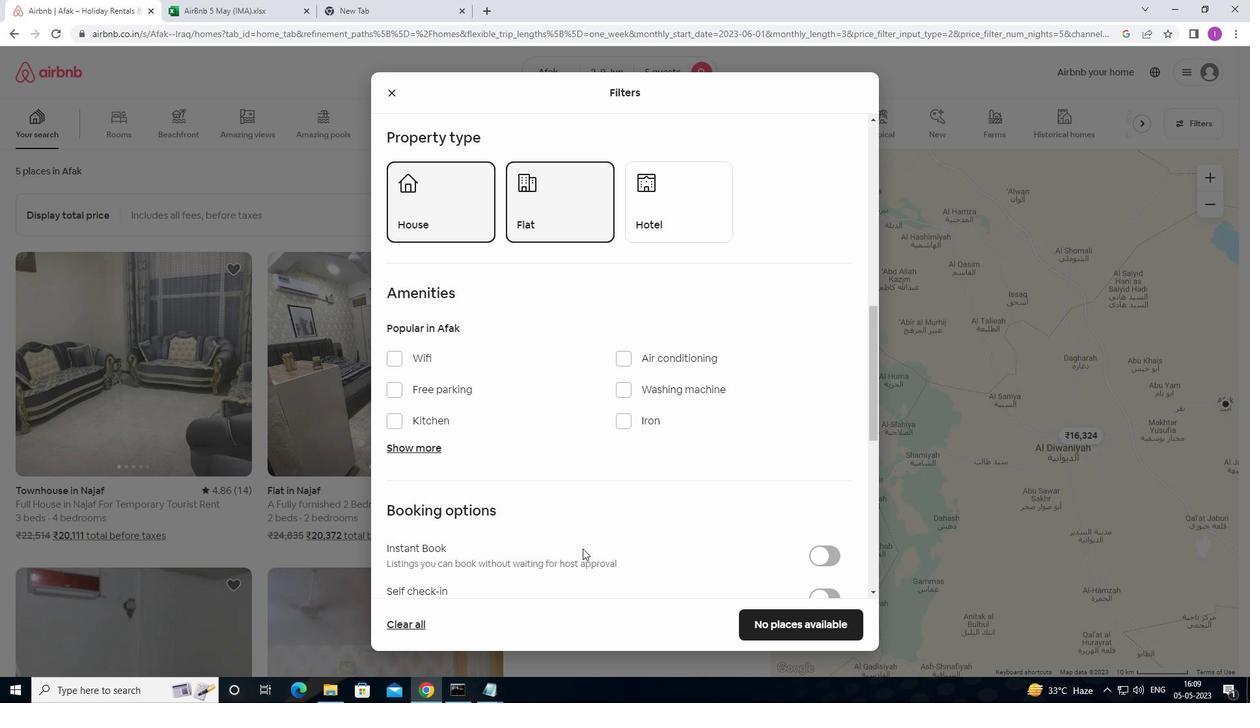 
Action: Mouse scrolled (584, 546) with delta (0, 0)
Screenshot: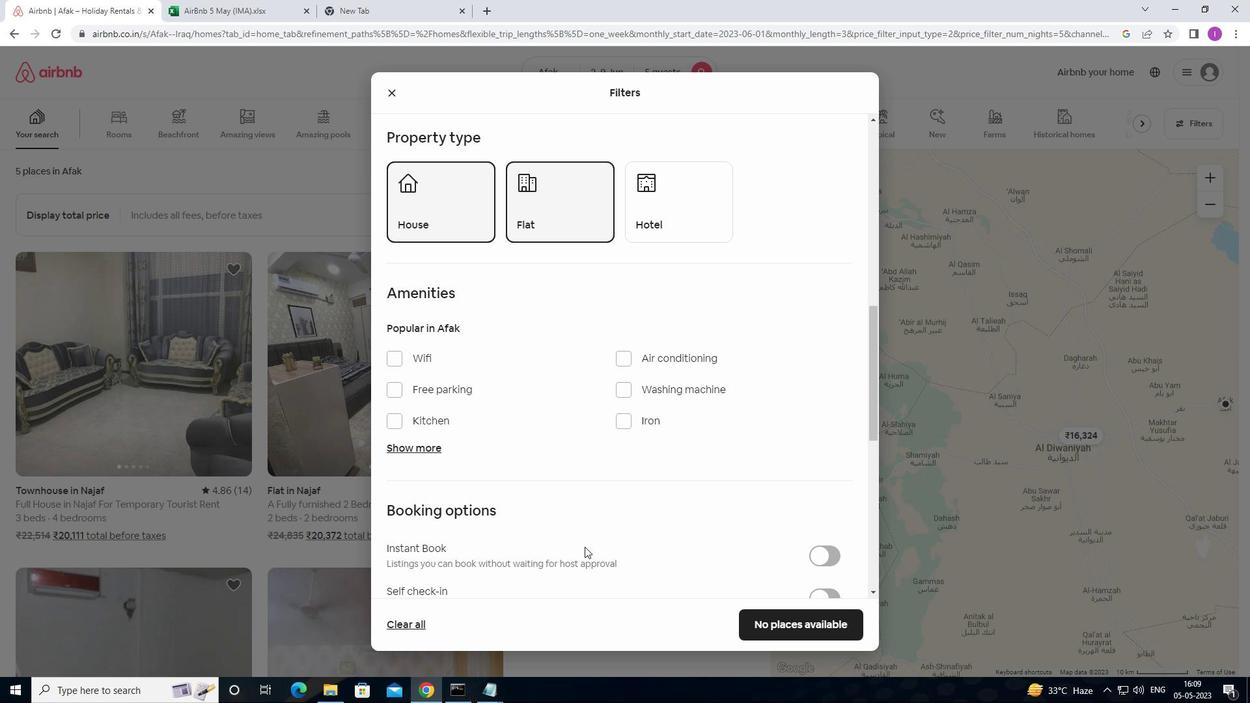 
Action: Mouse moved to (404, 291)
Screenshot: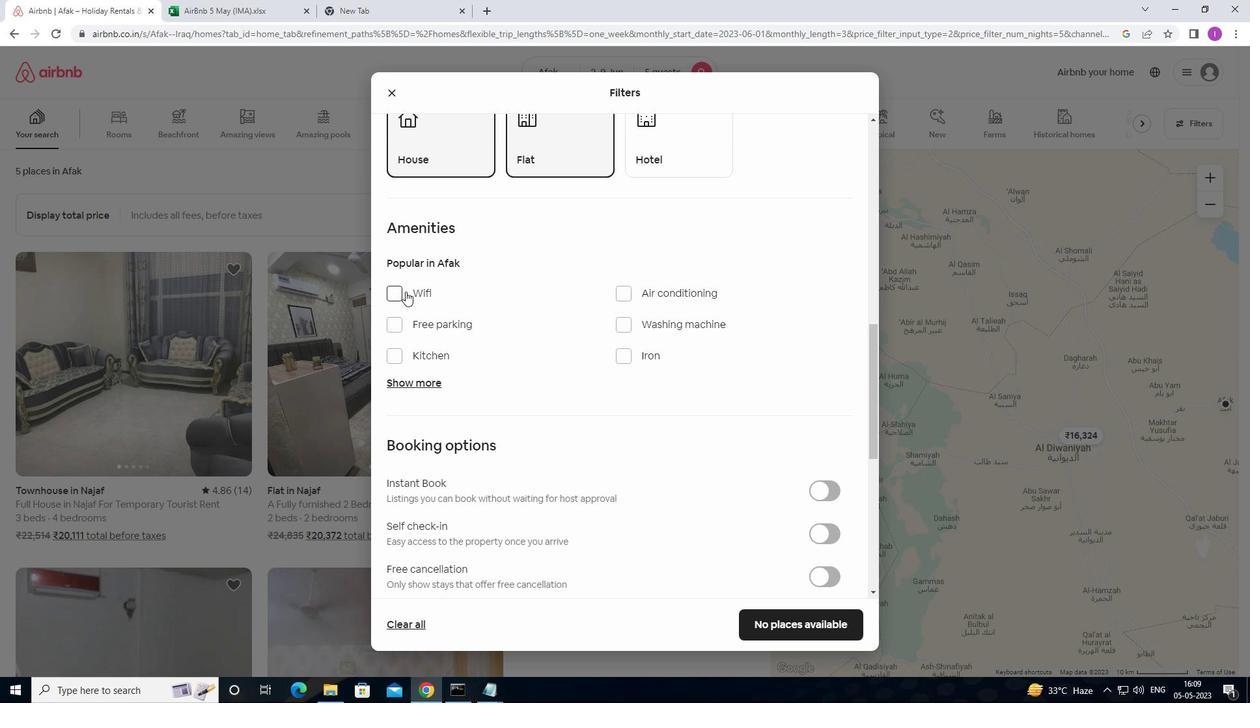
Action: Mouse pressed left at (404, 291)
Screenshot: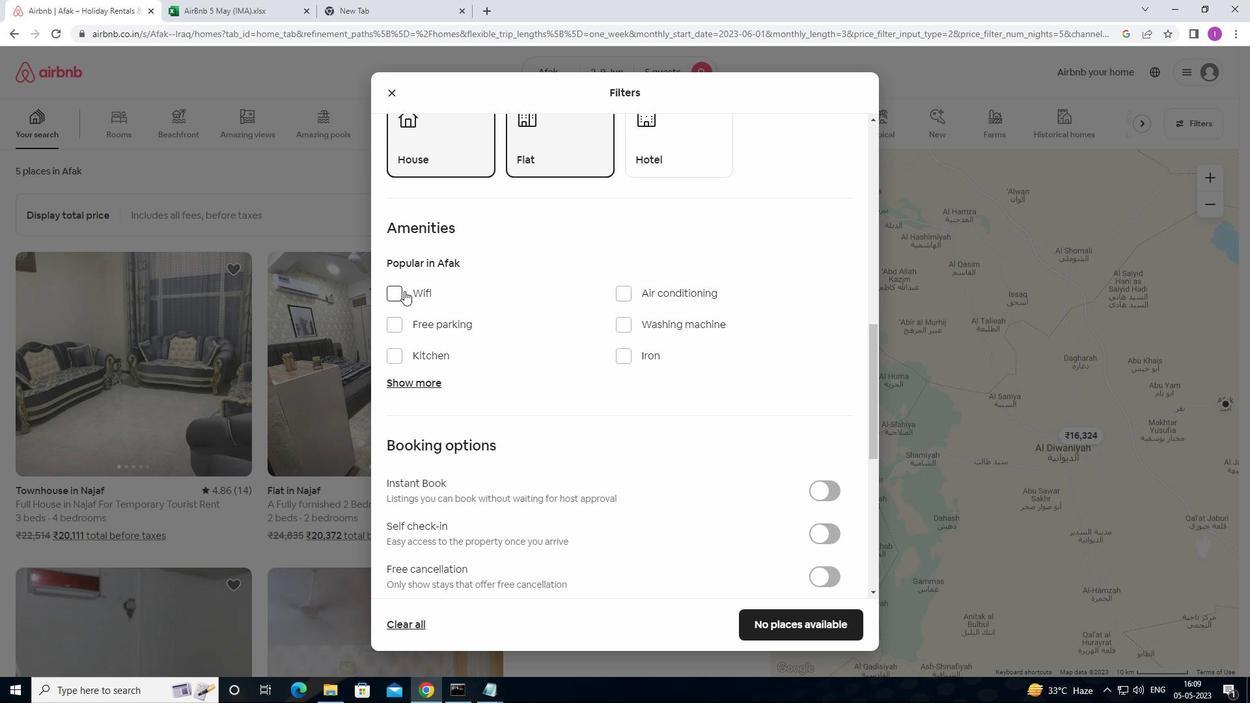 
Action: Mouse moved to (629, 325)
Screenshot: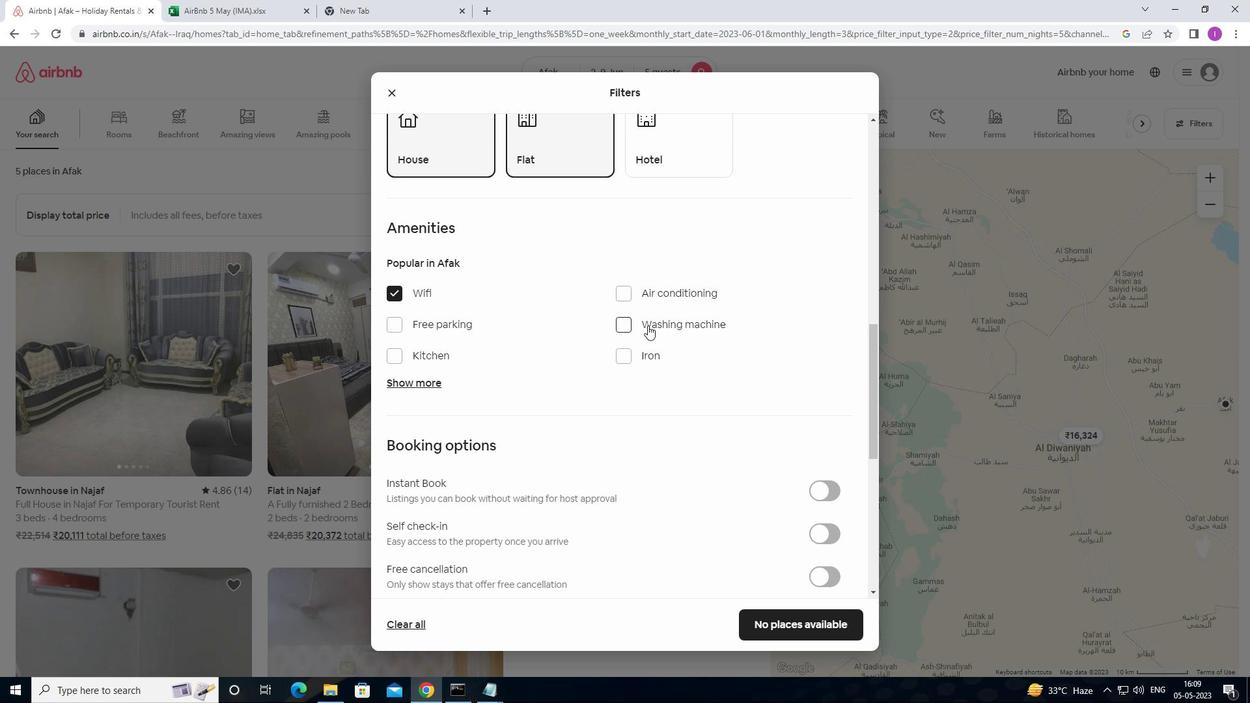 
Action: Mouse pressed left at (629, 325)
Screenshot: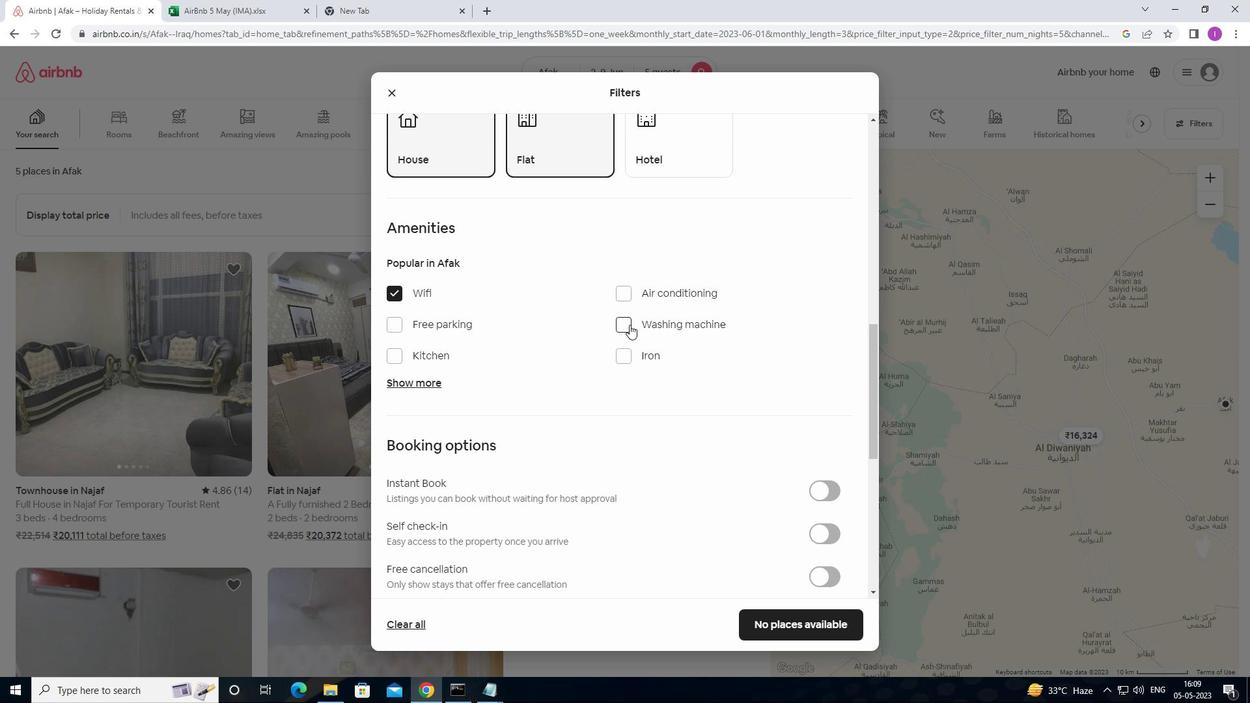 
Action: Mouse moved to (864, 461)
Screenshot: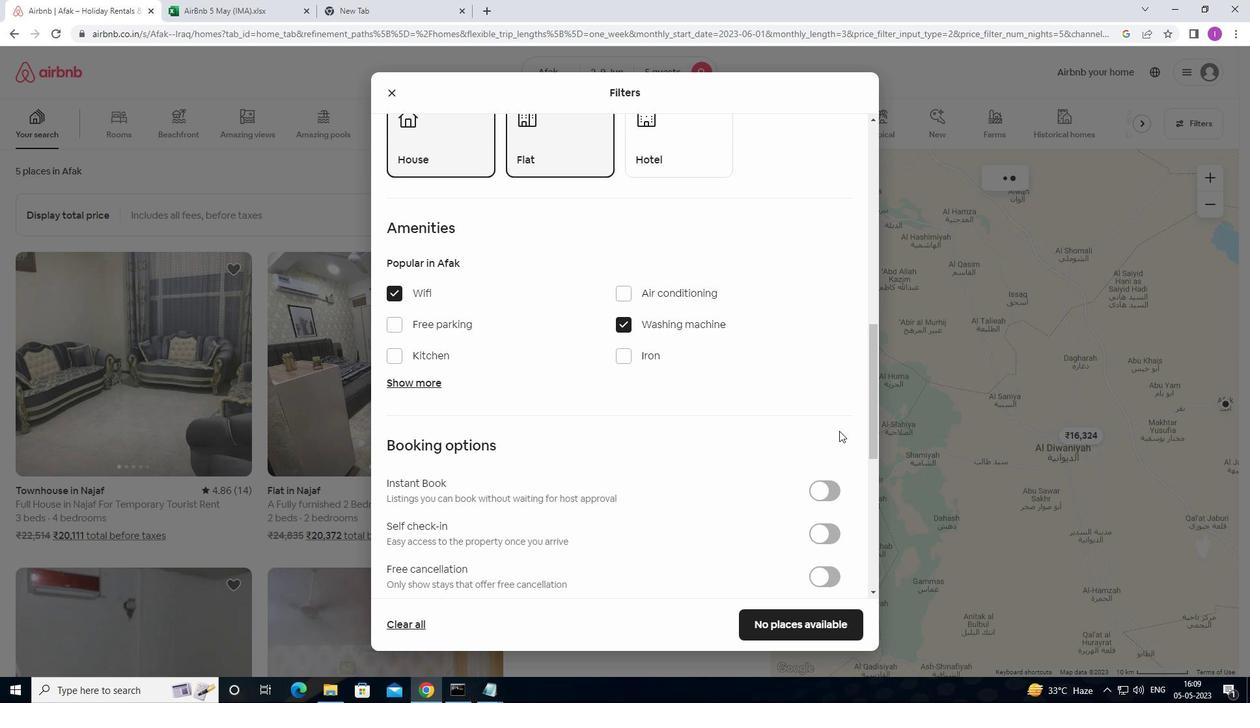 
Action: Mouse scrolled (864, 461) with delta (0, 0)
Screenshot: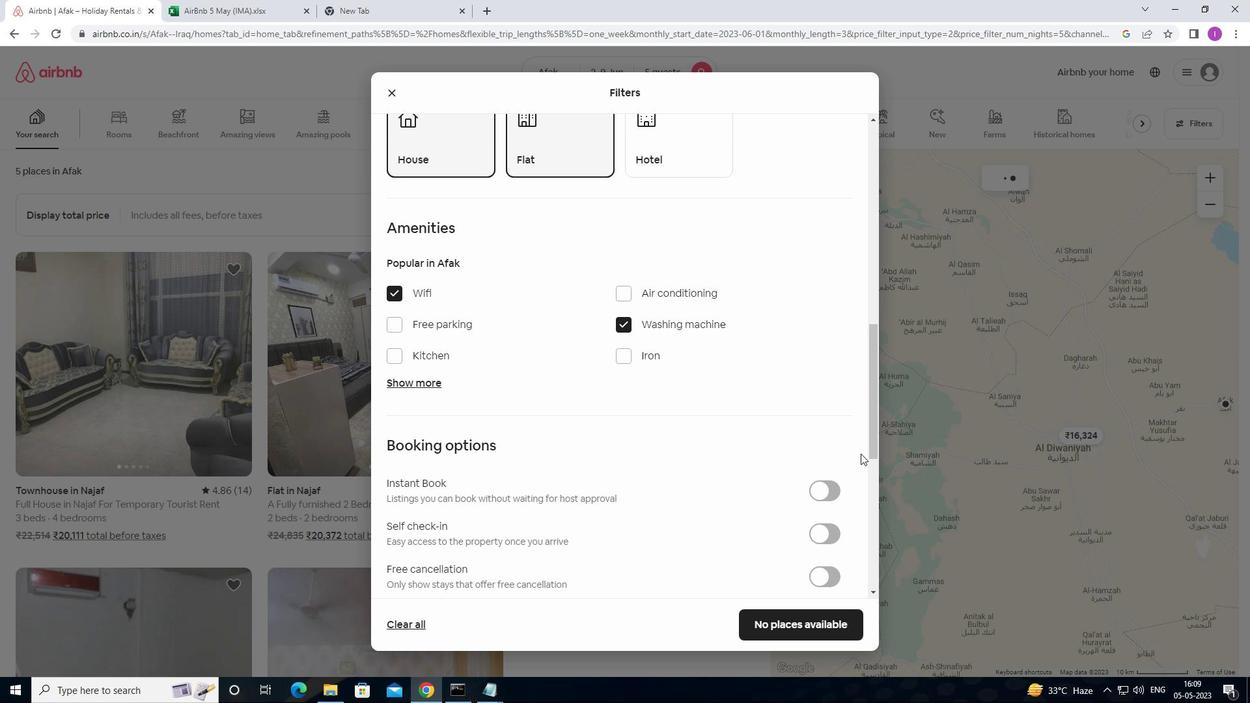 
Action: Mouse scrolled (864, 461) with delta (0, 0)
Screenshot: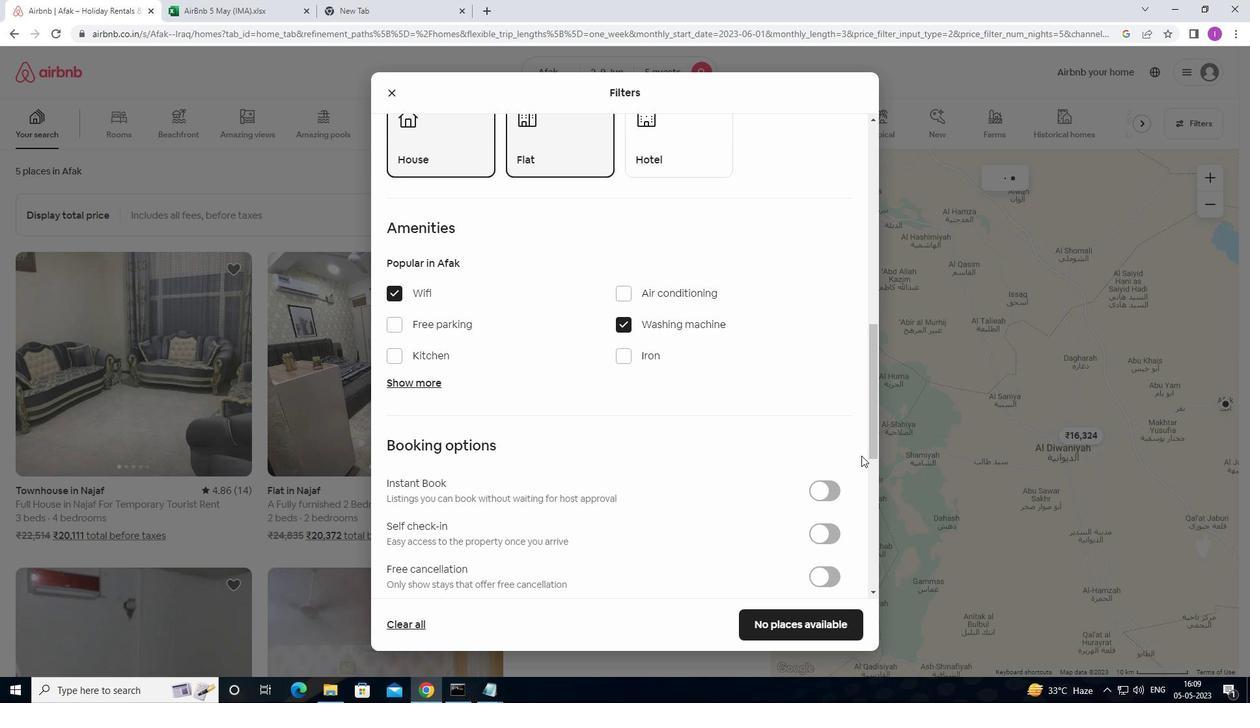 
Action: Mouse moved to (836, 398)
Screenshot: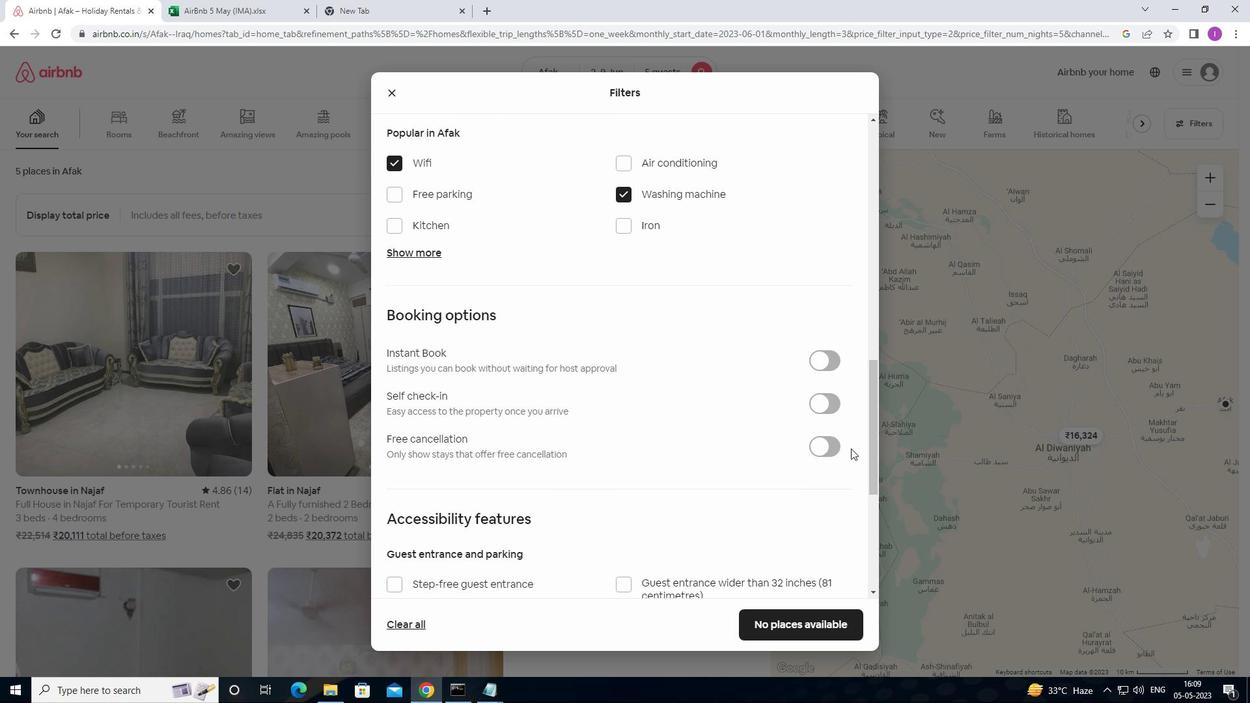 
Action: Mouse pressed left at (836, 398)
Screenshot: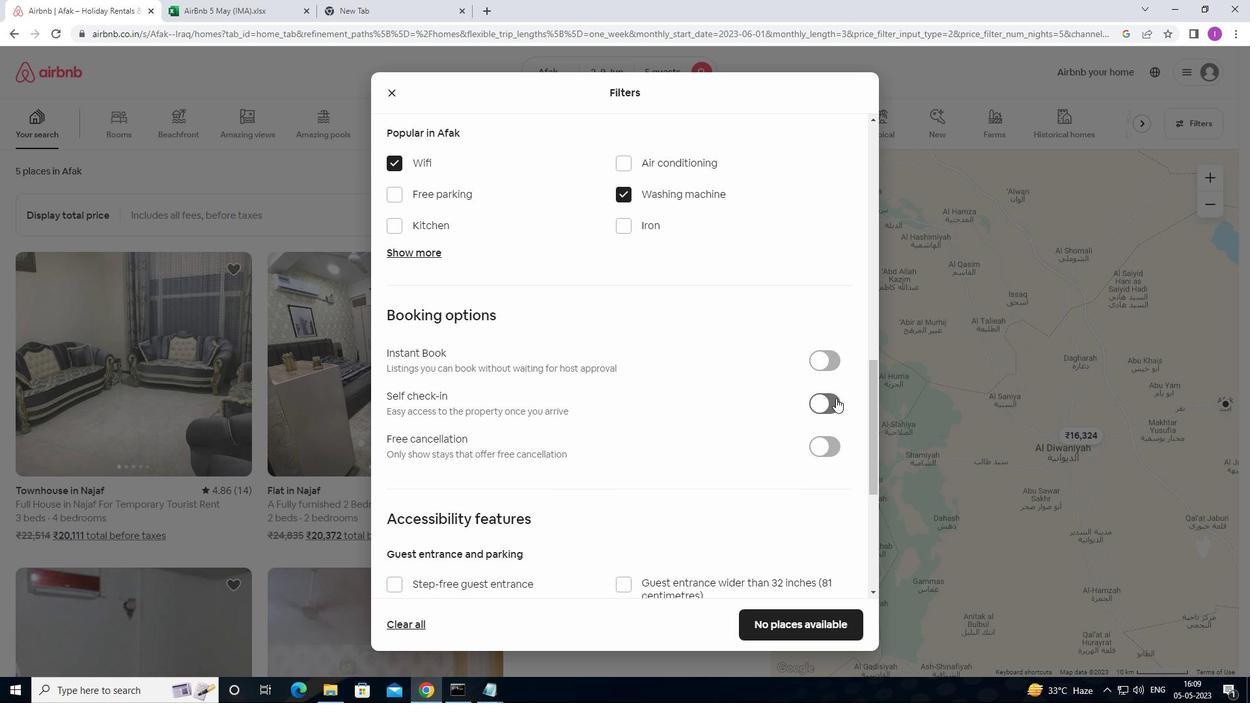 
Action: Mouse moved to (716, 476)
Screenshot: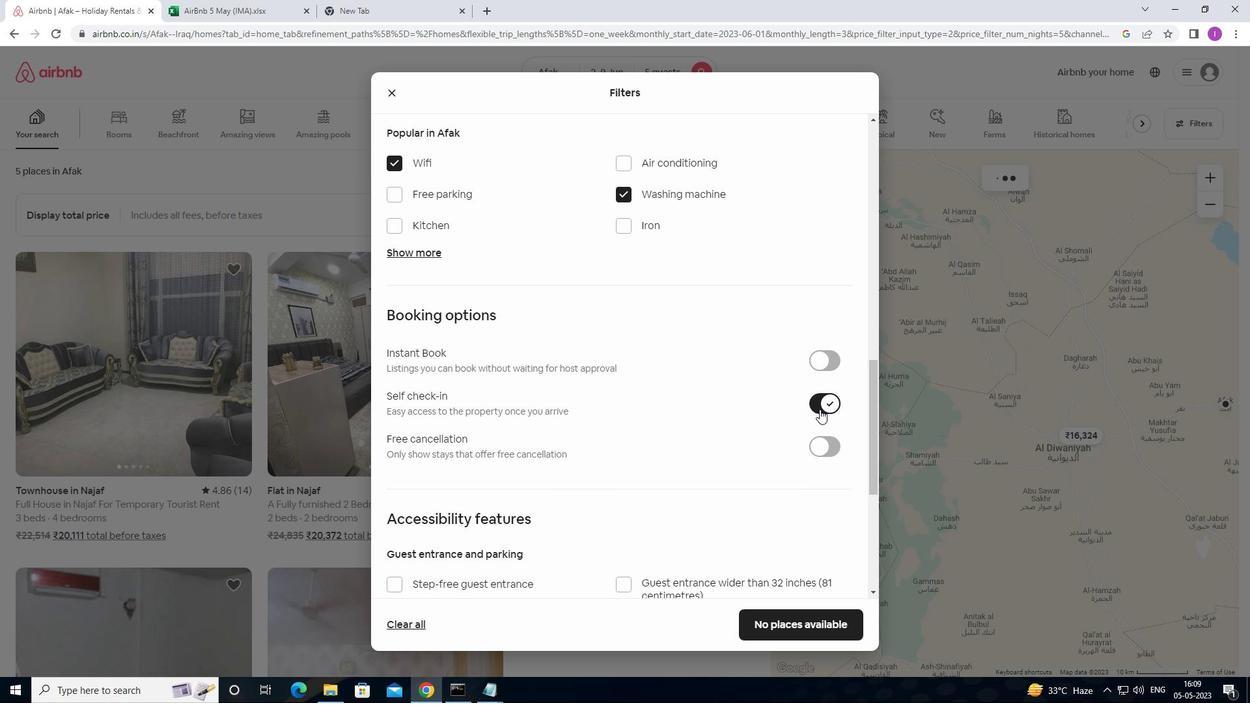
Action: Mouse scrolled (716, 475) with delta (0, 0)
Screenshot: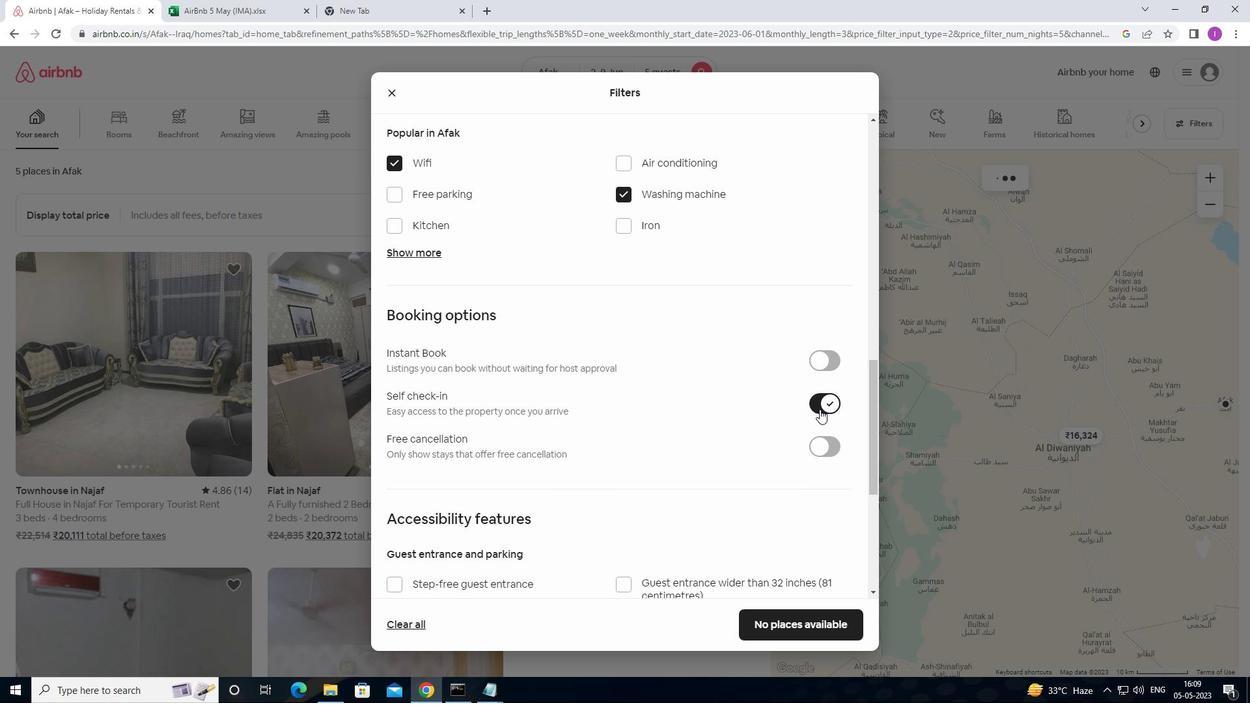 
Action: Mouse moved to (702, 482)
Screenshot: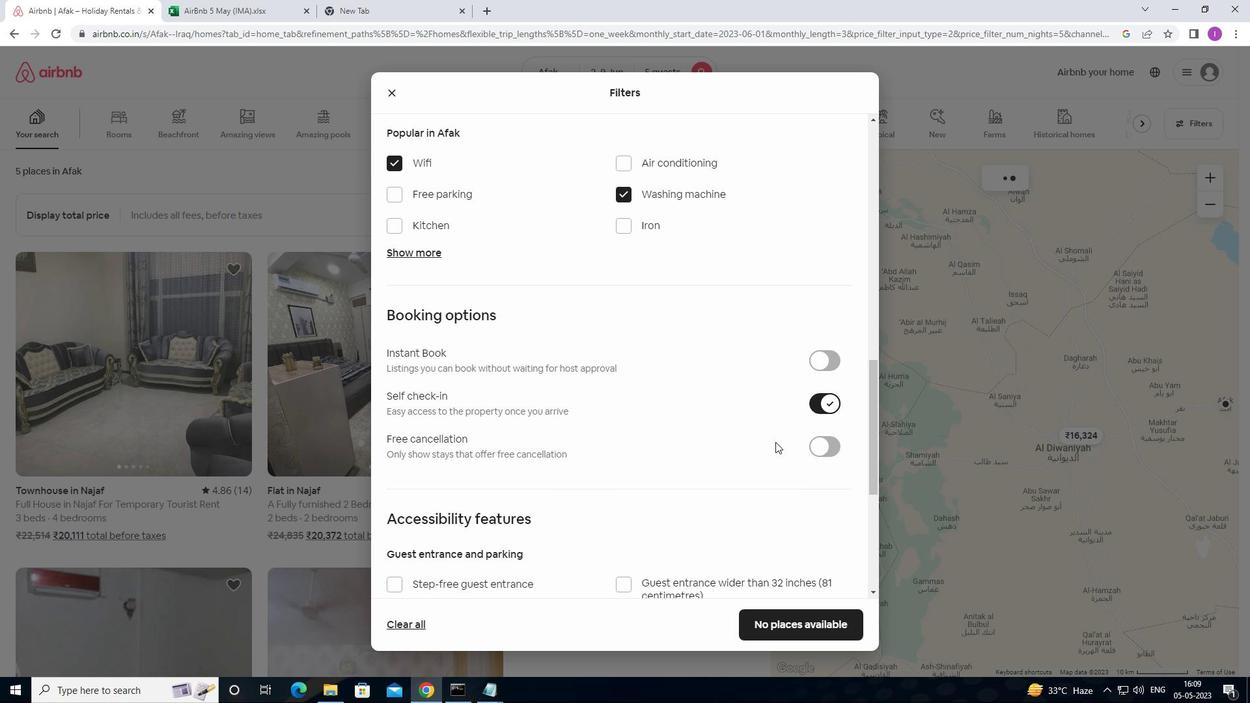 
Action: Mouse scrolled (702, 481) with delta (0, 0)
Screenshot: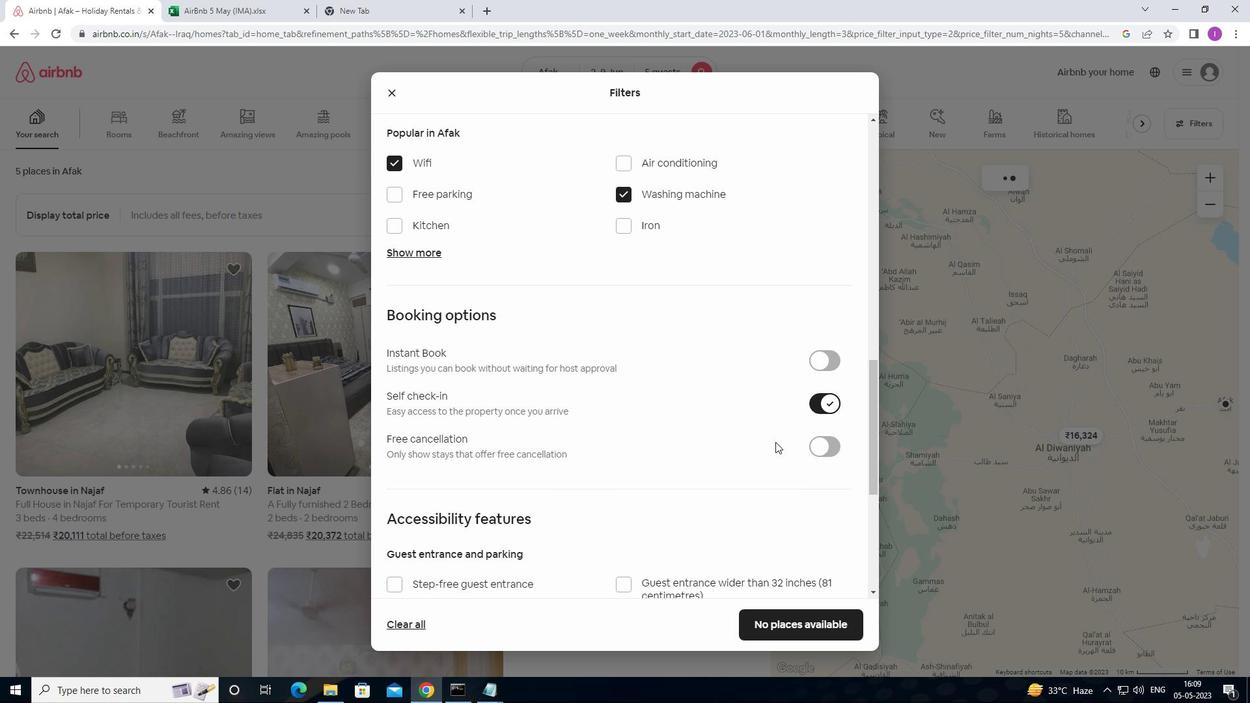 
Action: Mouse moved to (700, 482)
Screenshot: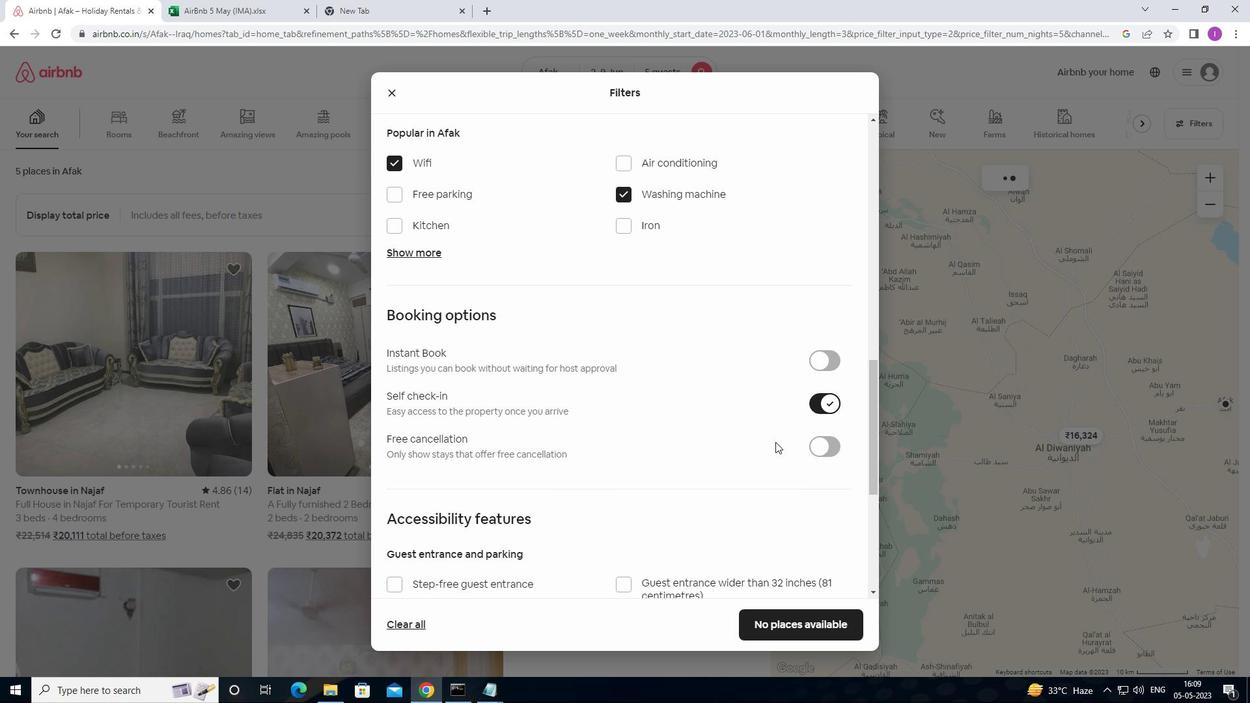 
Action: Mouse scrolled (700, 482) with delta (0, 0)
Screenshot: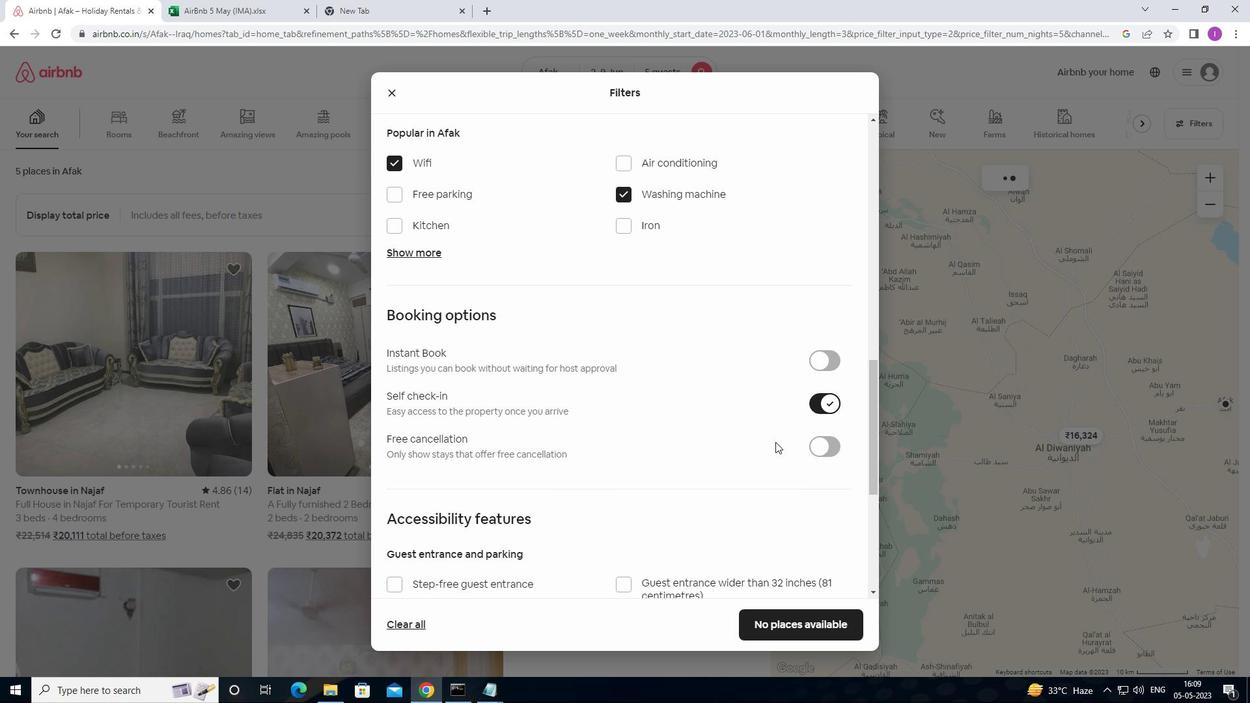 
Action: Mouse scrolled (700, 482) with delta (0, 0)
Screenshot: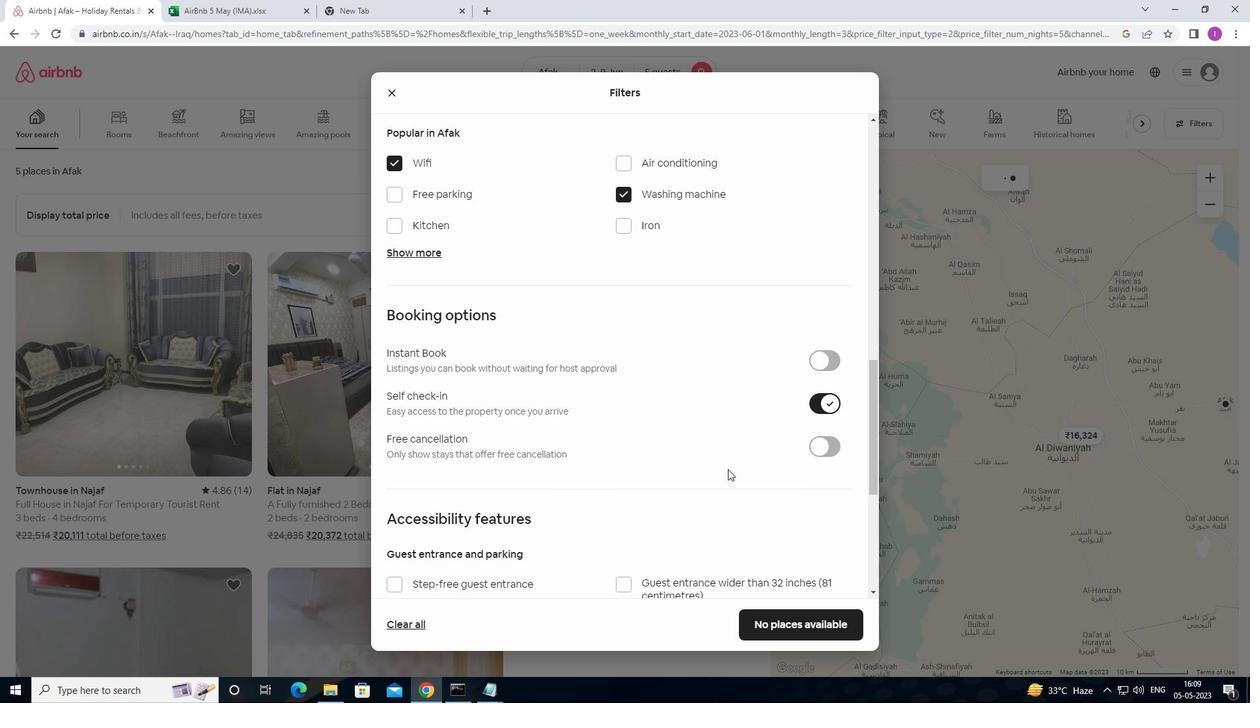 
Action: Mouse moved to (698, 481)
Screenshot: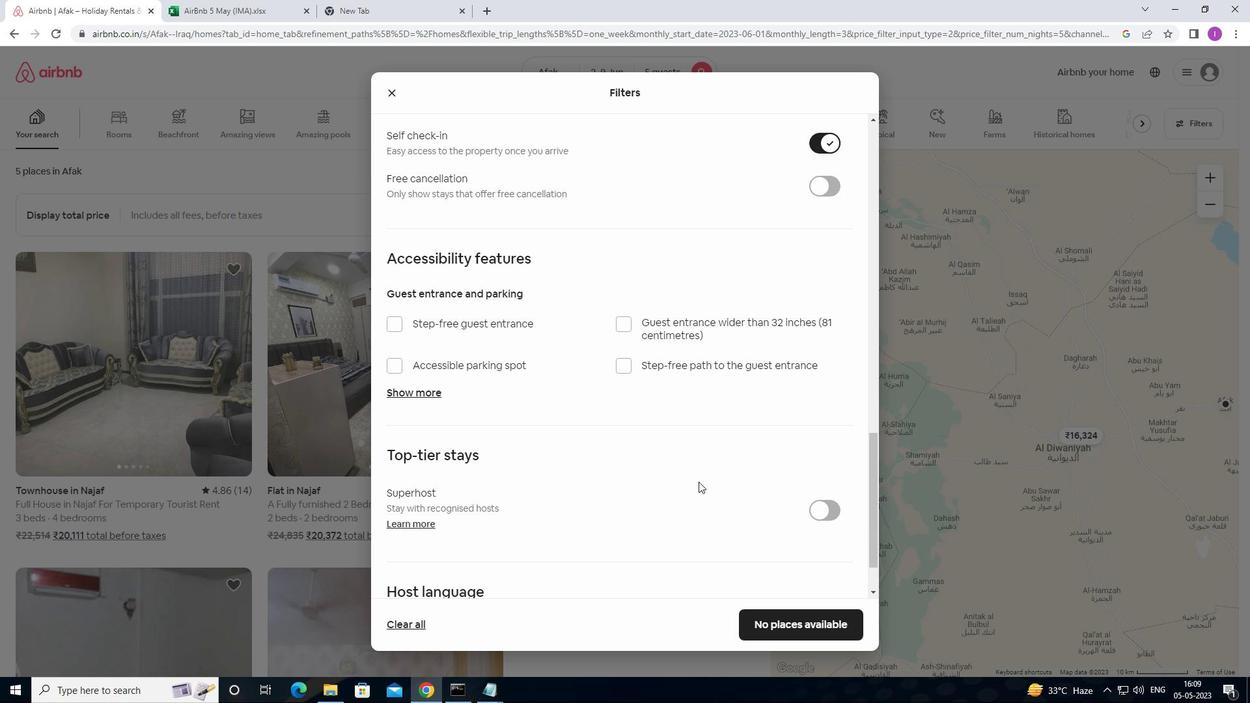 
Action: Mouse scrolled (698, 480) with delta (0, 0)
Screenshot: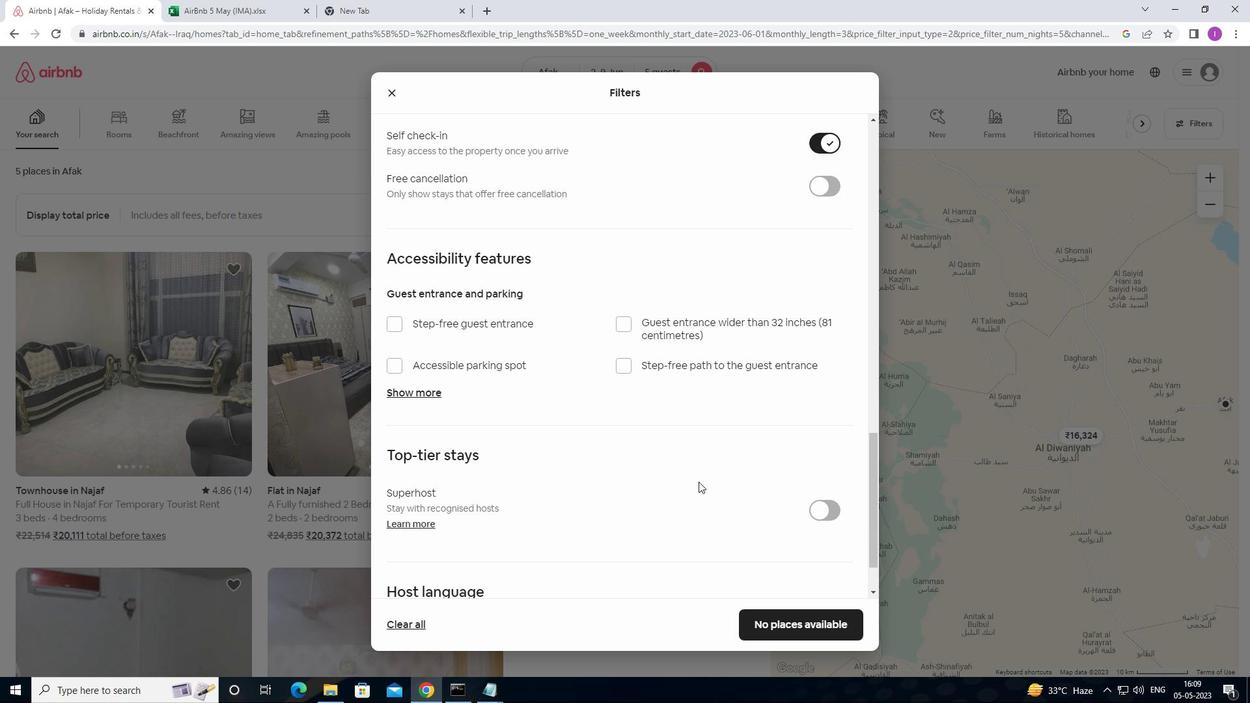 
Action: Mouse scrolled (698, 480) with delta (0, 0)
Screenshot: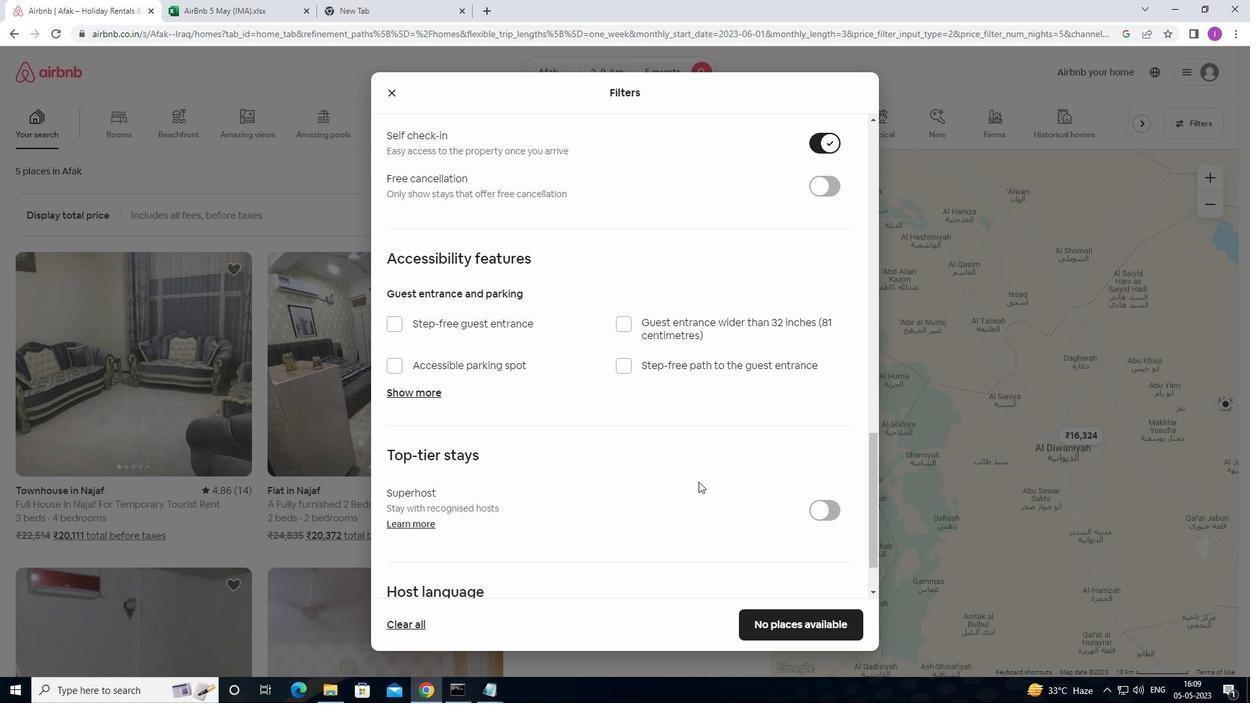 
Action: Mouse scrolled (698, 480) with delta (0, 0)
Screenshot: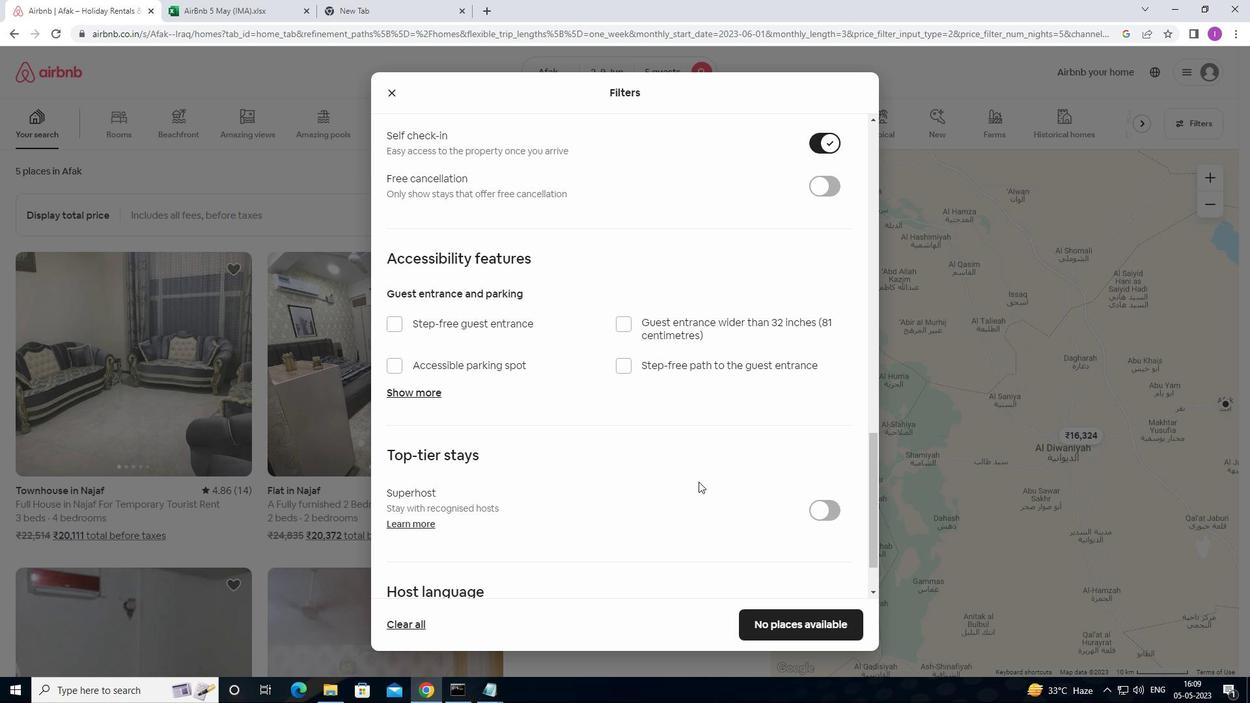 
Action: Mouse scrolled (698, 480) with delta (0, 0)
Screenshot: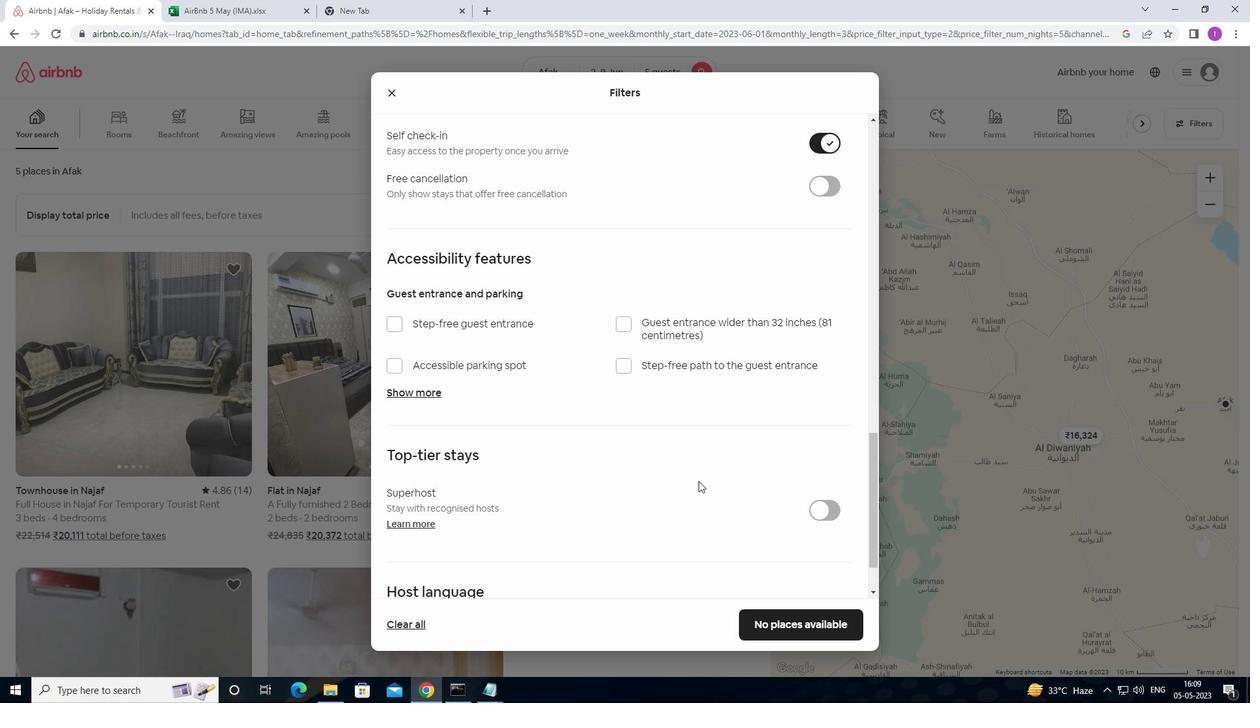 
Action: Mouse moved to (698, 480)
Screenshot: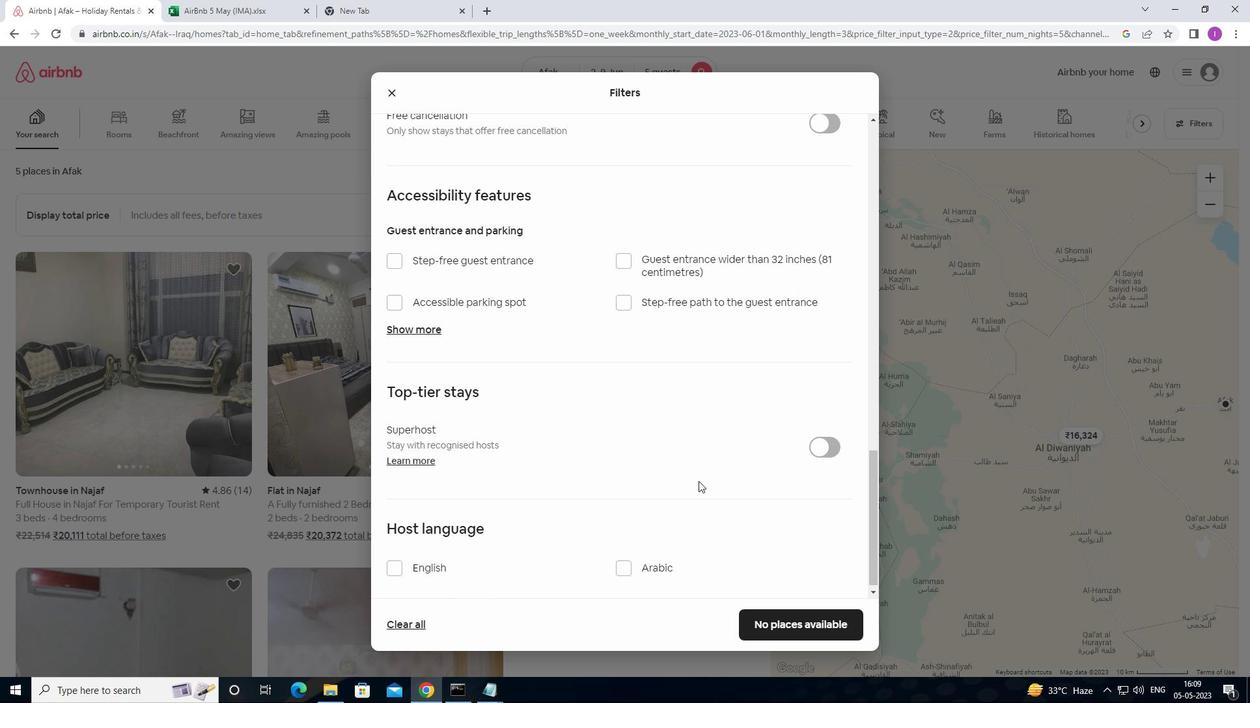 
Action: Mouse scrolled (698, 480) with delta (0, 0)
Screenshot: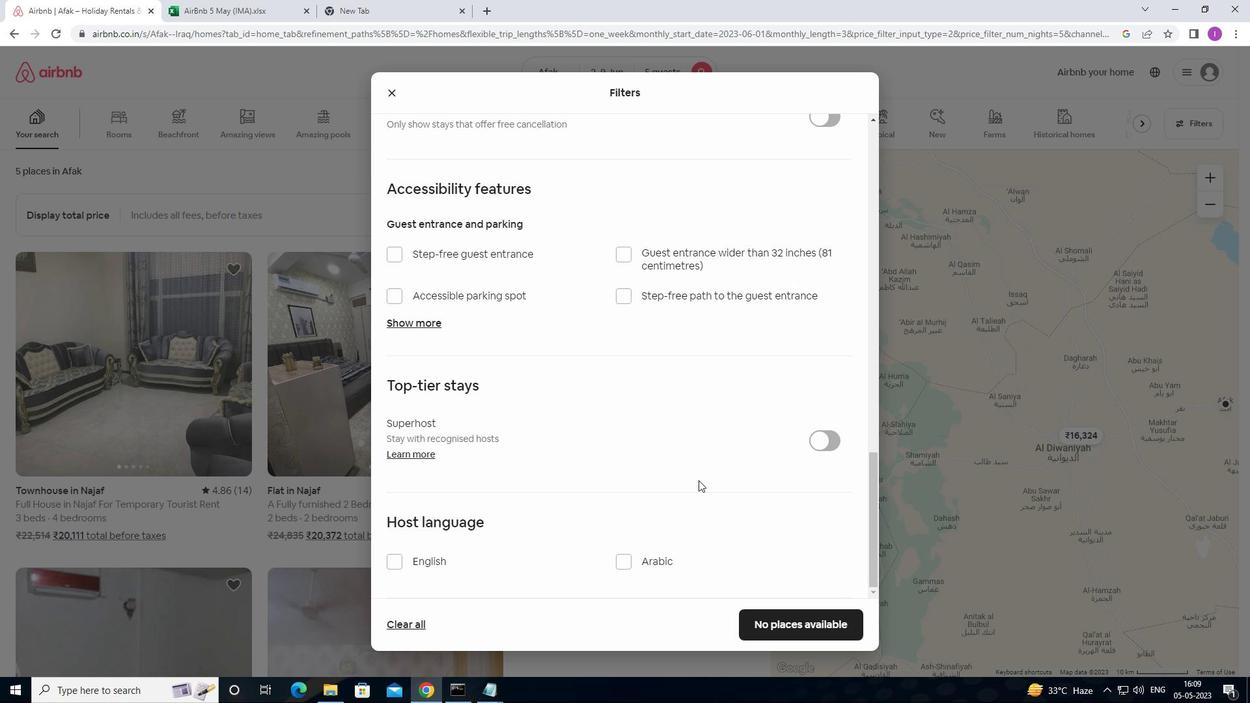 
Action: Mouse scrolled (698, 480) with delta (0, 0)
Screenshot: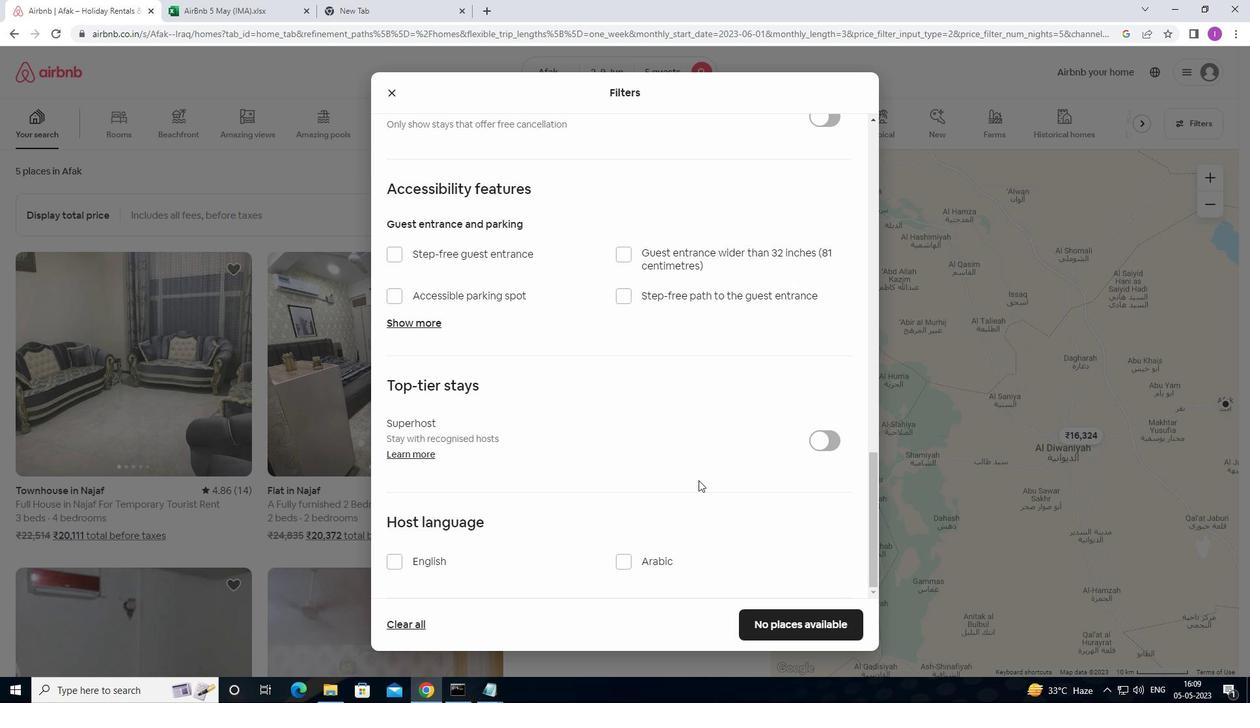 
Action: Mouse scrolled (698, 480) with delta (0, 0)
Screenshot: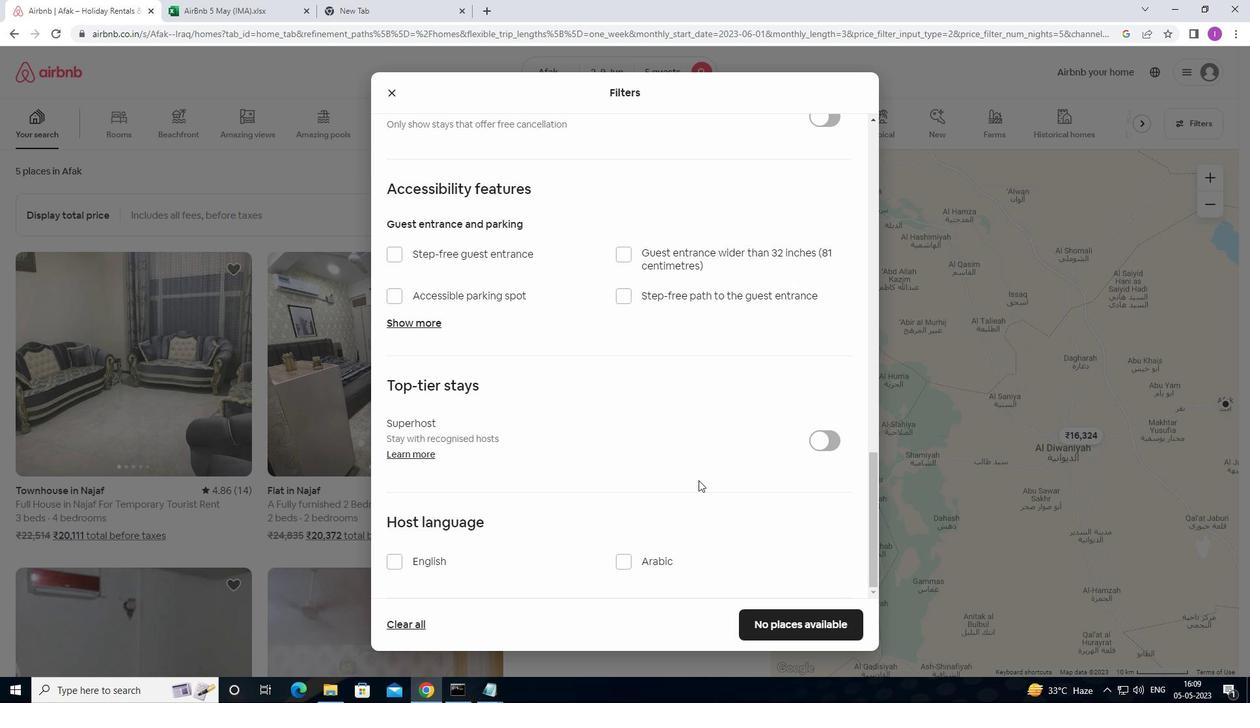 
Action: Mouse scrolled (698, 480) with delta (0, 0)
Screenshot: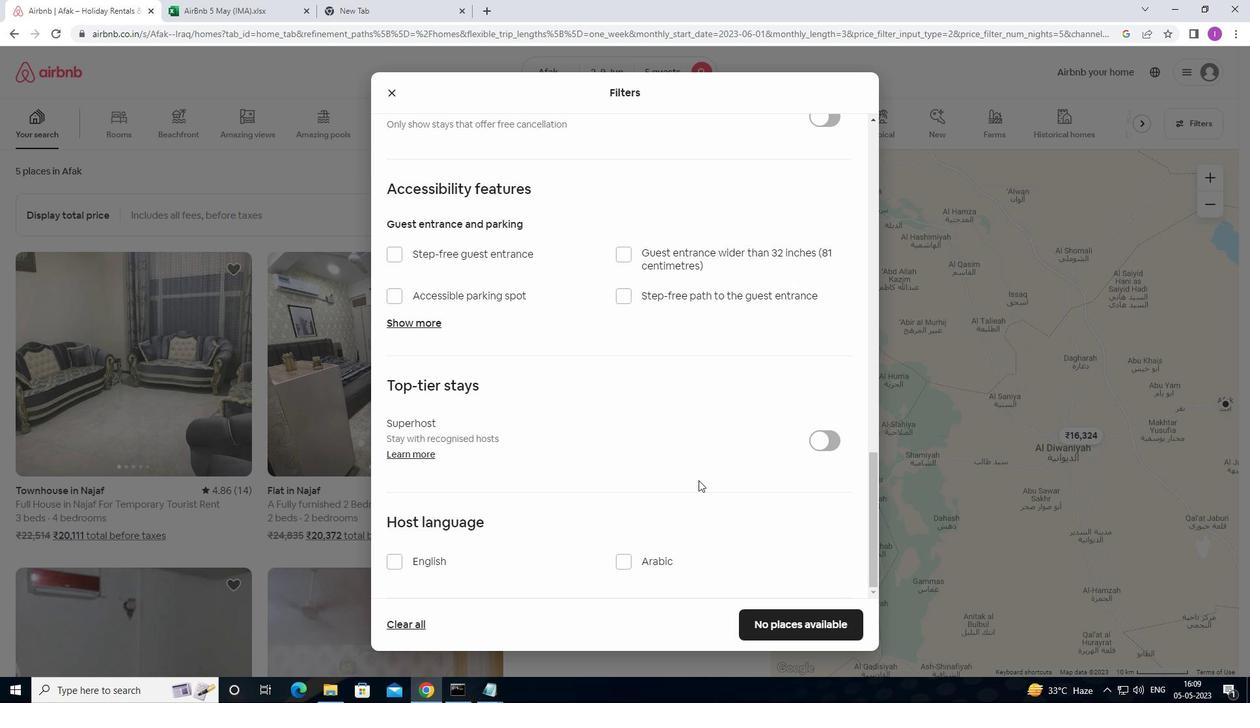 
Action: Mouse moved to (391, 558)
Screenshot: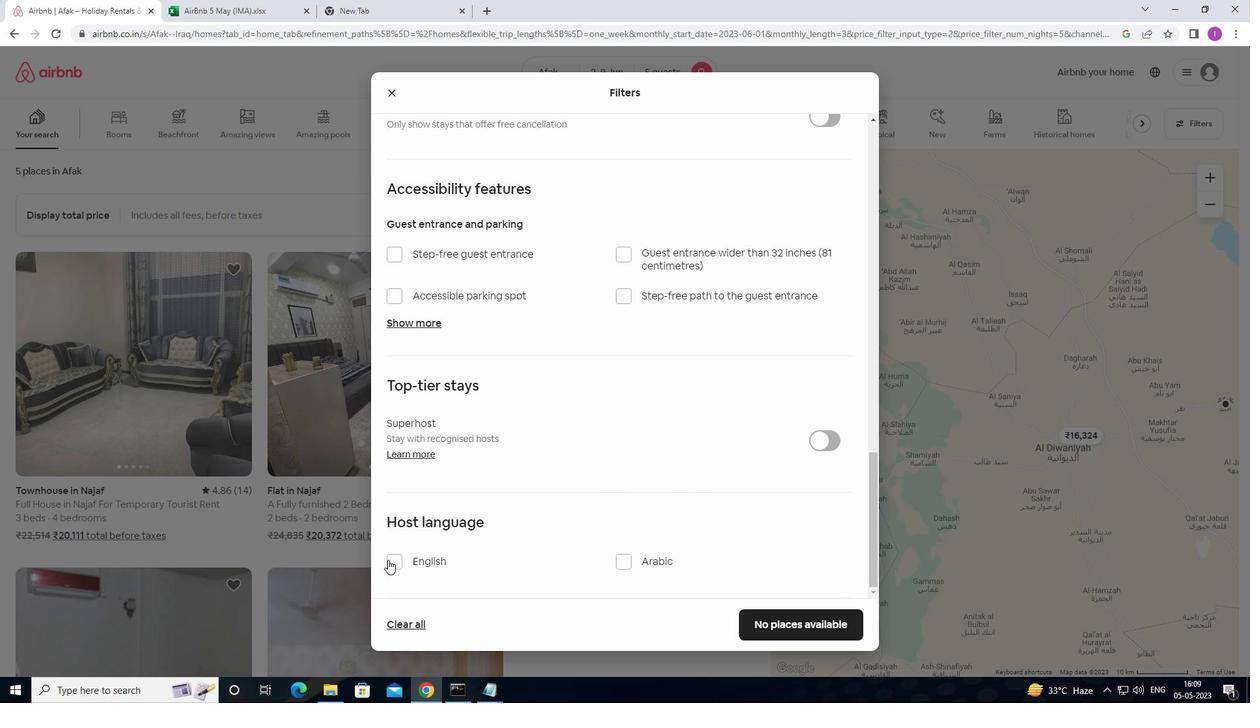 
Action: Mouse pressed left at (391, 558)
Screenshot: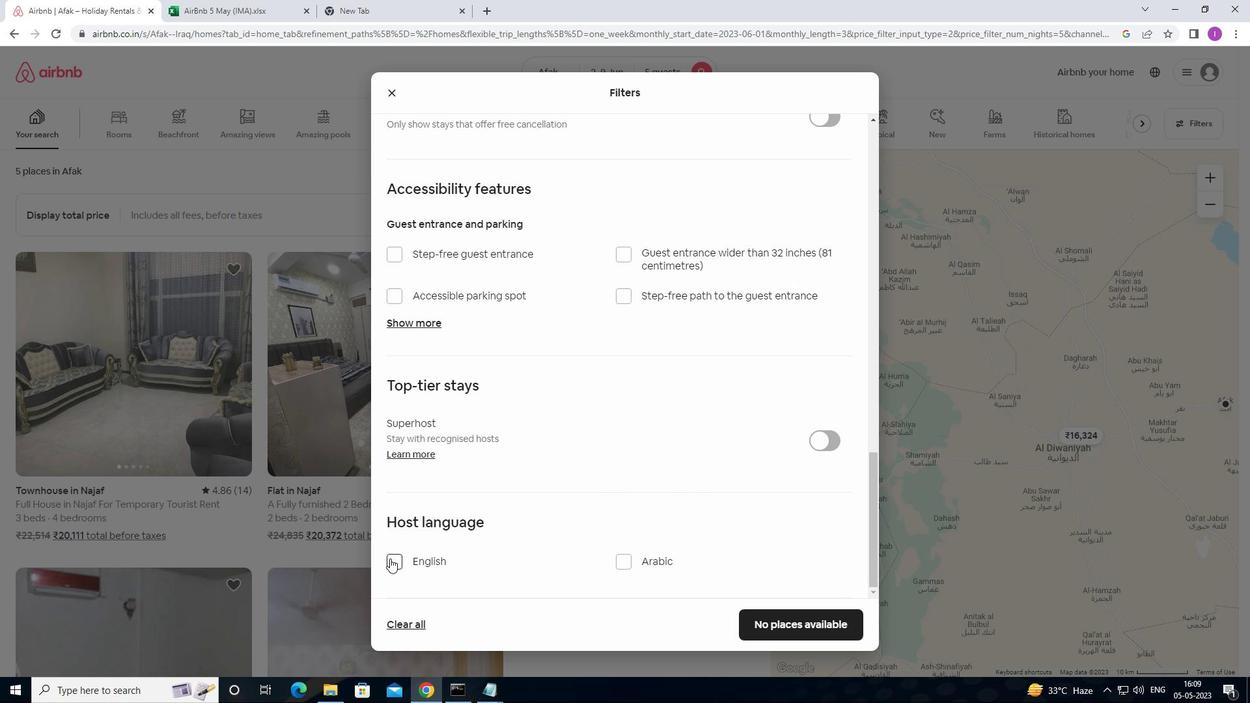 
Action: Mouse moved to (818, 629)
Screenshot: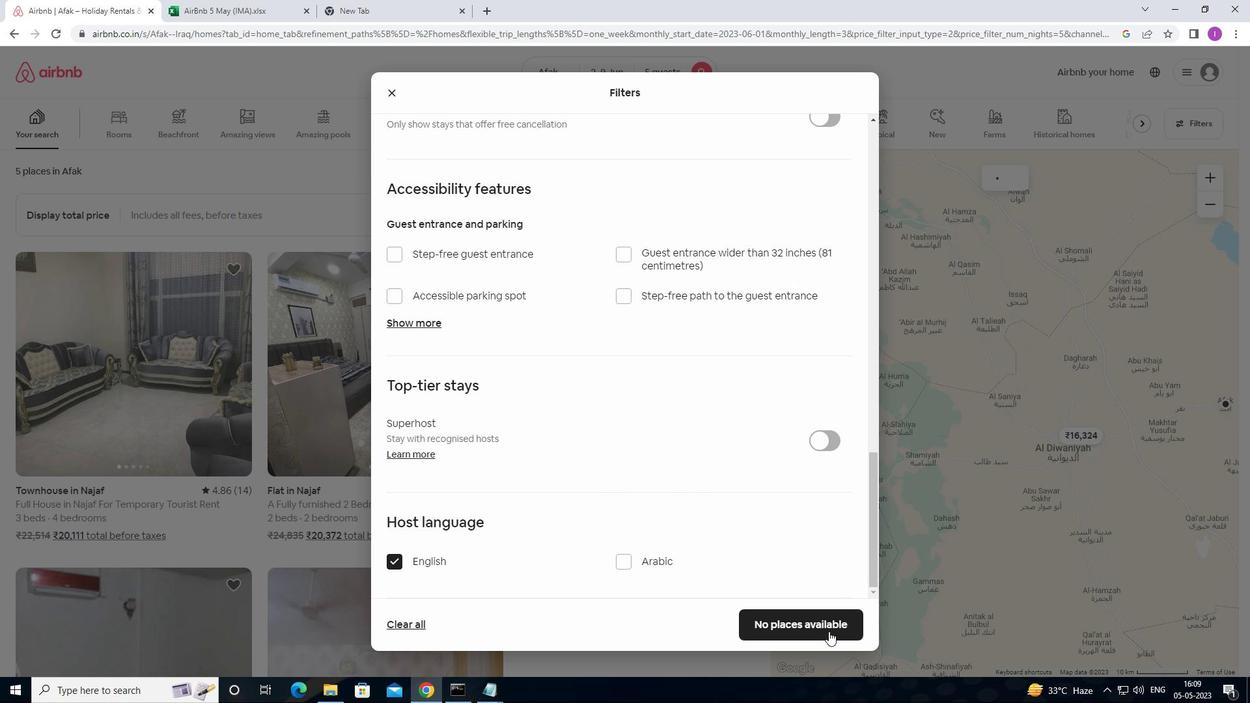 
Action: Mouse pressed left at (818, 629)
Screenshot: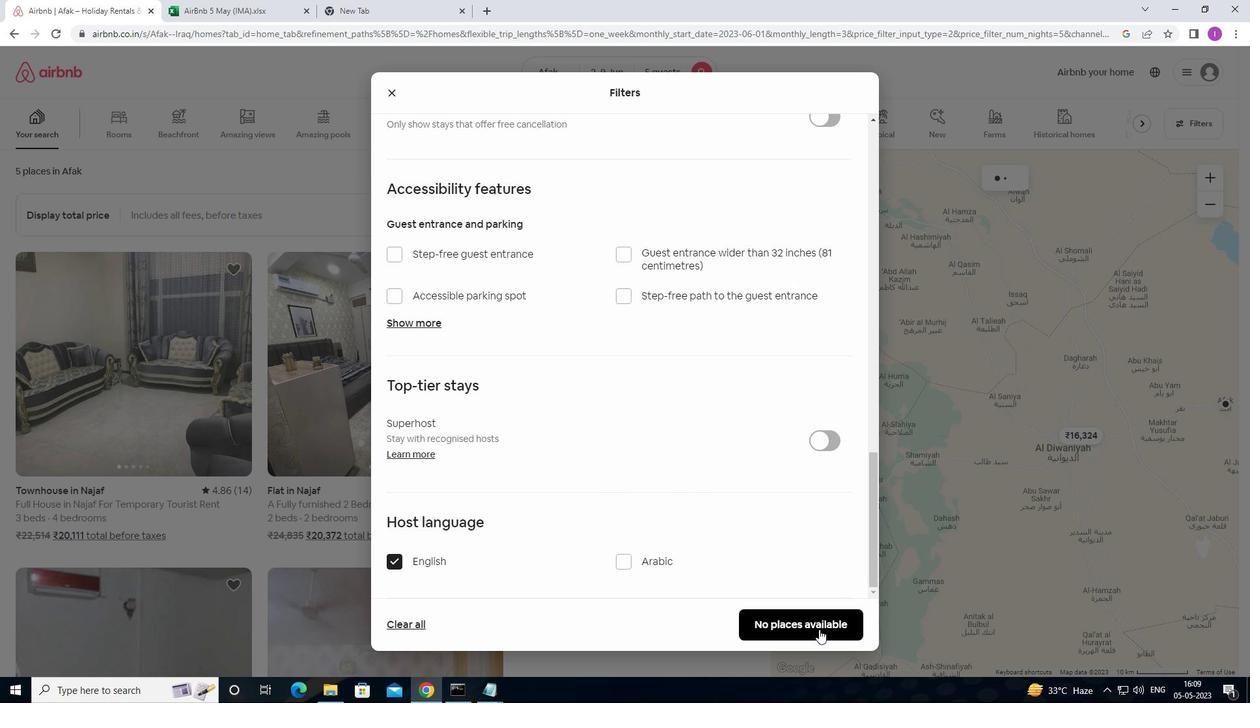 
Action: Mouse moved to (990, 358)
Screenshot: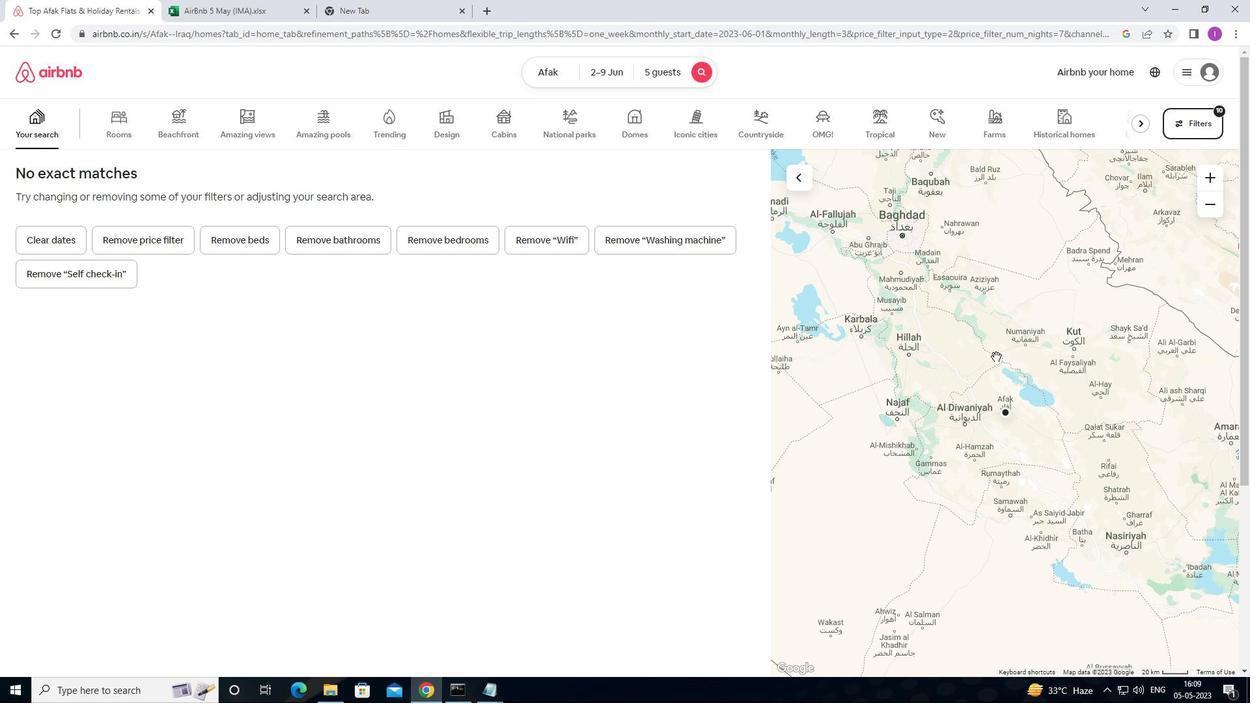 
